 Task: Research Airbnb accommodation in San Lorenzo de Esmeraldas, Ecuador from 6th December, 2023 to 12th December, 2023 for 4 adults.4 bedrooms having 4 beds and 4 bathrooms. Property type can be flat. Amenities needed are: wifi, TV, free parkinig on premises, gym, breakfast. Look for 3 properties as per requirement.
Action: Mouse moved to (466, 101)
Screenshot: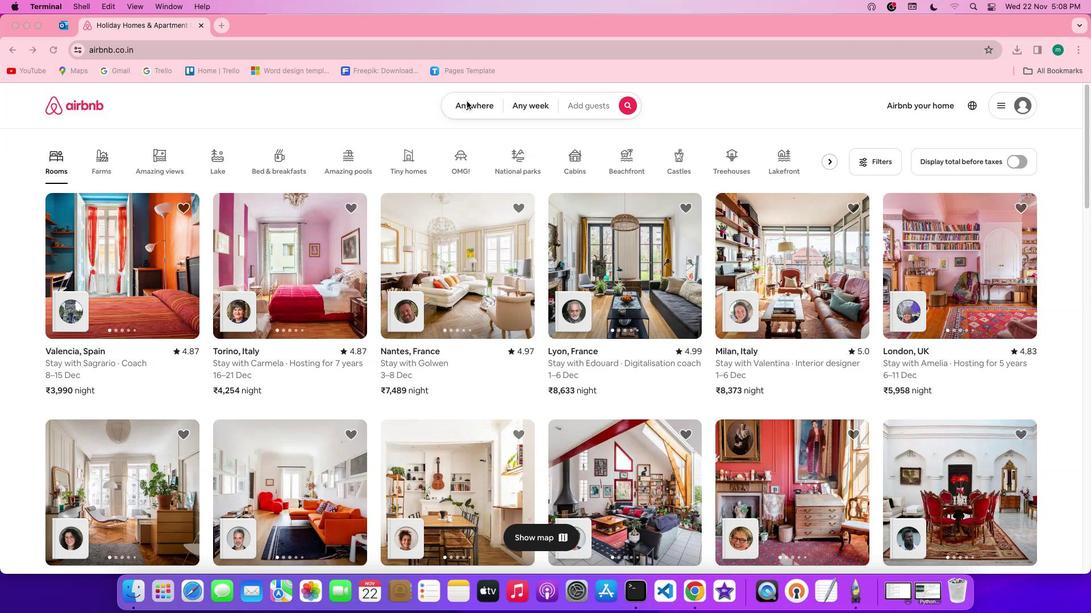 
Action: Mouse pressed left at (466, 101)
Screenshot: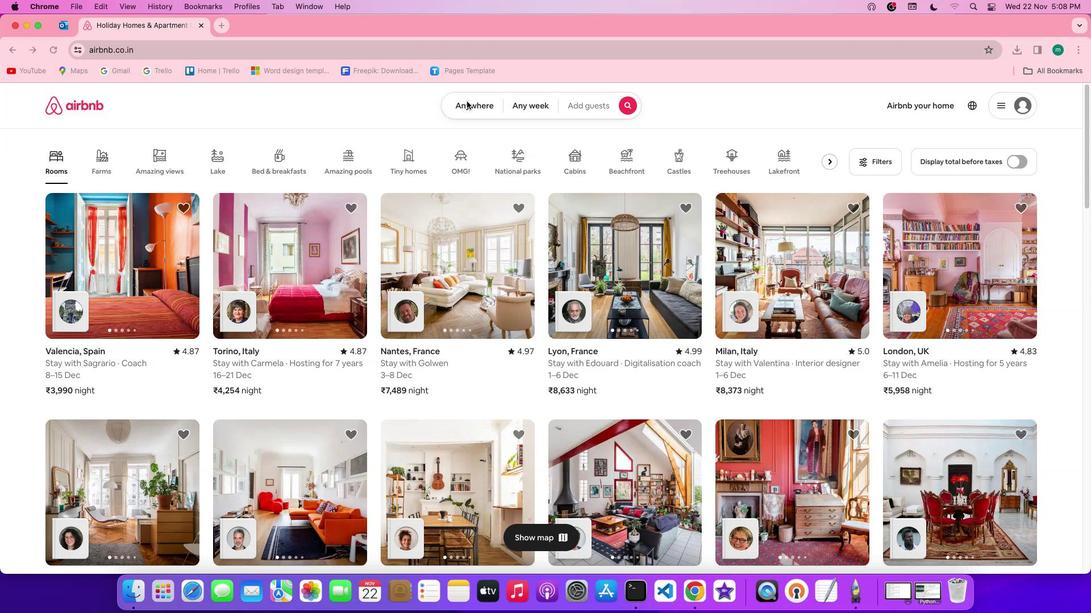 
Action: Mouse pressed left at (466, 101)
Screenshot: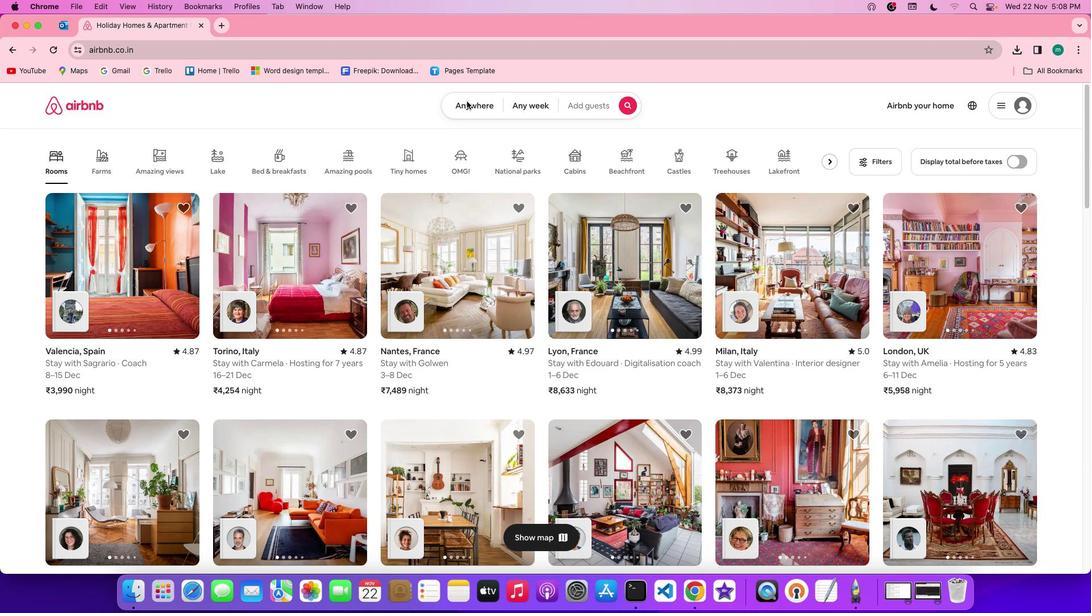 
Action: Mouse moved to (396, 149)
Screenshot: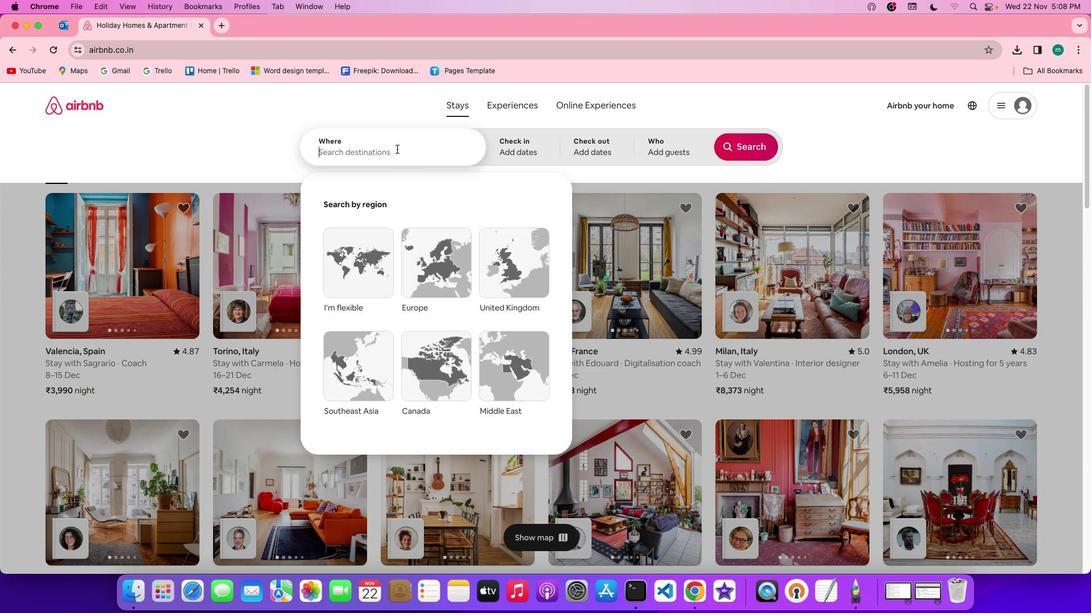 
Action: Mouse pressed left at (396, 149)
Screenshot: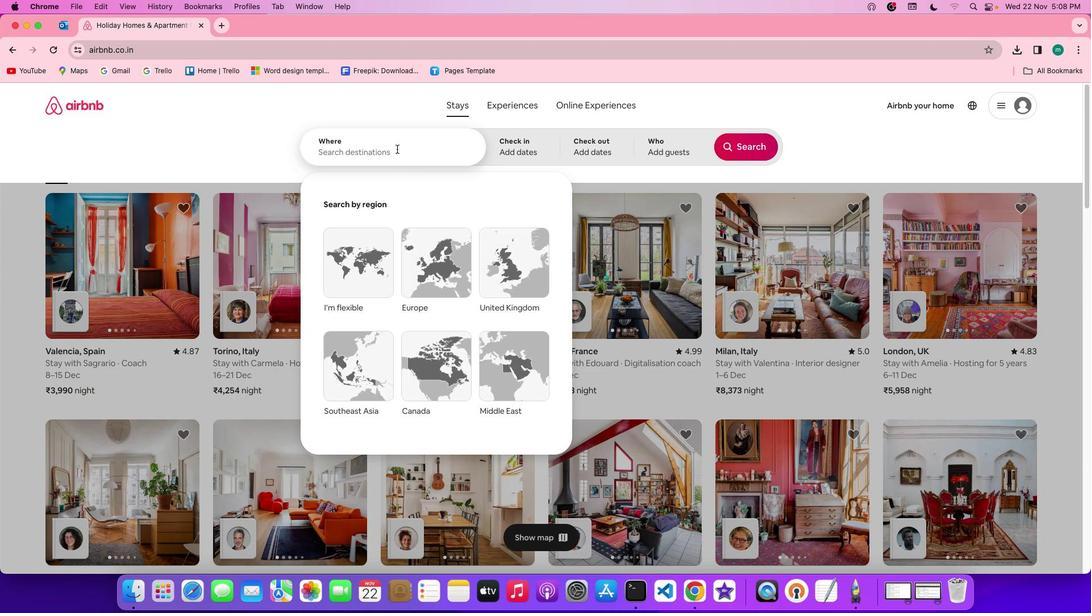 
Action: Key pressed Key.shift's''a''n'Key.spaceKey.shift'L''o''r''e''n''z''o'Key.space'd''e'Key.spaceKey.shift'E''s''m''e''r''a''l''d''a''s'','Key.spaceKey.shift'E''d''u'Key.backspaceKey.backspace'c''u''d''o''r'
Screenshot: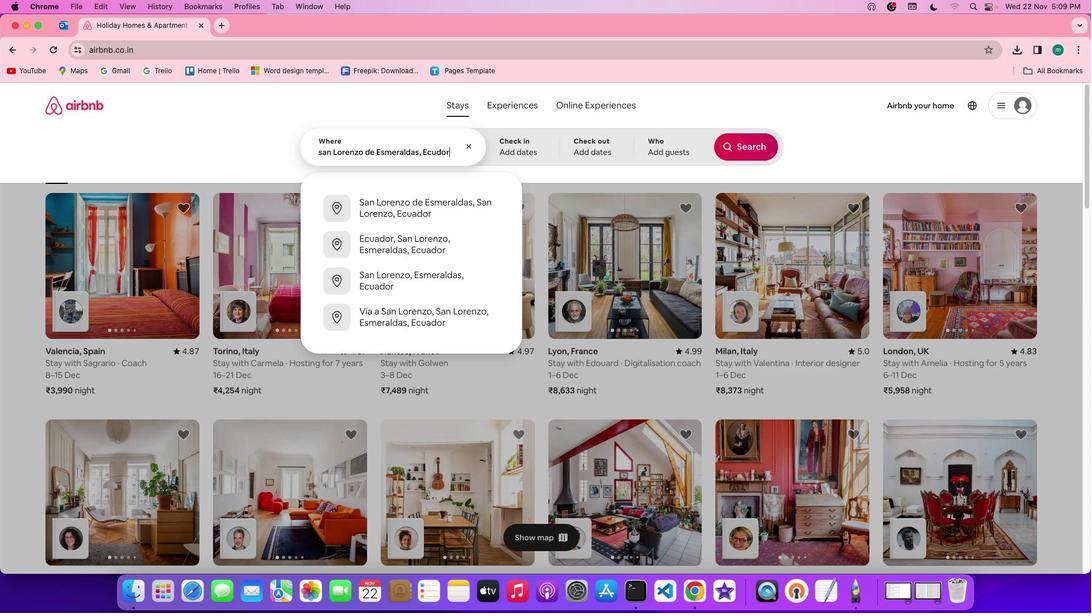 
Action: Mouse moved to (536, 151)
Screenshot: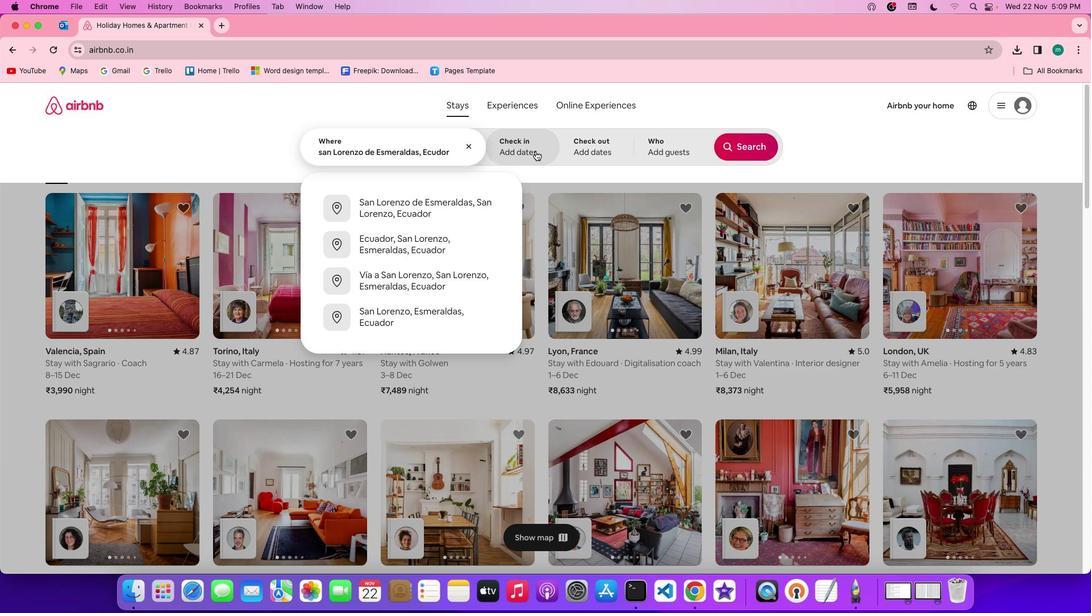 
Action: Mouse pressed left at (536, 151)
Screenshot: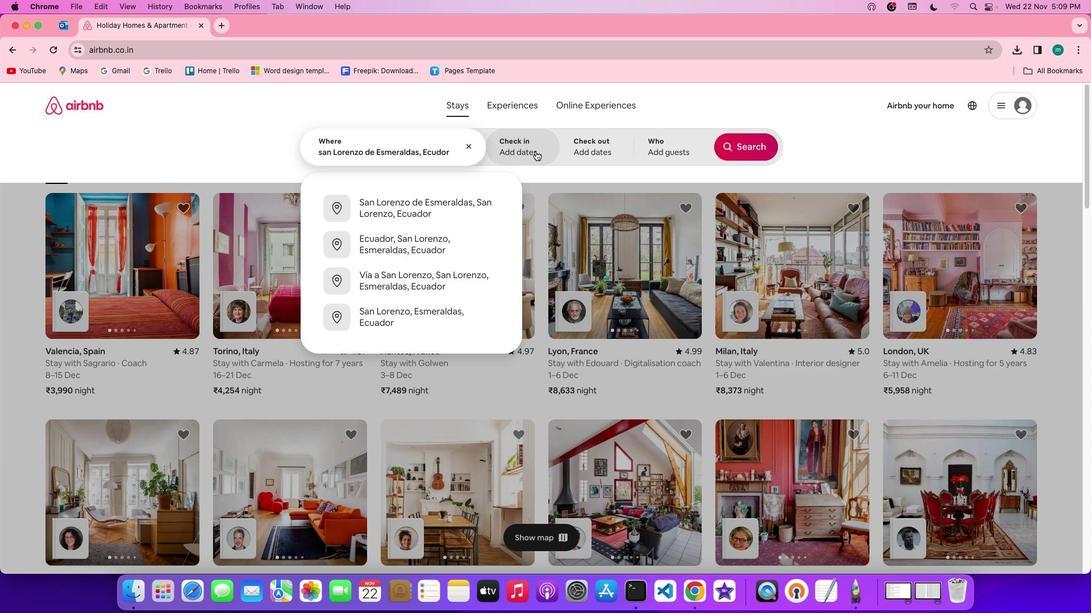 
Action: Mouse moved to (655, 310)
Screenshot: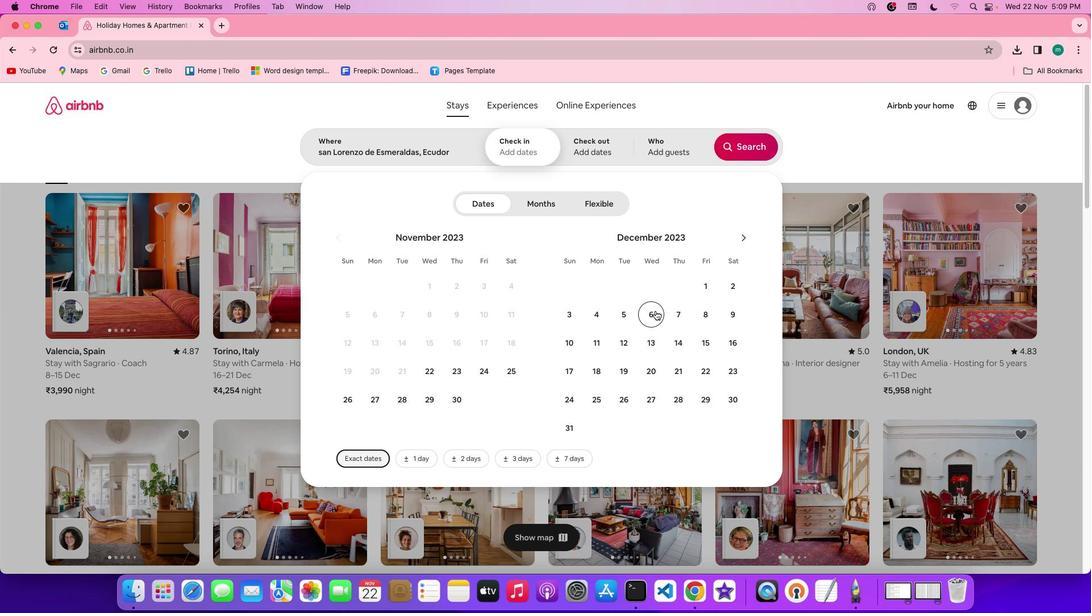 
Action: Mouse pressed left at (655, 310)
Screenshot: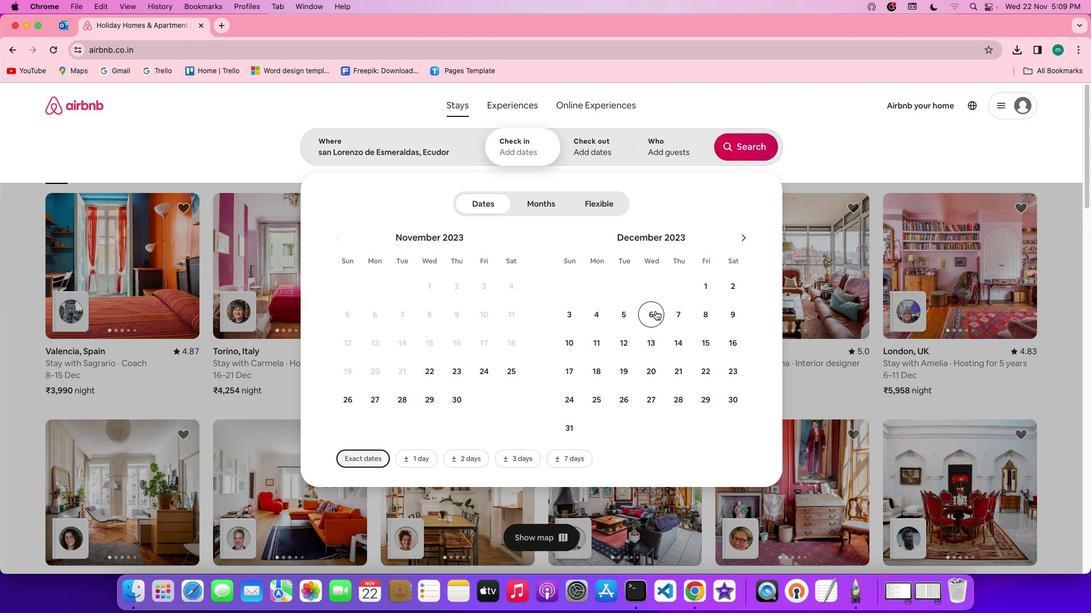 
Action: Mouse moved to (626, 338)
Screenshot: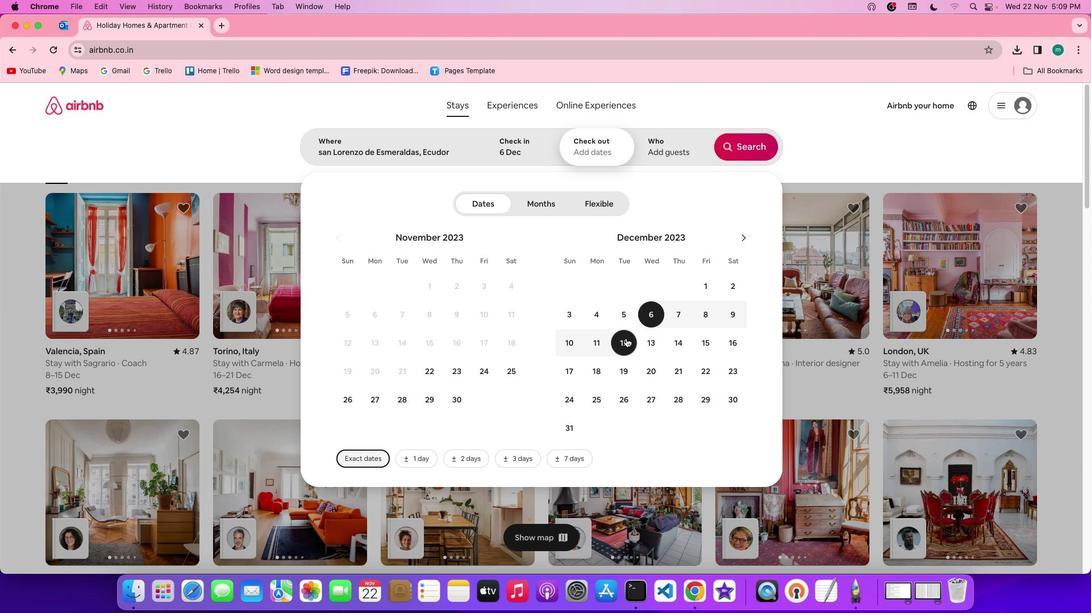 
Action: Mouse pressed left at (626, 338)
Screenshot: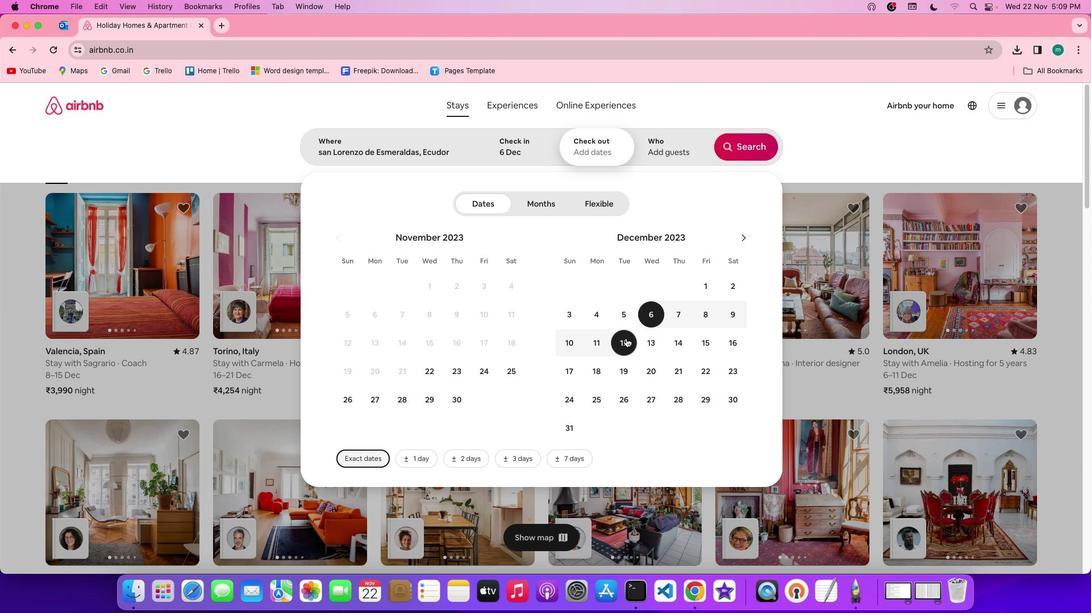 
Action: Mouse moved to (658, 151)
Screenshot: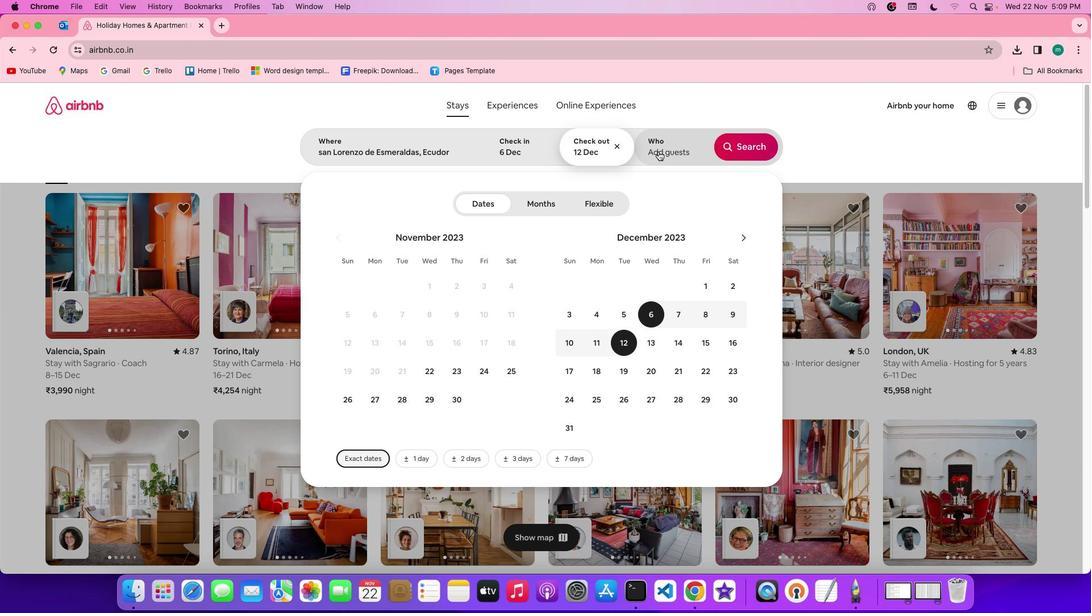 
Action: Mouse pressed left at (658, 151)
Screenshot: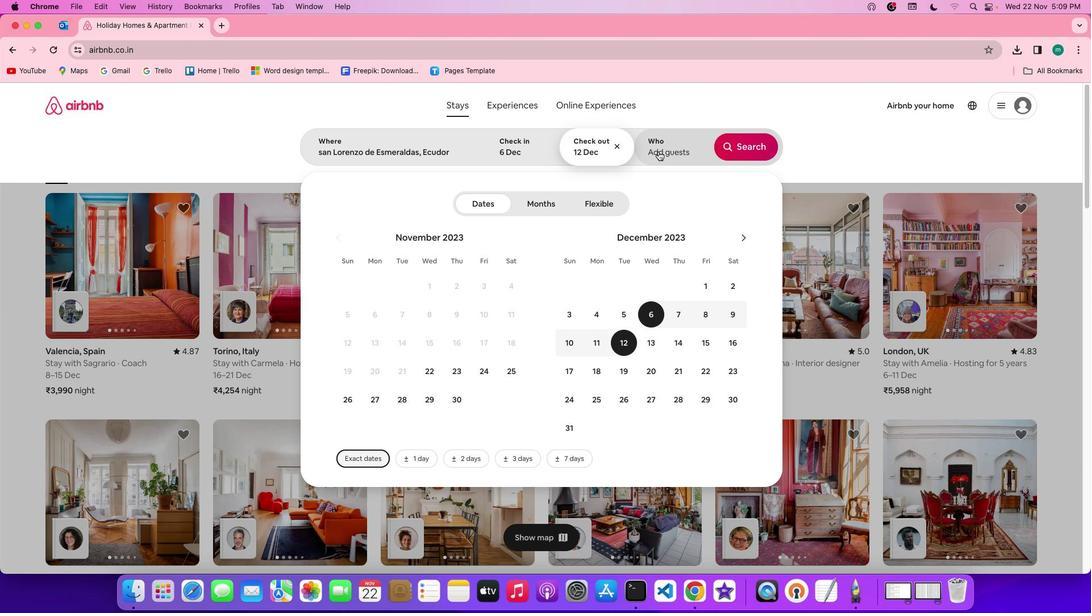 
Action: Mouse moved to (749, 206)
Screenshot: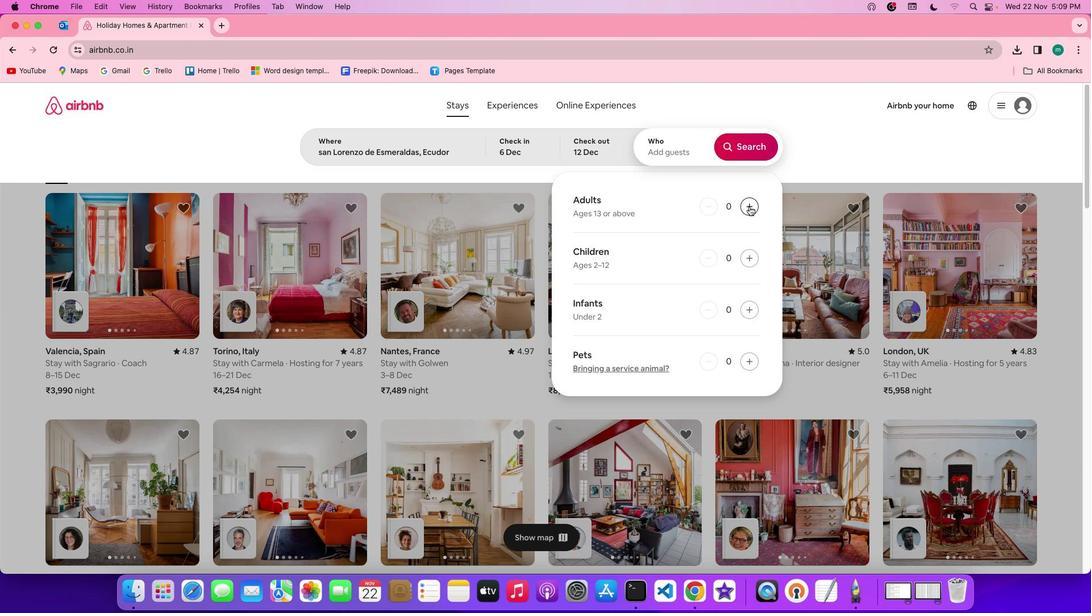 
Action: Mouse pressed left at (749, 206)
Screenshot: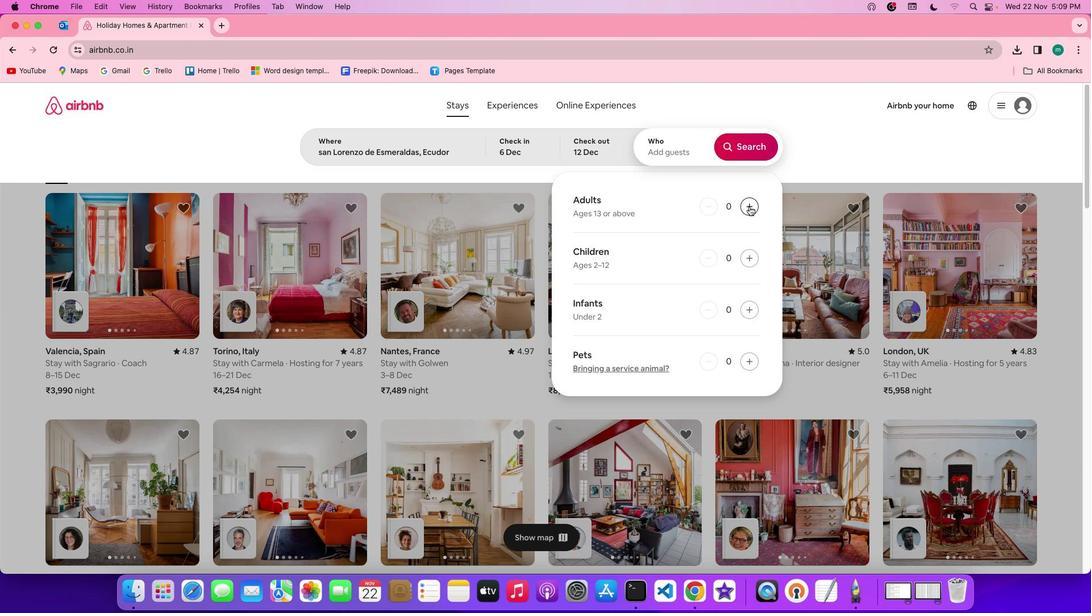 
Action: Mouse pressed left at (749, 206)
Screenshot: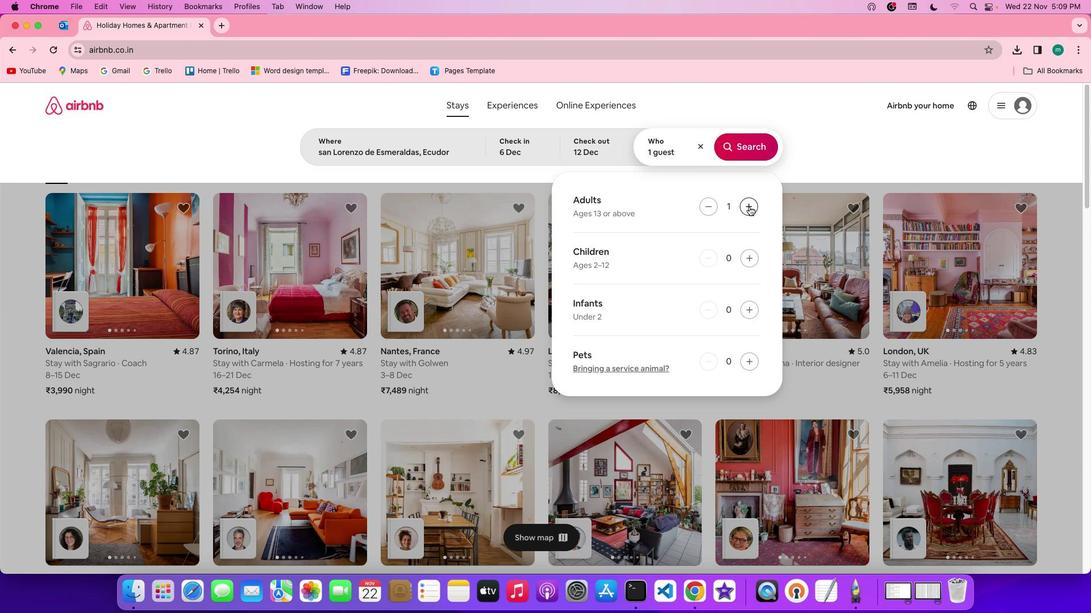 
Action: Mouse pressed left at (749, 206)
Screenshot: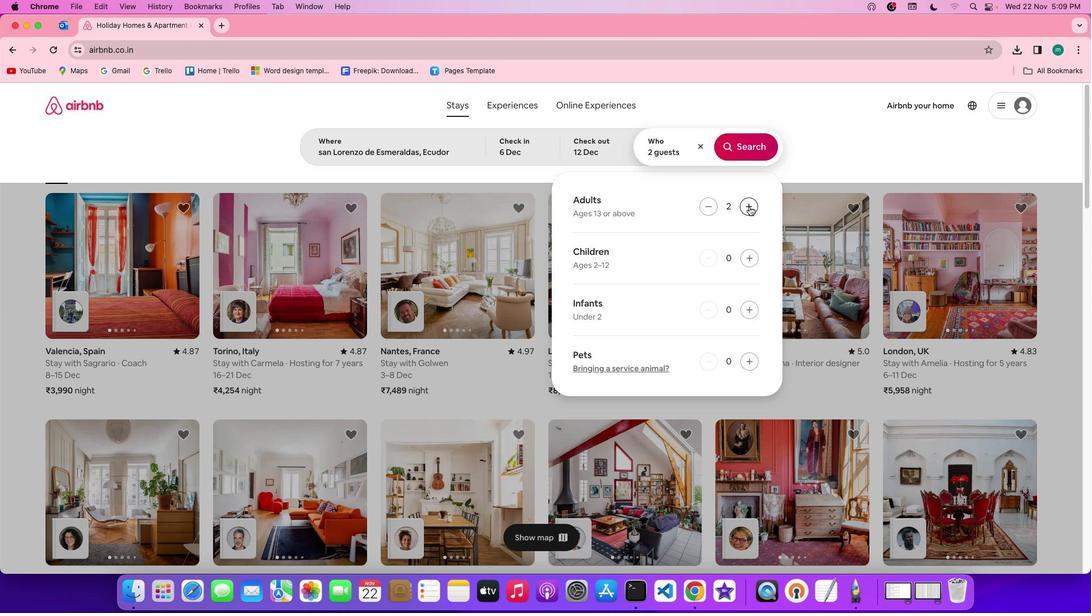 
Action: Mouse pressed left at (749, 206)
Screenshot: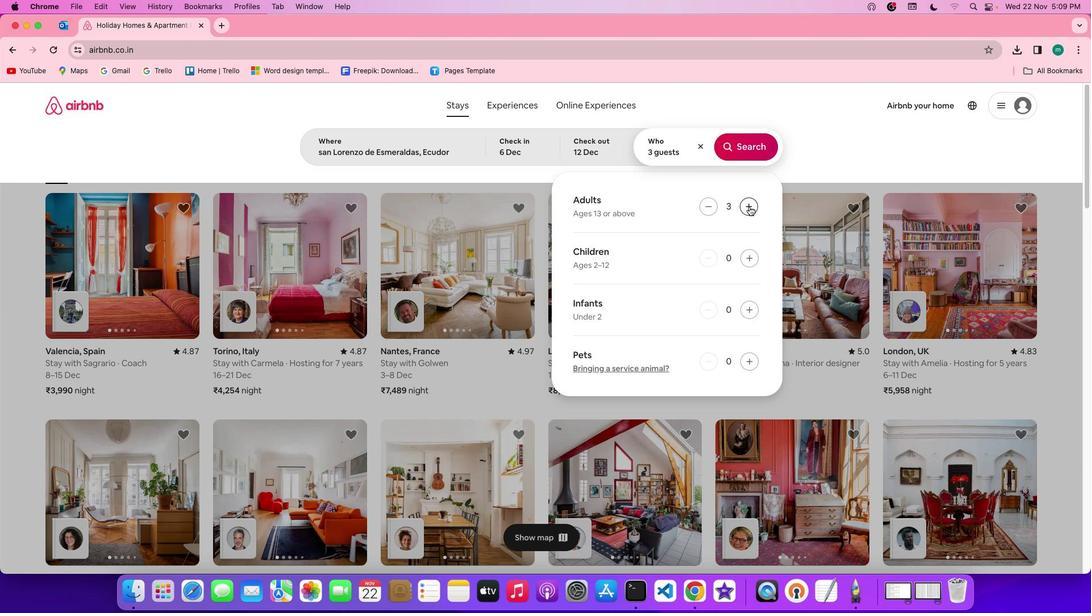 
Action: Mouse moved to (750, 149)
Screenshot: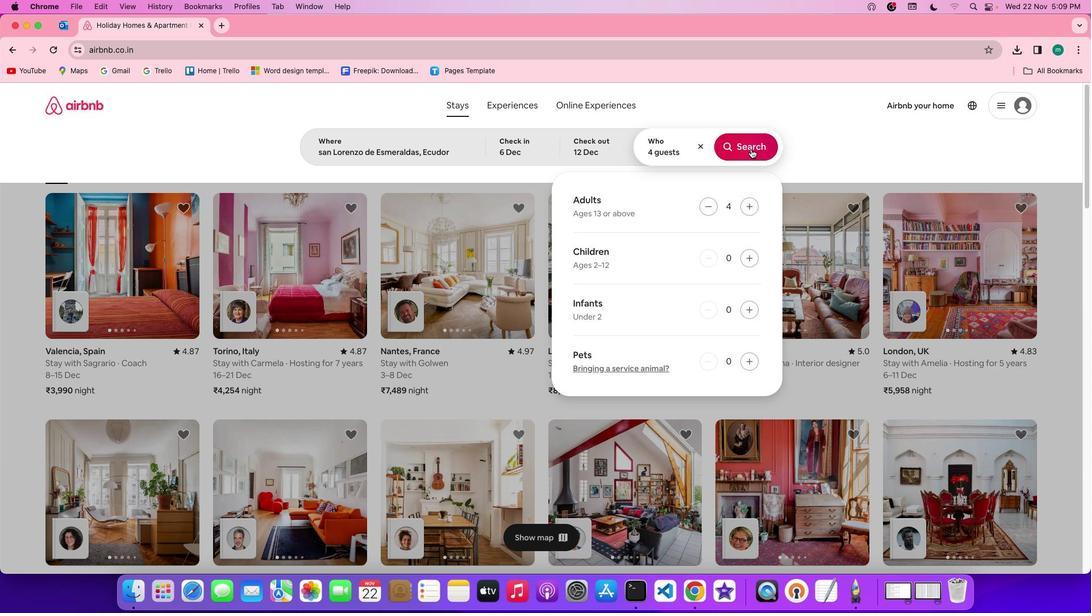
Action: Mouse pressed left at (750, 149)
Screenshot: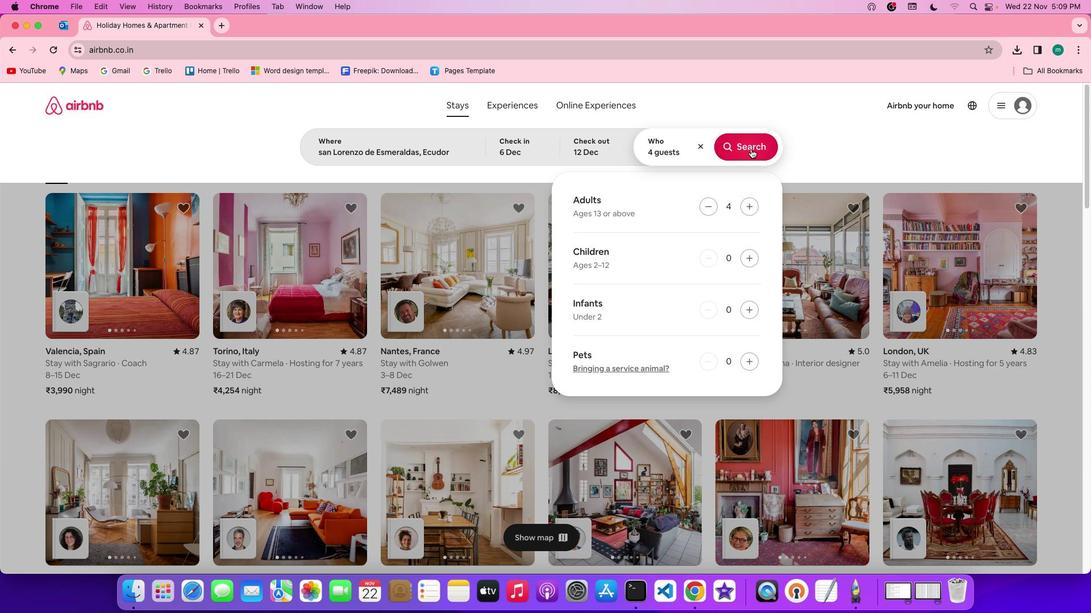 
Action: Mouse moved to (912, 149)
Screenshot: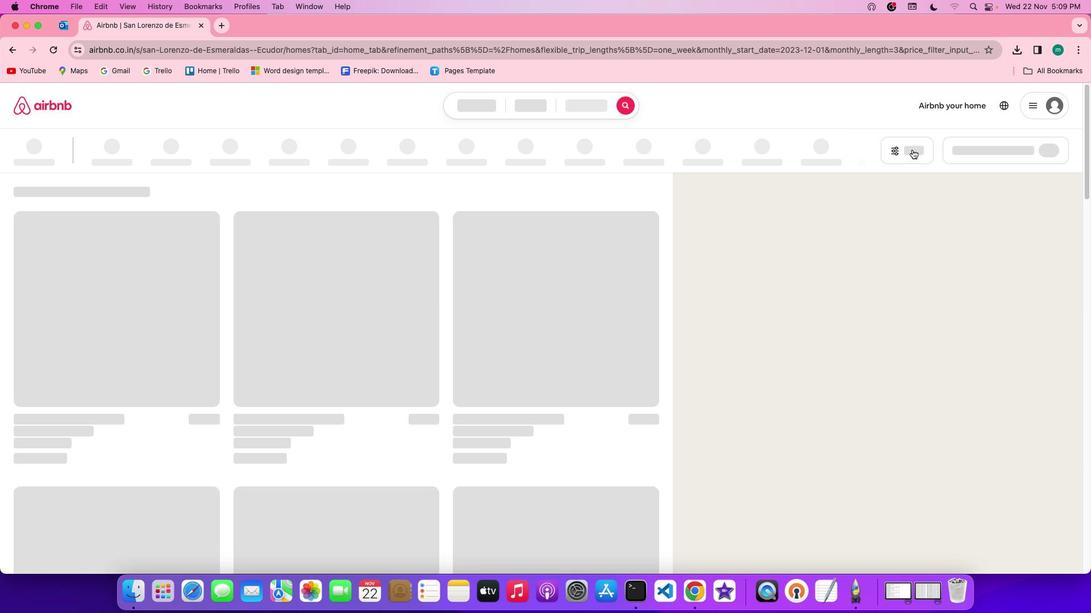 
Action: Mouse pressed left at (912, 149)
Screenshot: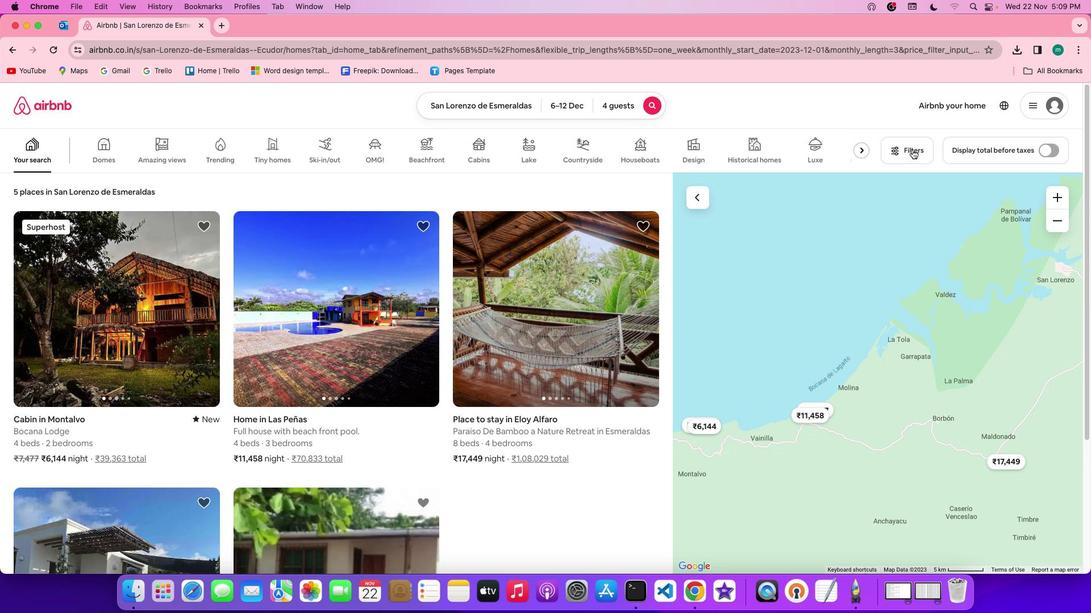 
Action: Mouse moved to (609, 320)
Screenshot: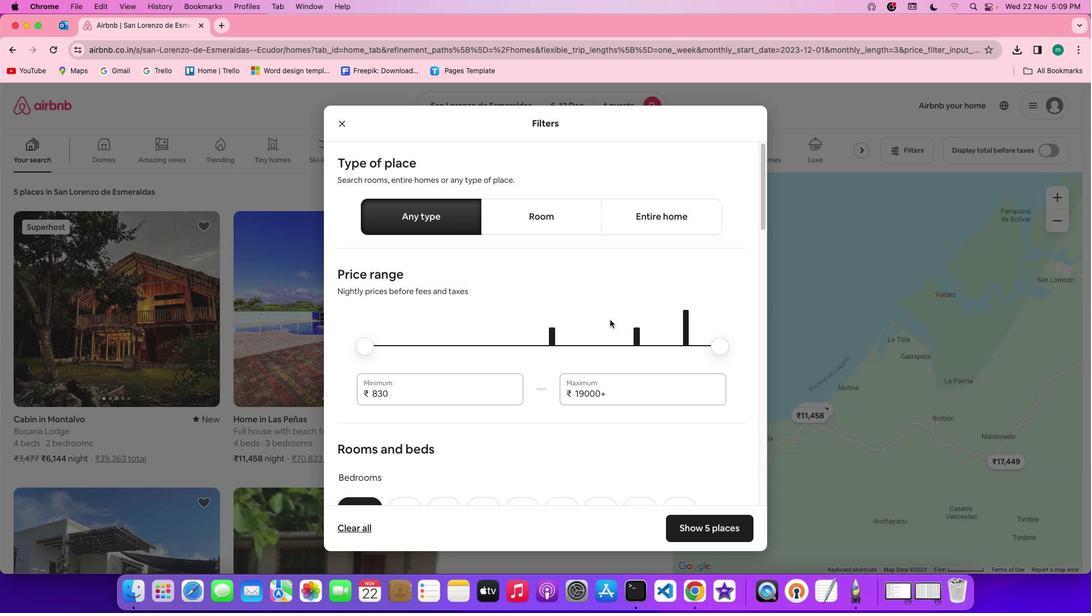 
Action: Mouse scrolled (609, 320) with delta (0, 0)
Screenshot: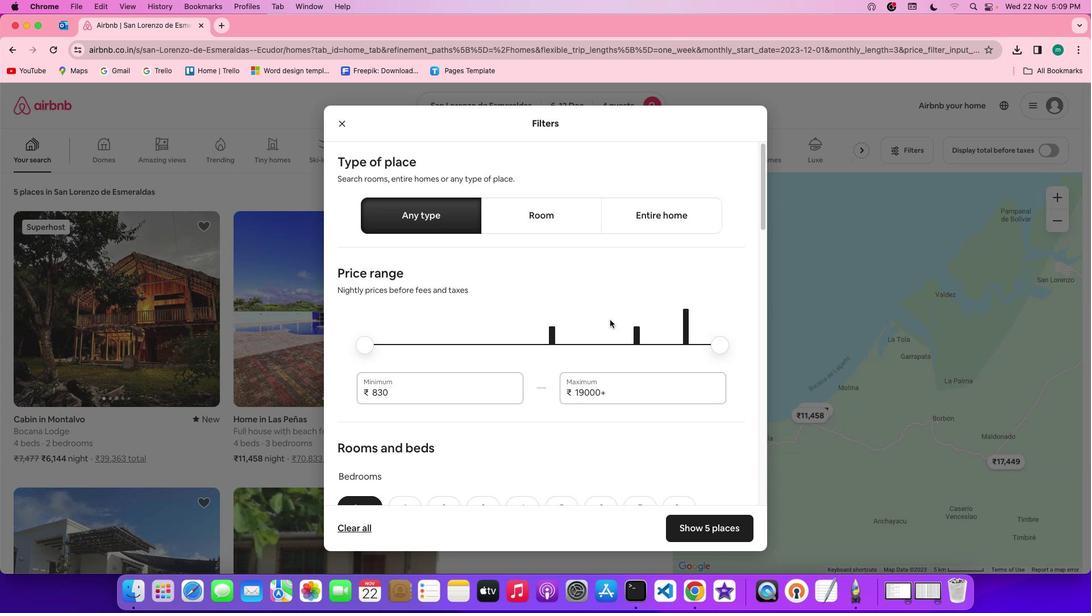 
Action: Mouse scrolled (609, 320) with delta (0, 0)
Screenshot: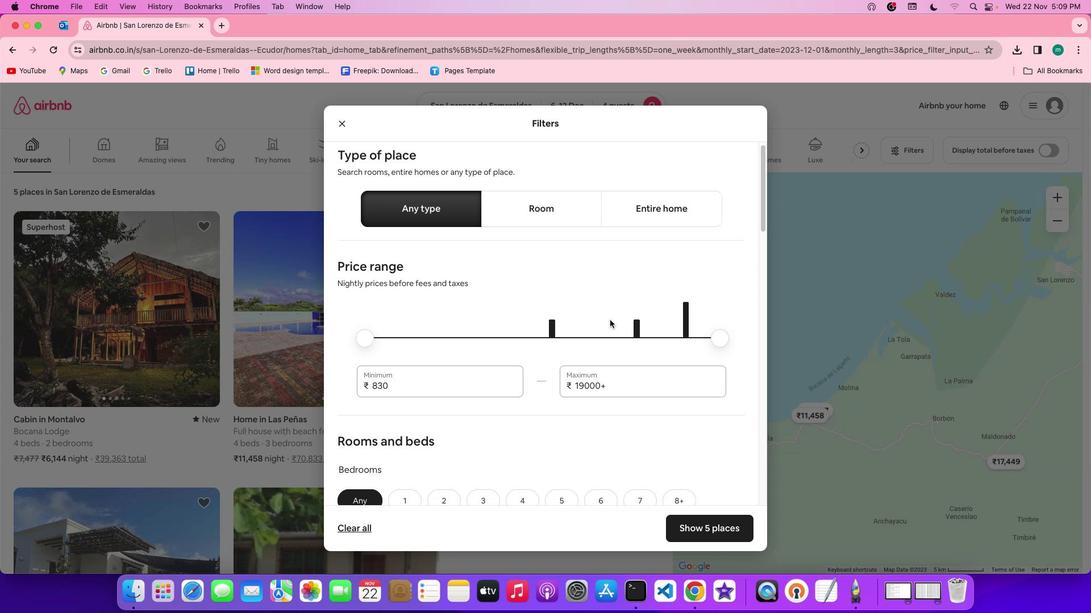 
Action: Mouse scrolled (609, 320) with delta (0, -1)
Screenshot: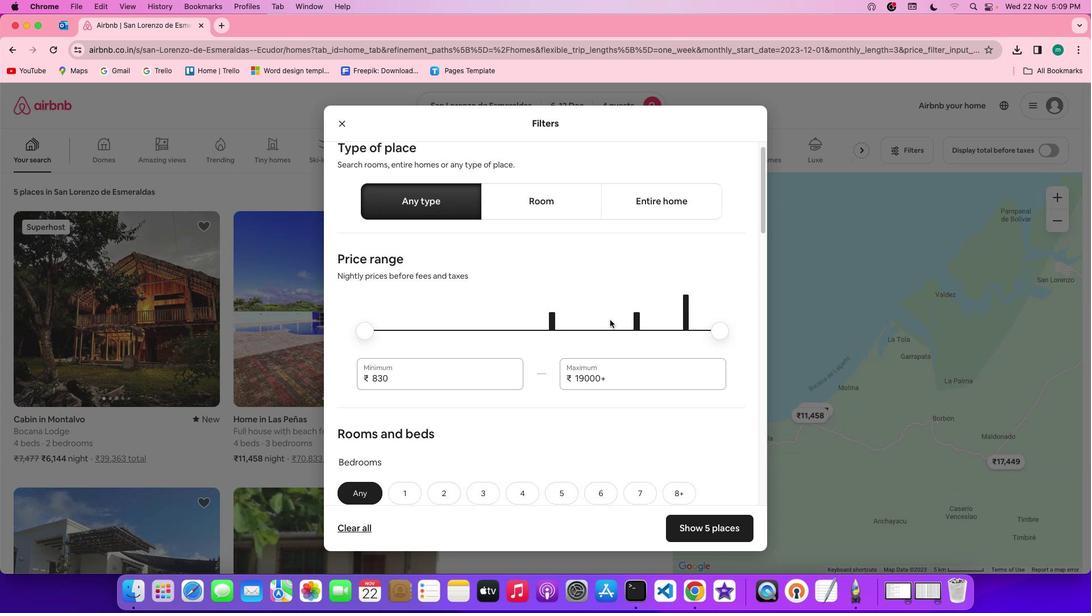 
Action: Mouse scrolled (609, 320) with delta (0, -1)
Screenshot: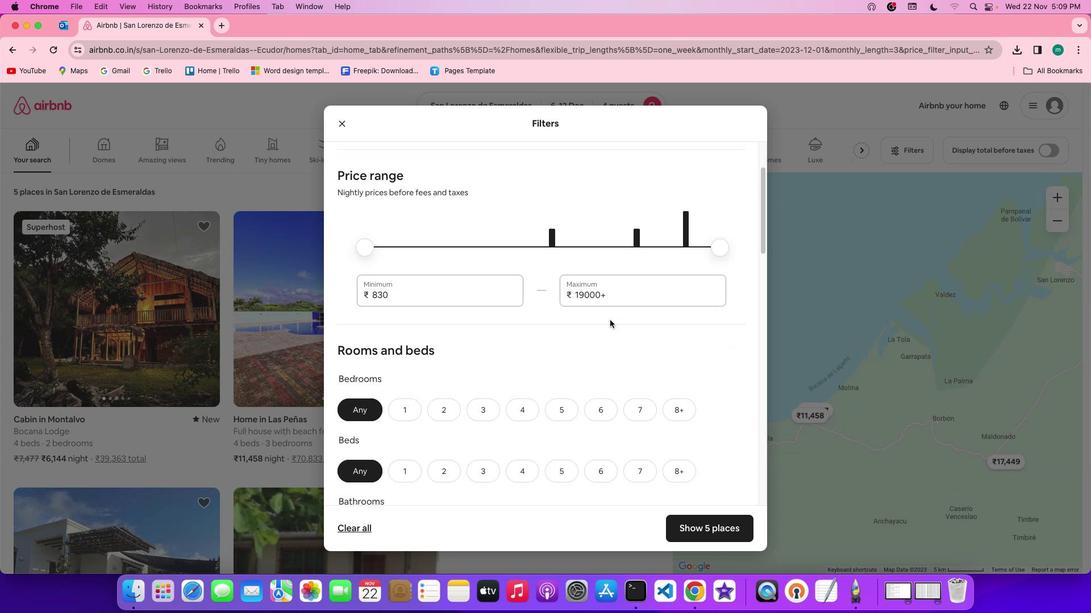 
Action: Mouse scrolled (609, 320) with delta (0, 0)
Screenshot: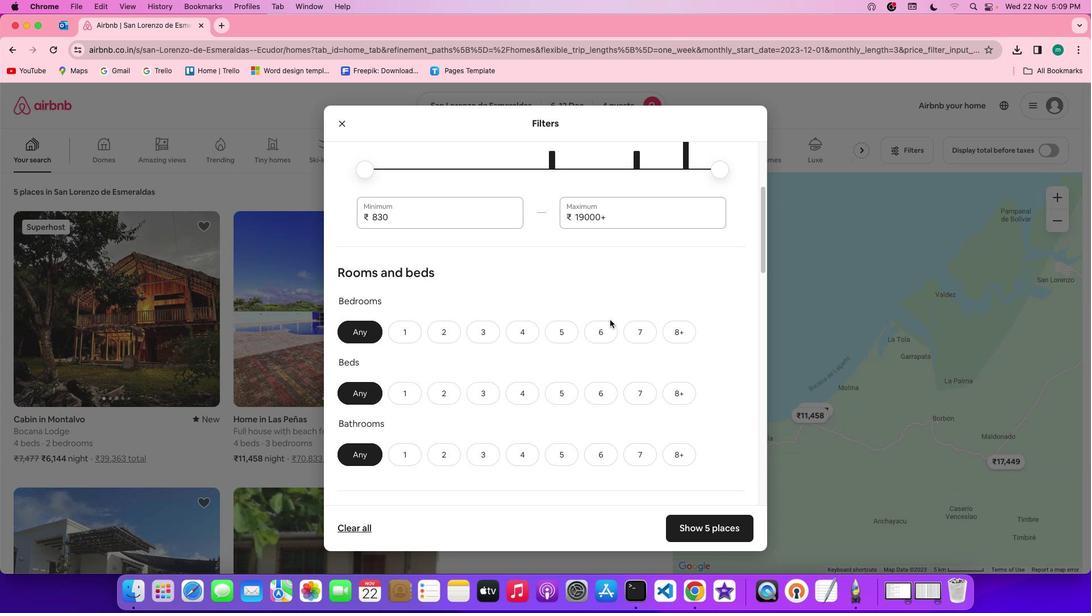 
Action: Mouse scrolled (609, 320) with delta (0, 0)
Screenshot: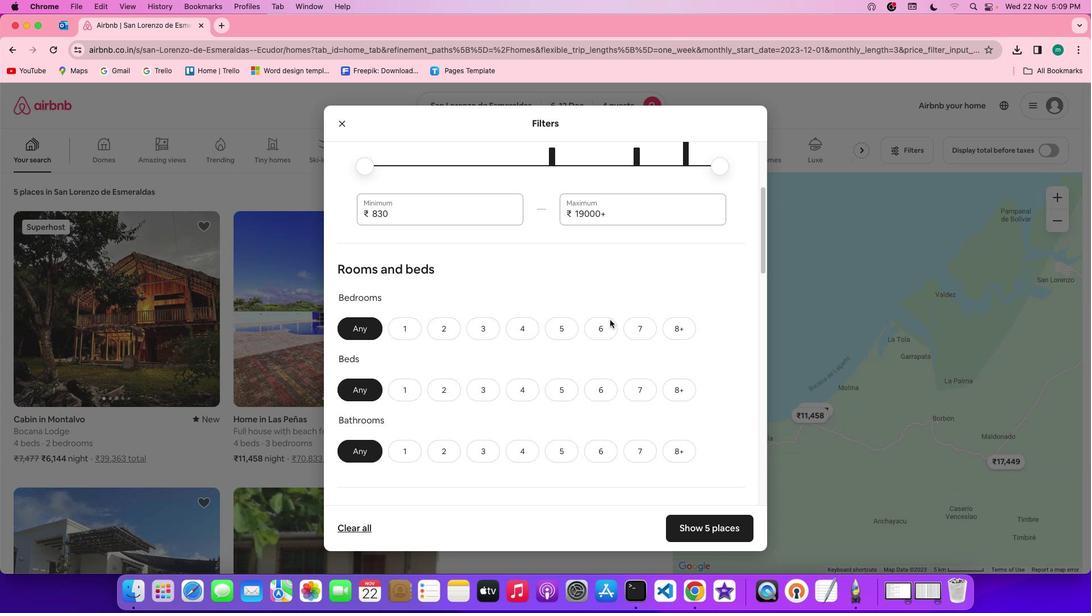 
Action: Mouse scrolled (609, 320) with delta (0, 0)
Screenshot: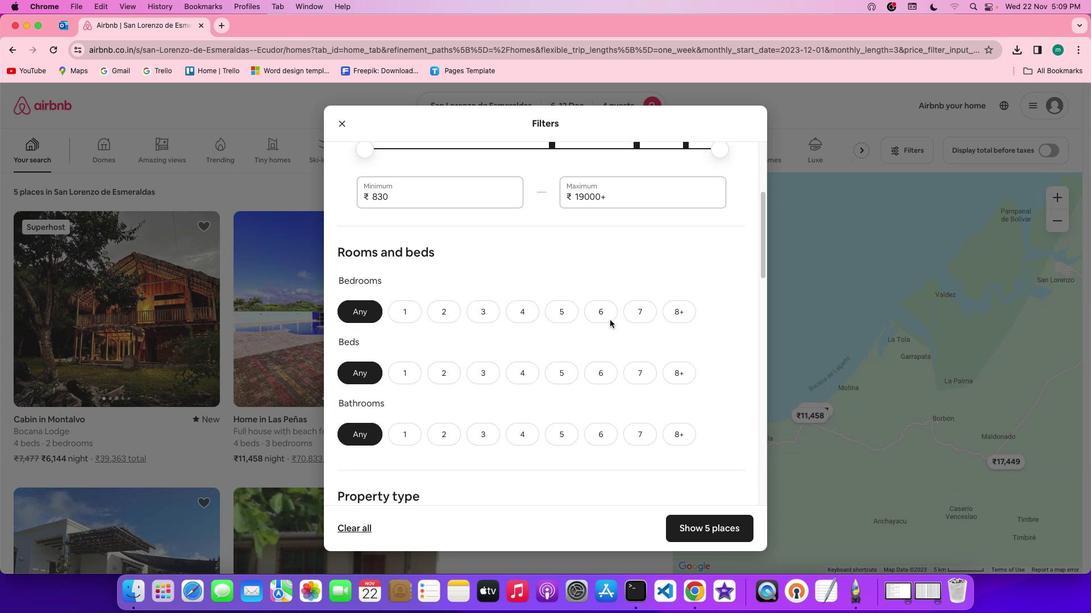
Action: Mouse scrolled (609, 320) with delta (0, 0)
Screenshot: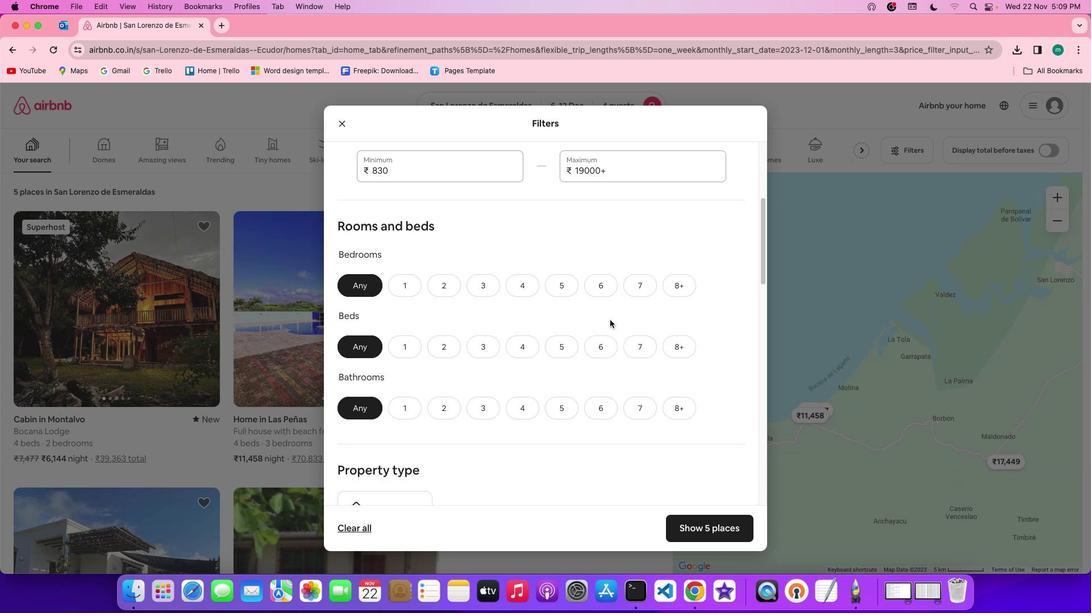
Action: Mouse scrolled (609, 320) with delta (0, 0)
Screenshot: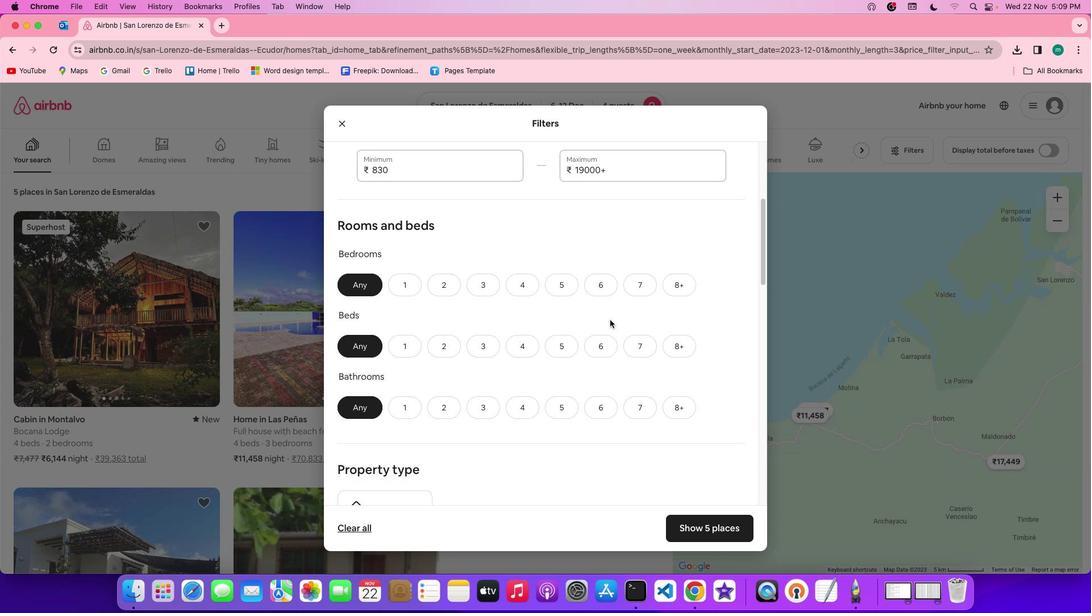 
Action: Mouse scrolled (609, 320) with delta (0, 0)
Screenshot: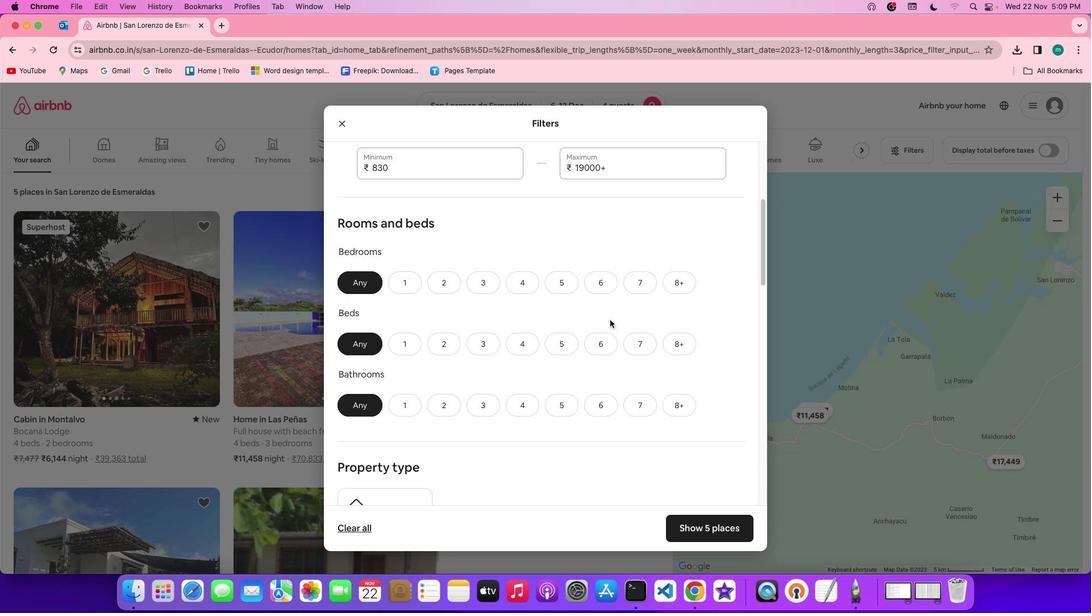 
Action: Mouse scrolled (609, 320) with delta (0, 0)
Screenshot: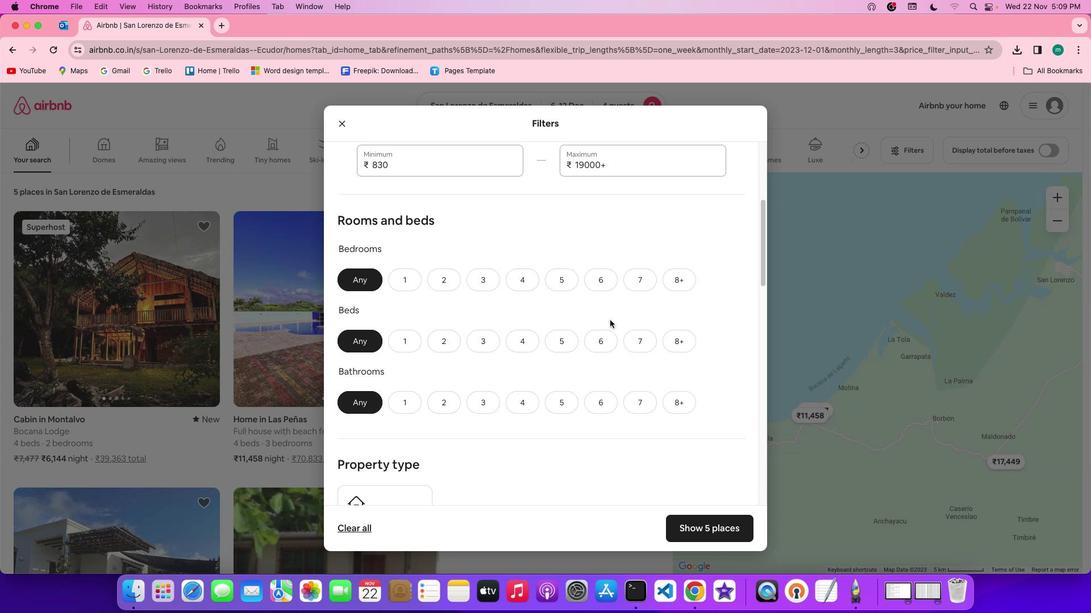 
Action: Mouse scrolled (609, 320) with delta (0, 0)
Screenshot: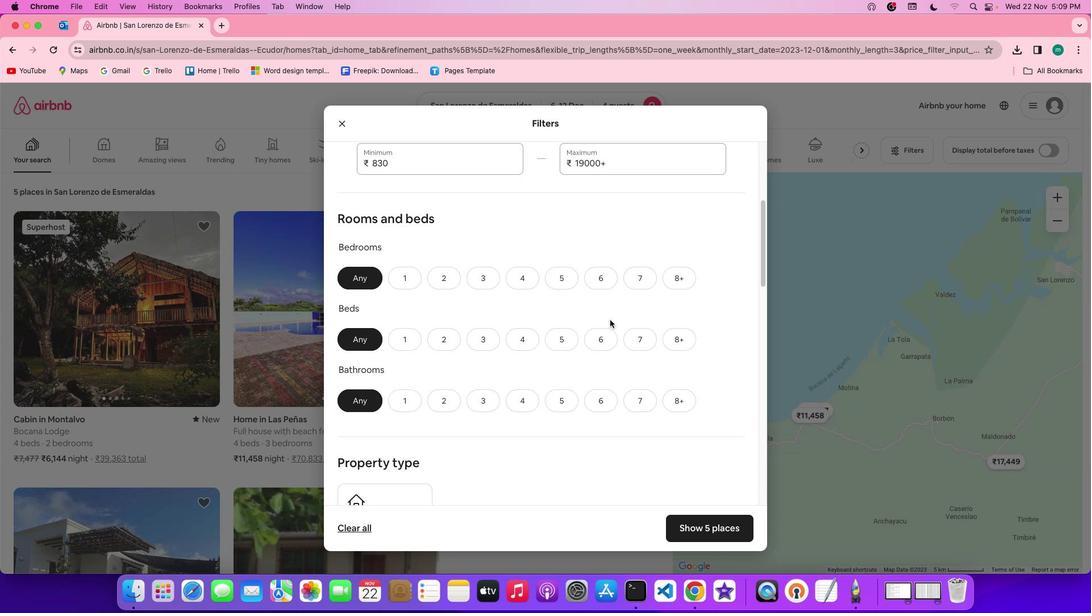 
Action: Mouse scrolled (609, 320) with delta (0, 0)
Screenshot: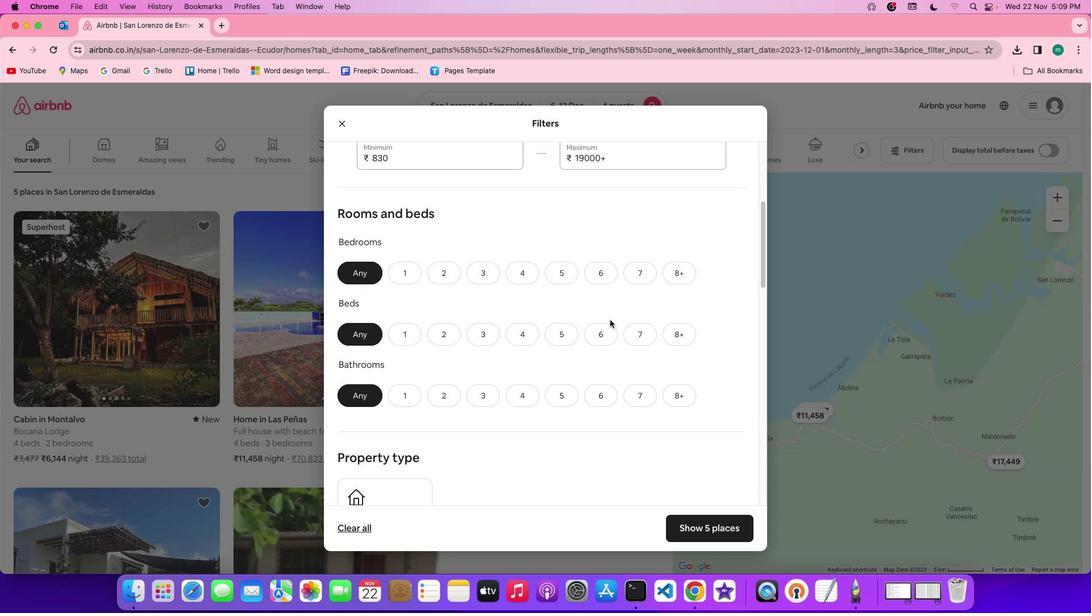 
Action: Mouse moved to (518, 260)
Screenshot: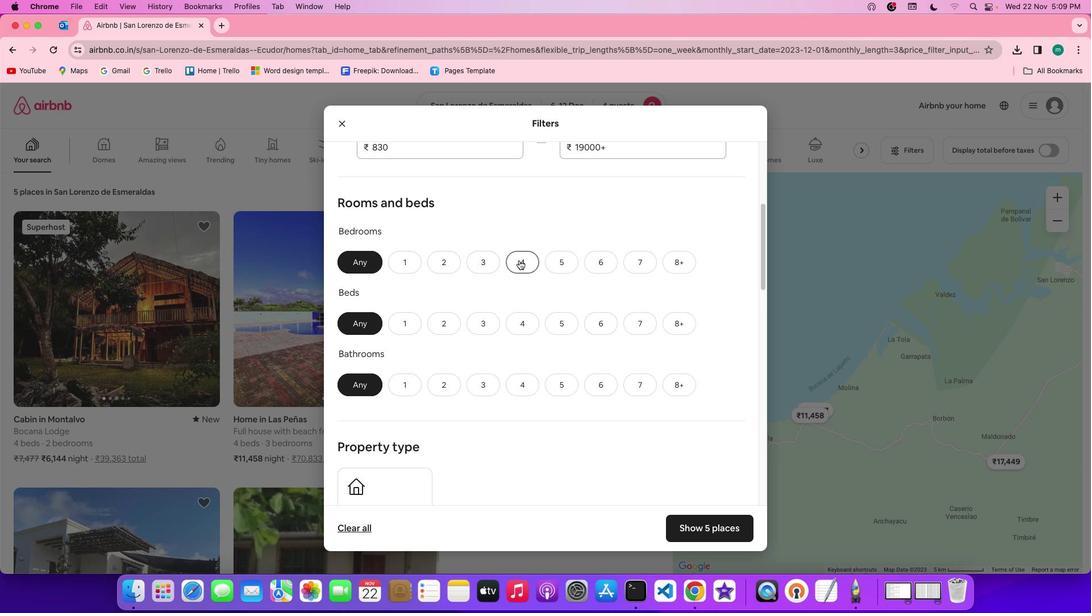 
Action: Mouse pressed left at (518, 260)
Screenshot: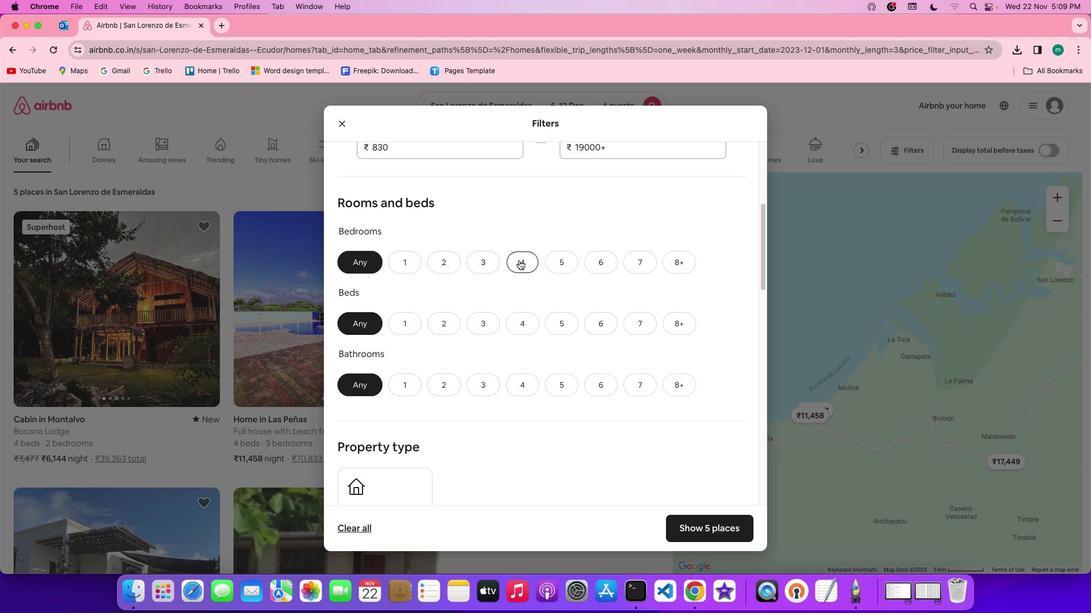 
Action: Mouse moved to (517, 326)
Screenshot: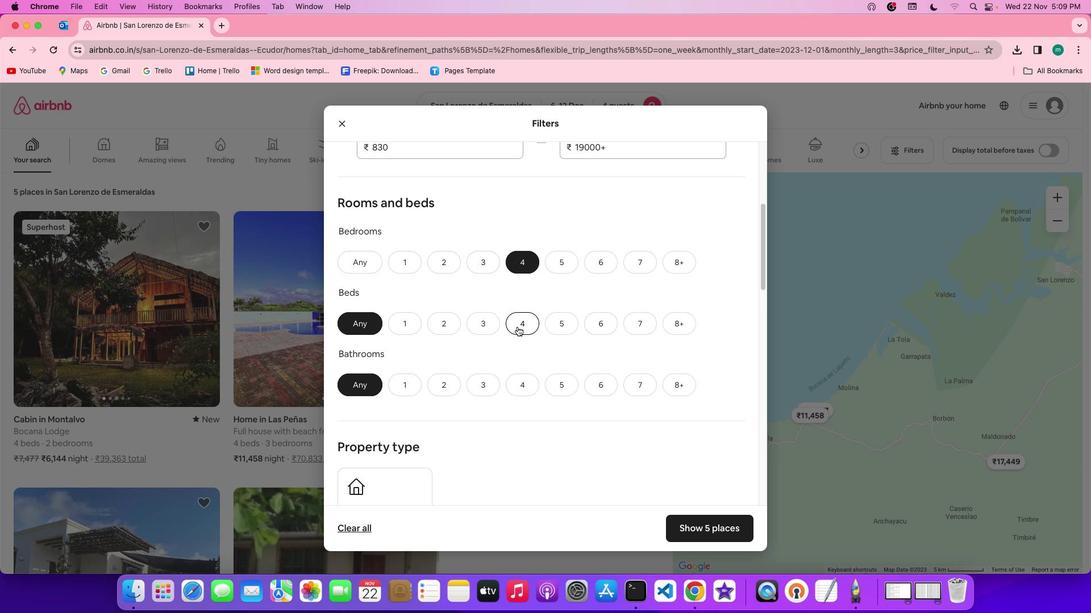 
Action: Mouse pressed left at (517, 326)
Screenshot: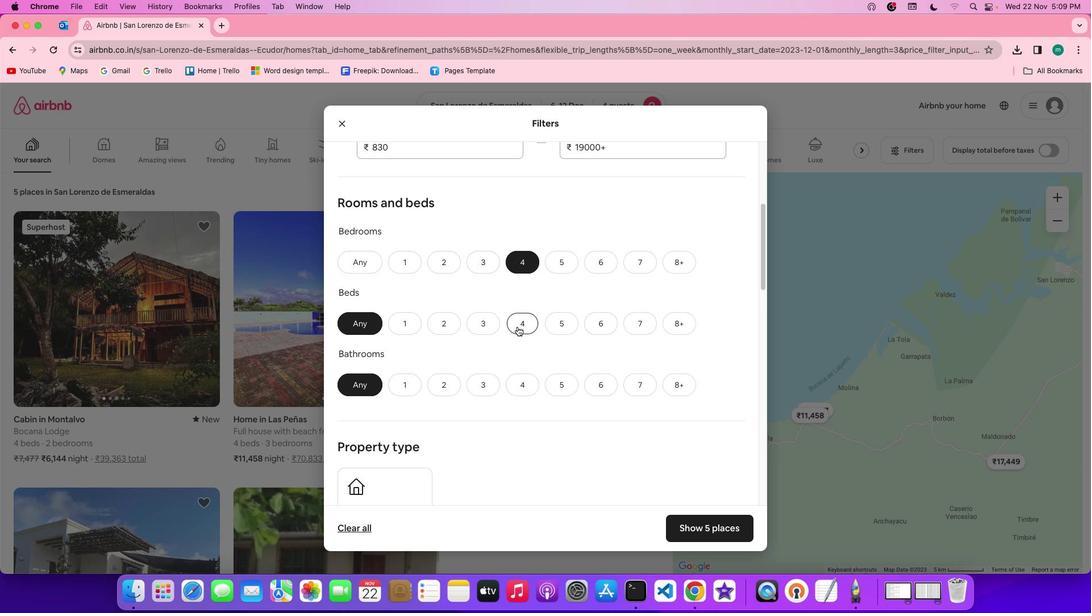 
Action: Mouse moved to (526, 379)
Screenshot: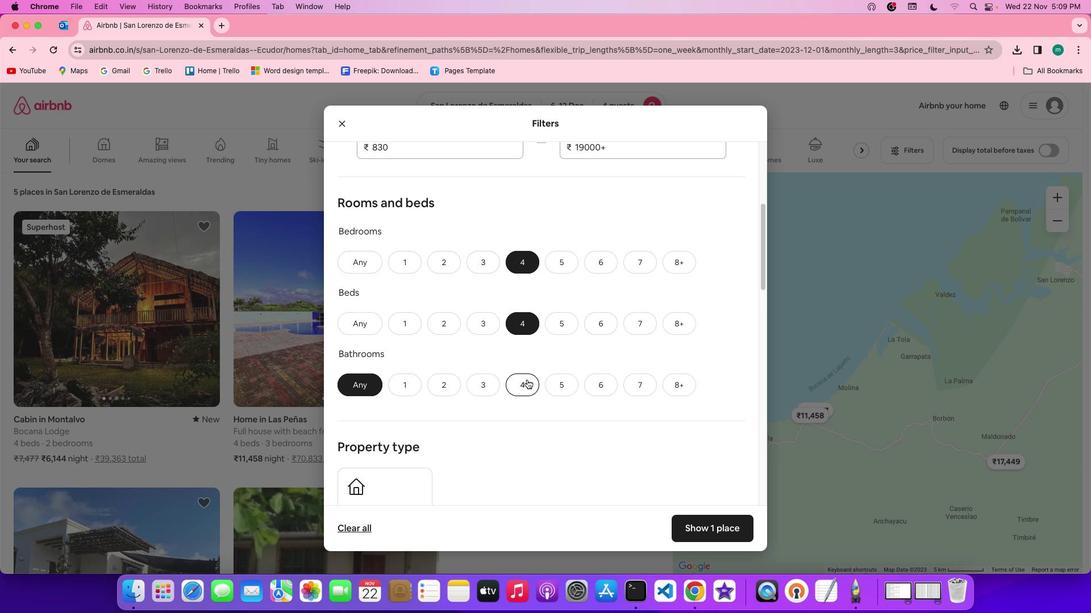 
Action: Mouse pressed left at (526, 379)
Screenshot: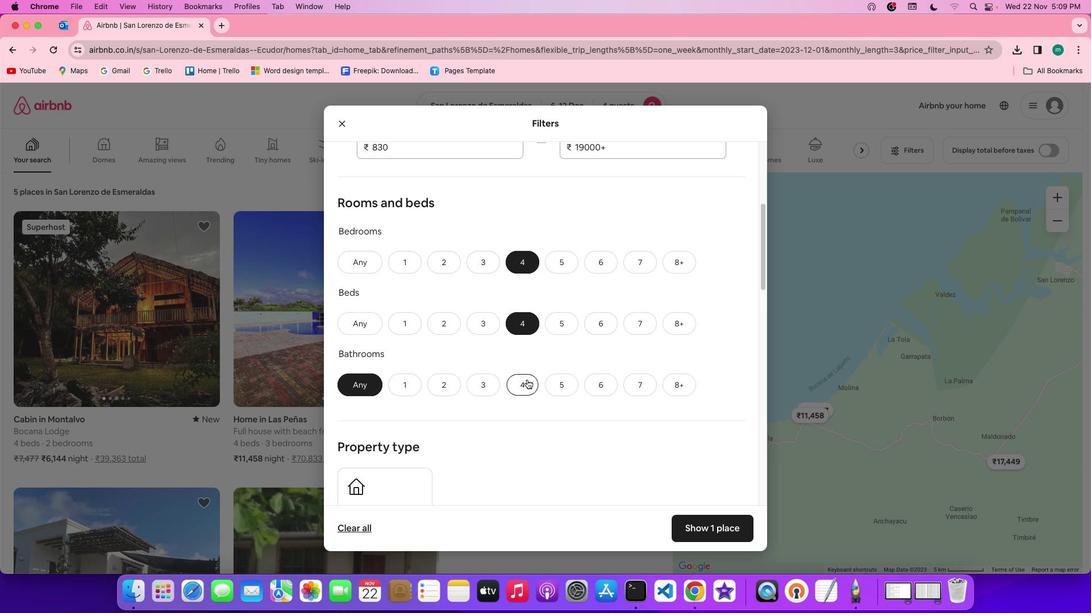
Action: Mouse moved to (651, 370)
Screenshot: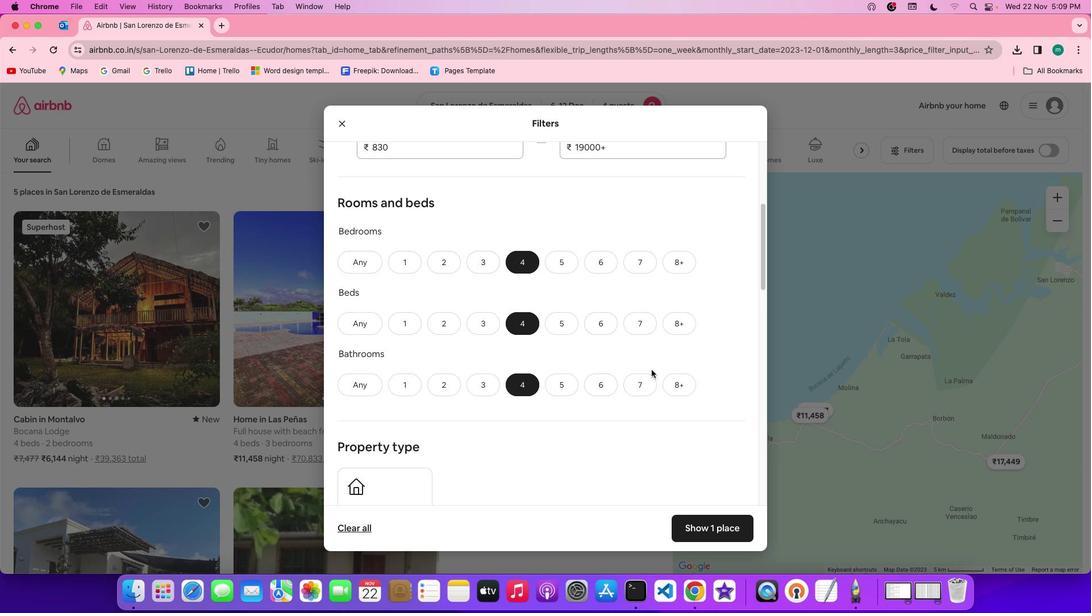 
Action: Mouse scrolled (651, 370) with delta (0, 0)
Screenshot: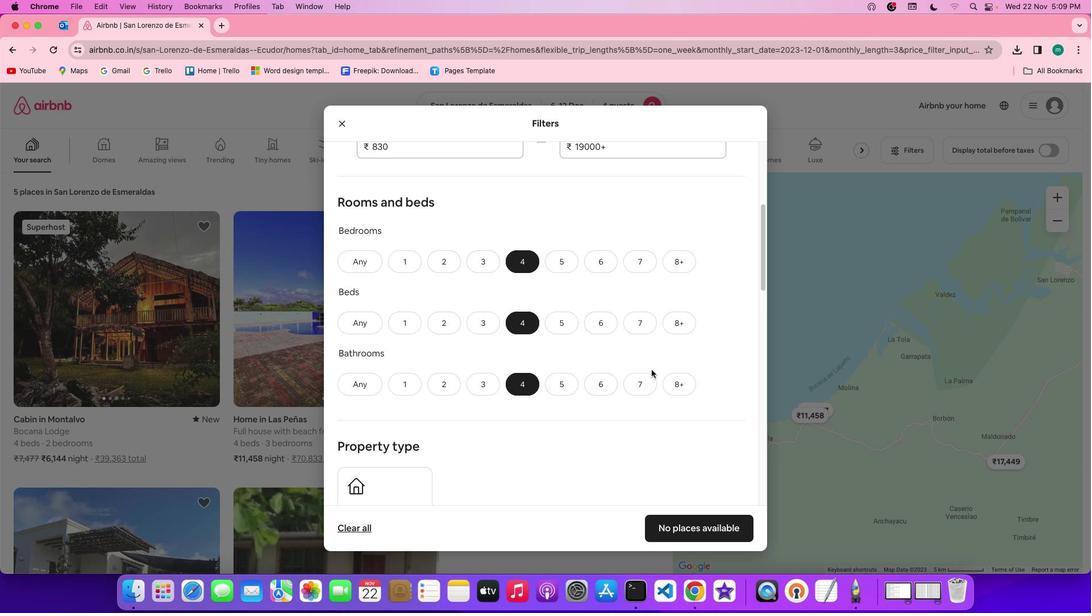 
Action: Mouse scrolled (651, 370) with delta (0, 0)
Screenshot: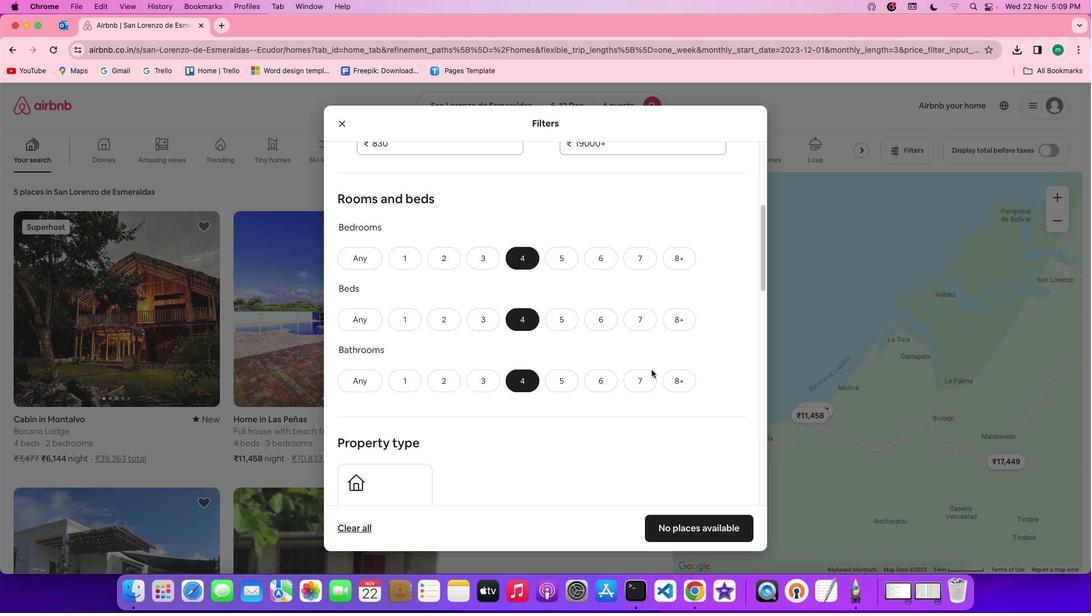 
Action: Mouse scrolled (651, 370) with delta (0, 0)
Screenshot: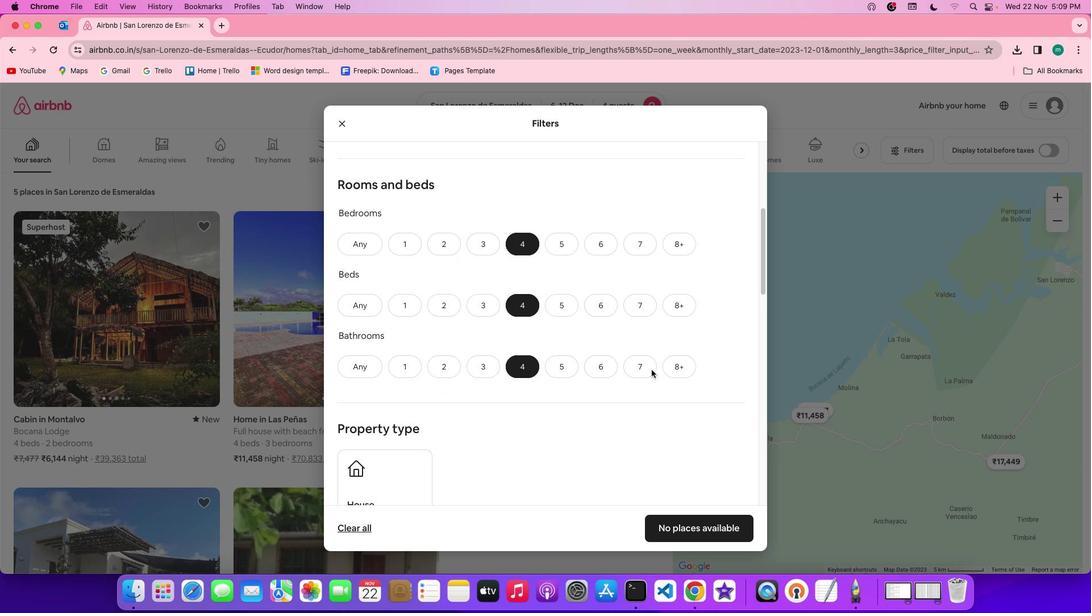 
Action: Mouse scrolled (651, 370) with delta (0, 0)
Screenshot: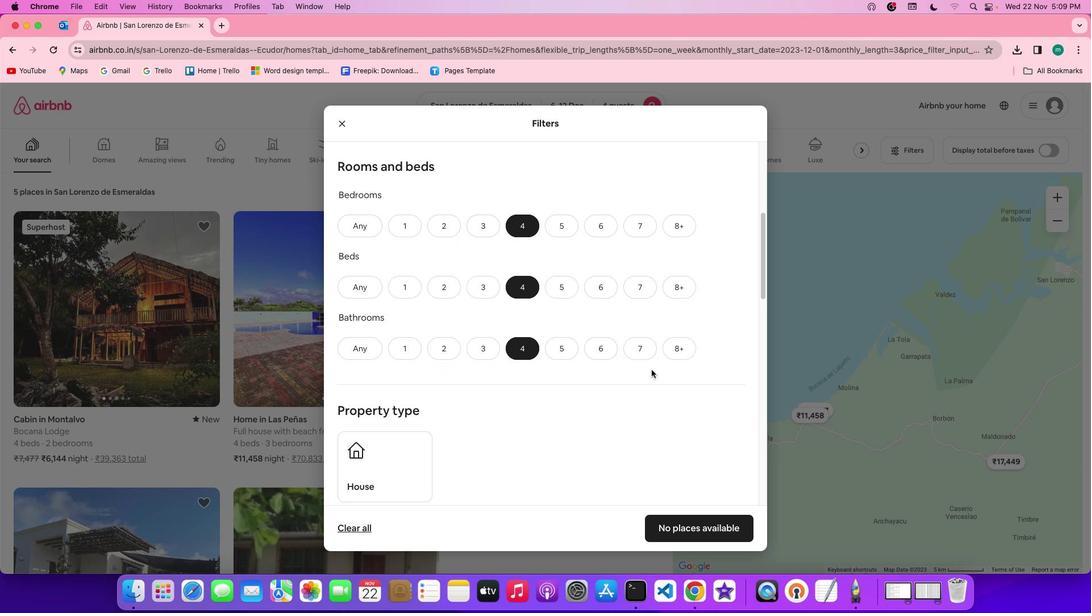 
Action: Mouse scrolled (651, 370) with delta (0, 0)
Screenshot: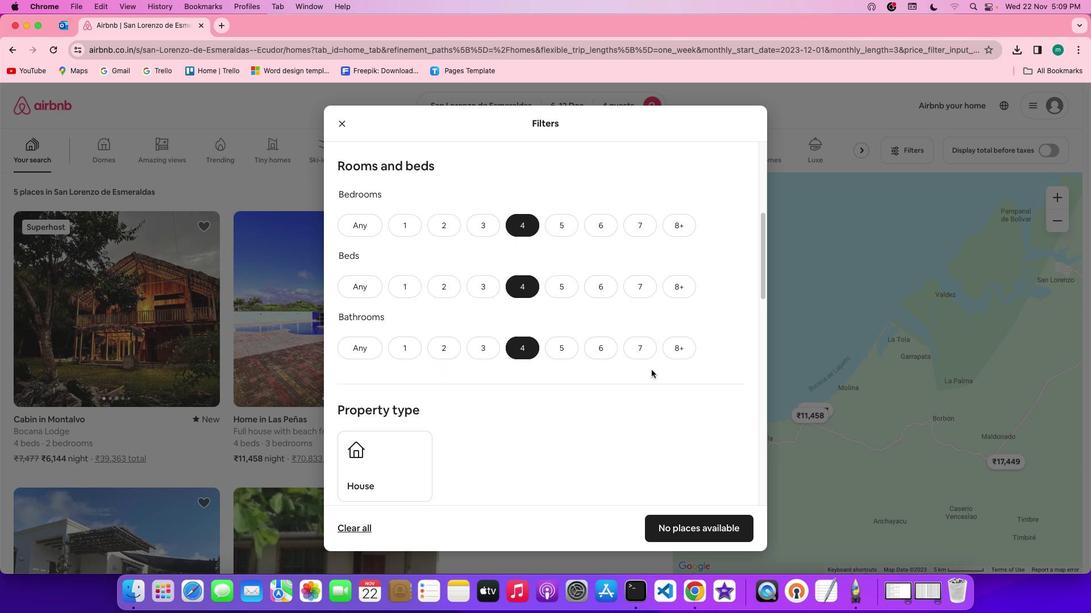 
Action: Mouse scrolled (651, 370) with delta (0, 0)
Screenshot: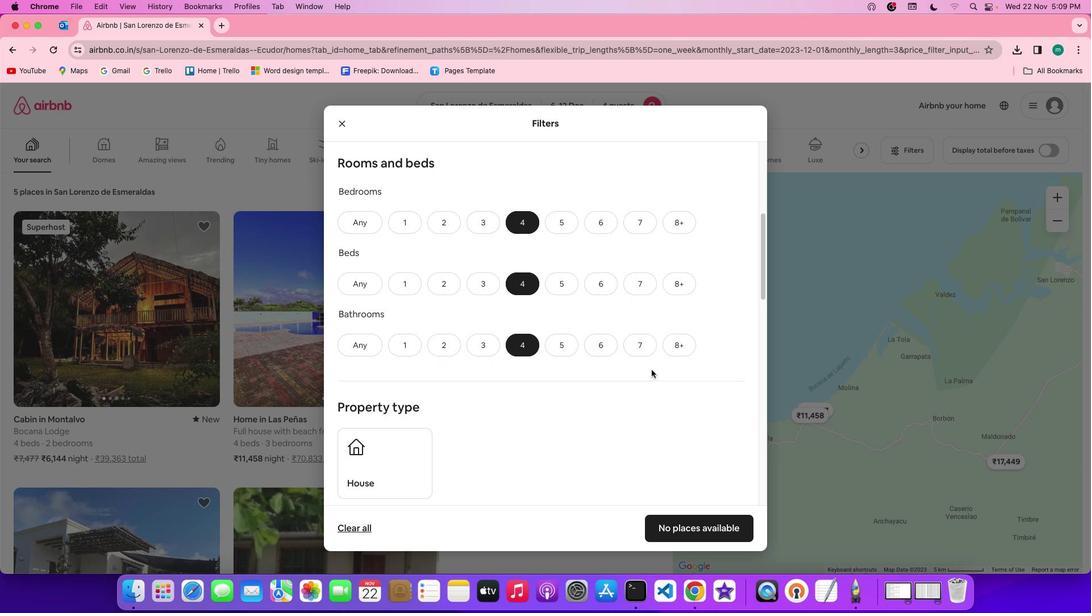 
Action: Mouse scrolled (651, 370) with delta (0, -1)
Screenshot: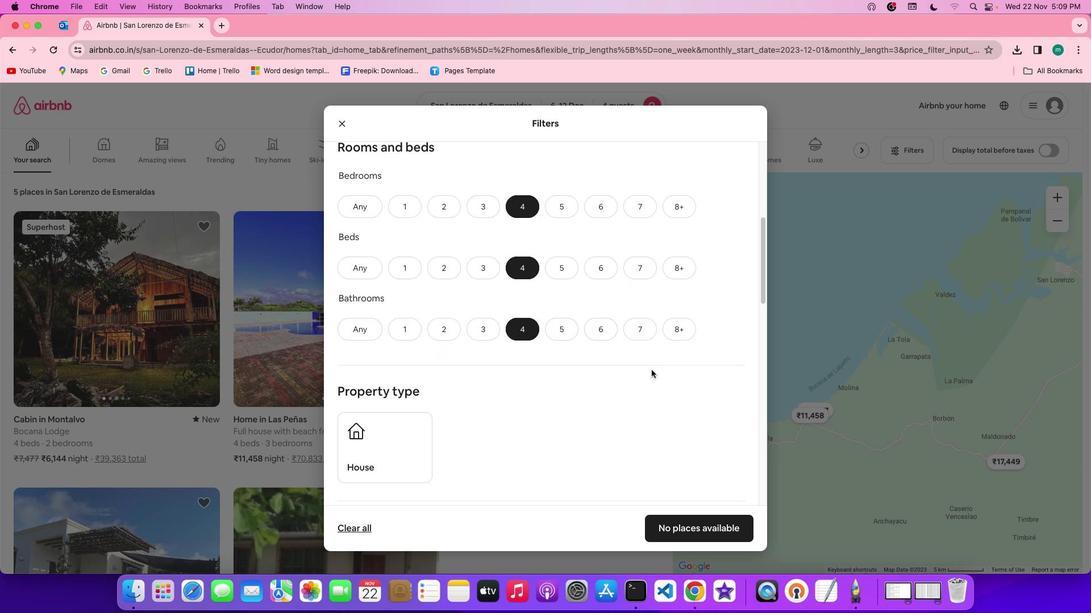 
Action: Mouse scrolled (651, 370) with delta (0, 0)
Screenshot: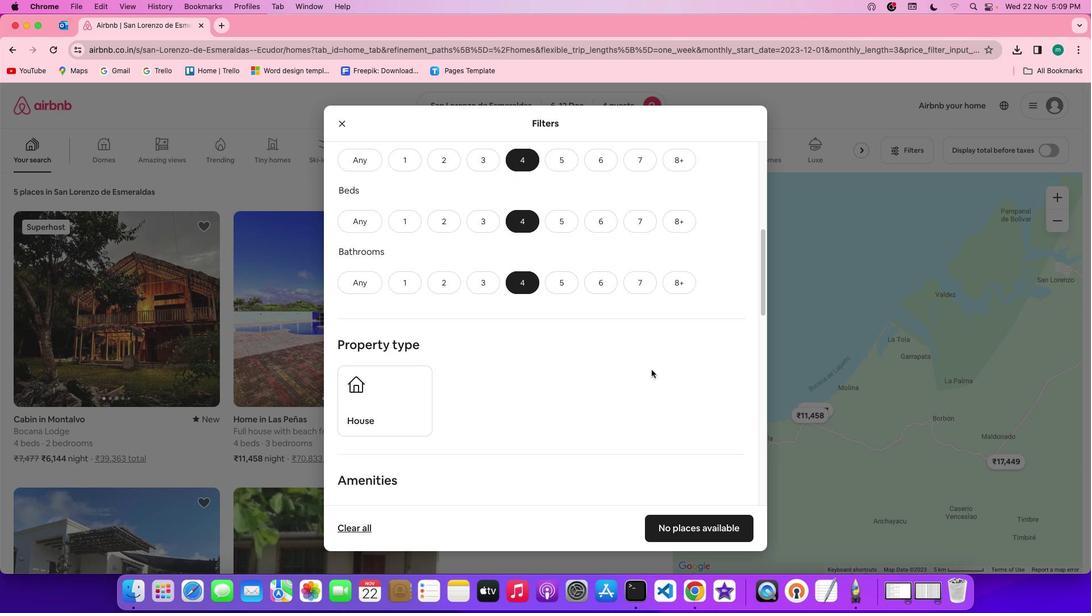 
Action: Mouse scrolled (651, 370) with delta (0, 0)
Screenshot: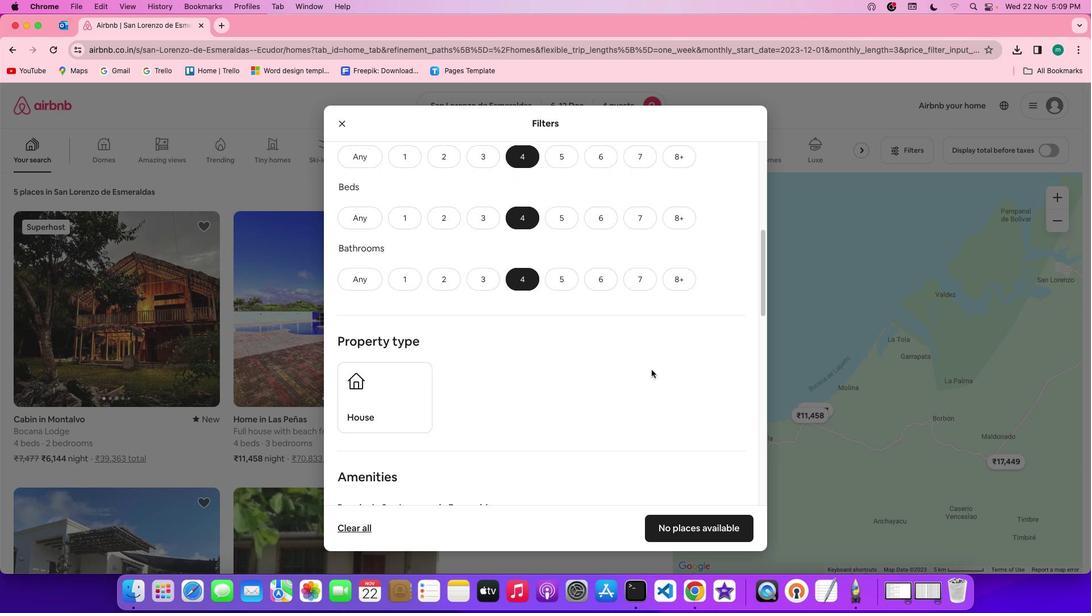 
Action: Mouse scrolled (651, 370) with delta (0, 0)
Screenshot: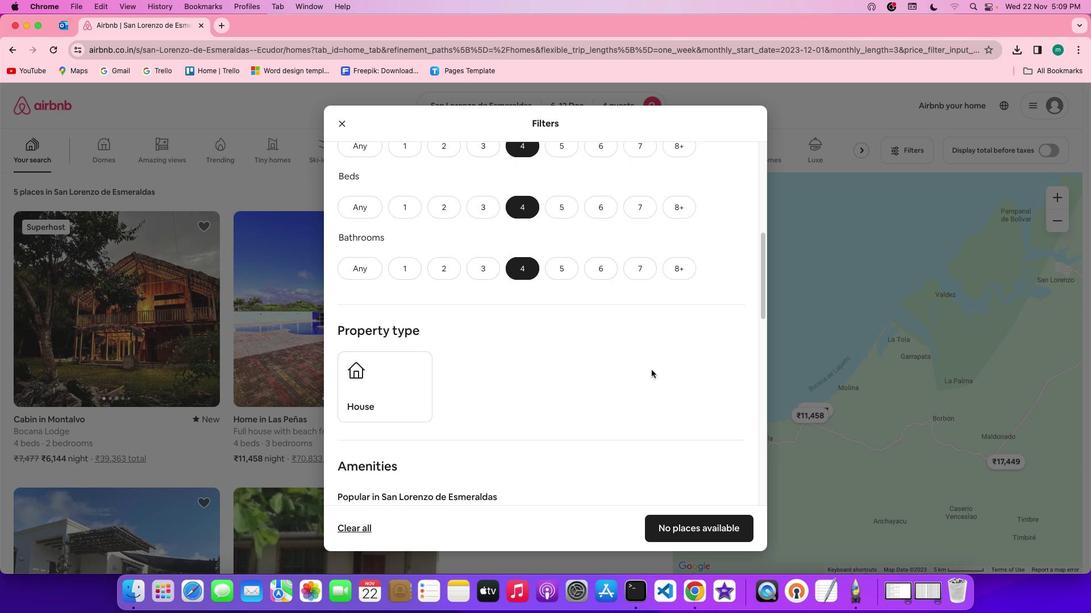 
Action: Mouse scrolled (651, 370) with delta (0, 0)
Screenshot: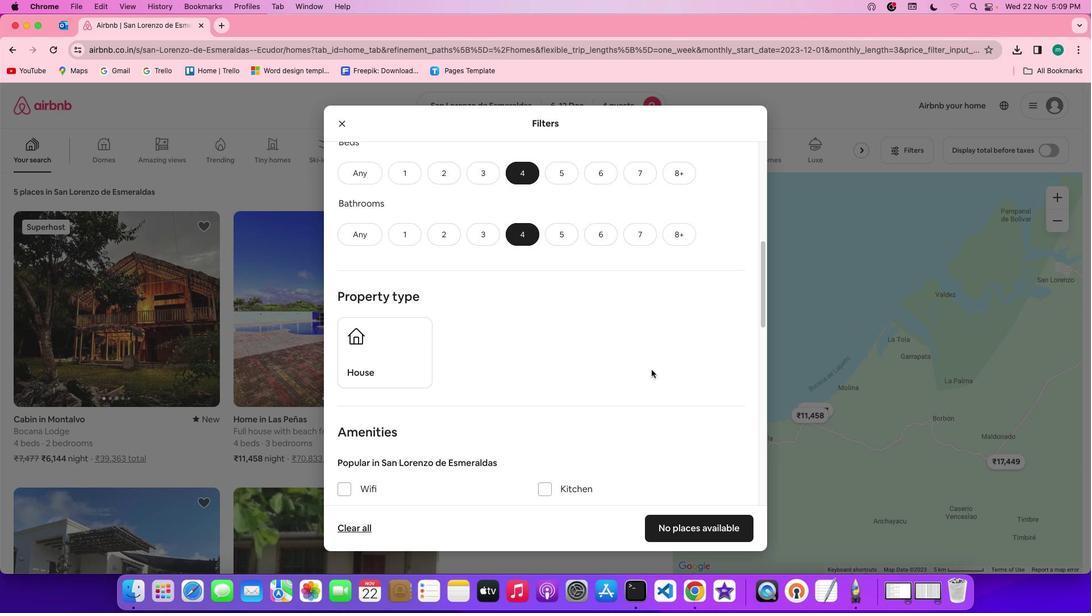 
Action: Mouse scrolled (651, 370) with delta (0, 0)
Screenshot: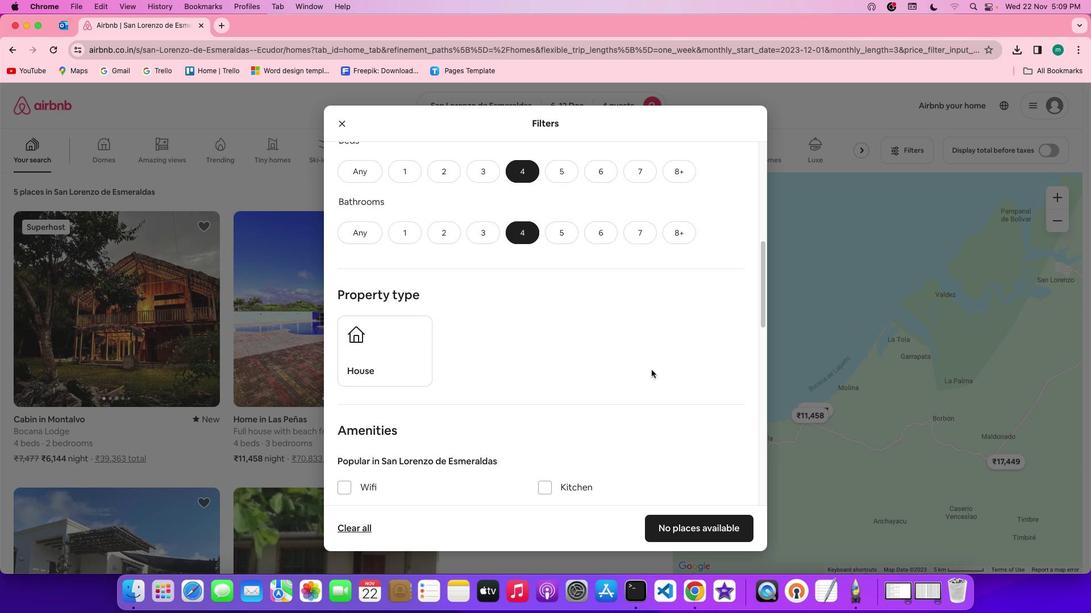 
Action: Mouse scrolled (651, 370) with delta (0, 0)
Screenshot: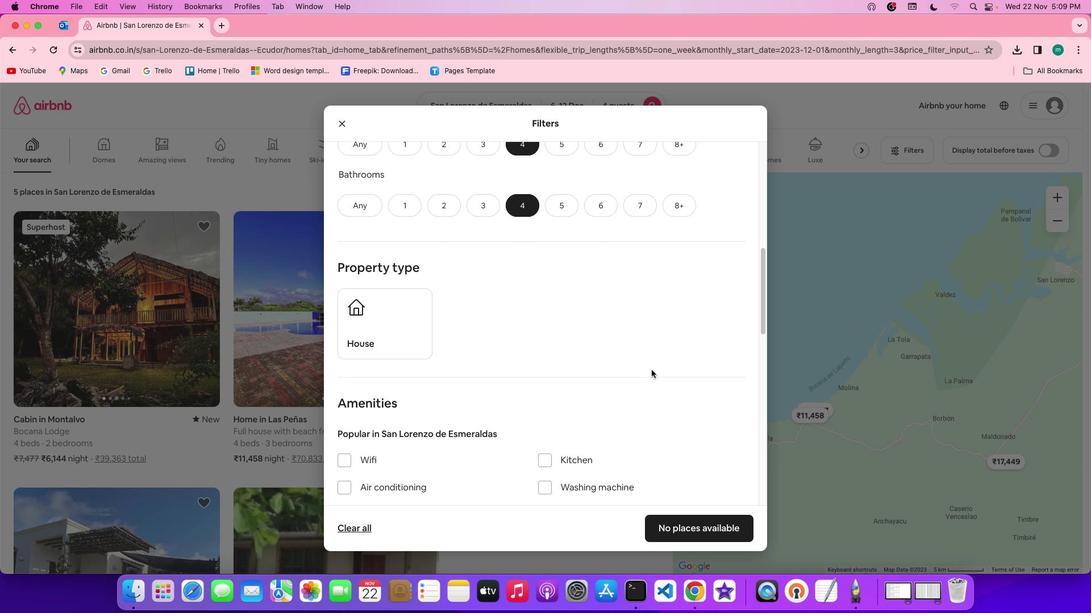 
Action: Mouse moved to (650, 368)
Screenshot: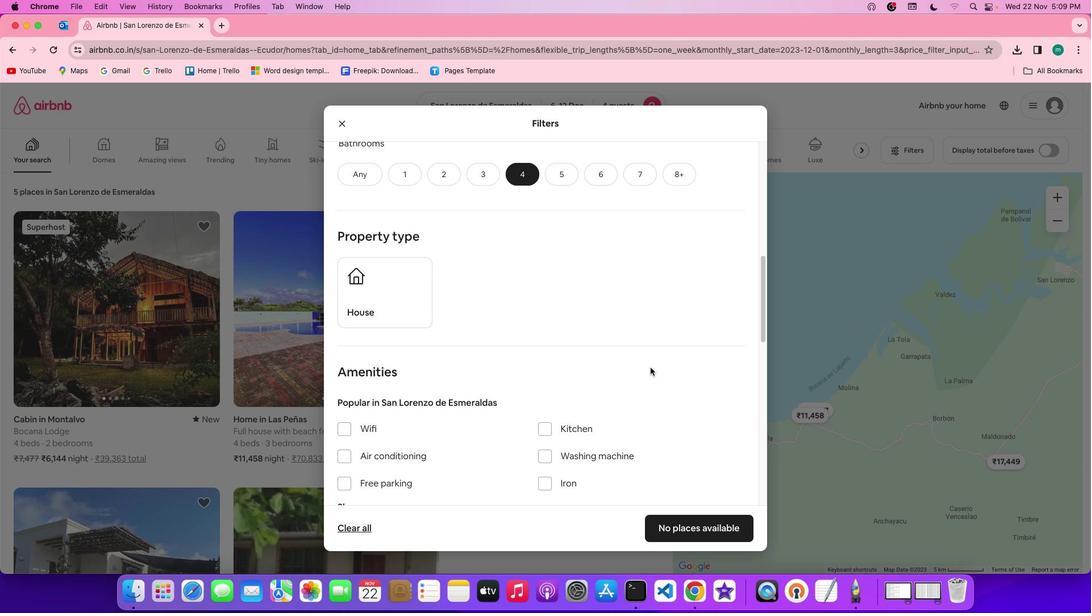
Action: Mouse scrolled (650, 368) with delta (0, 0)
Screenshot: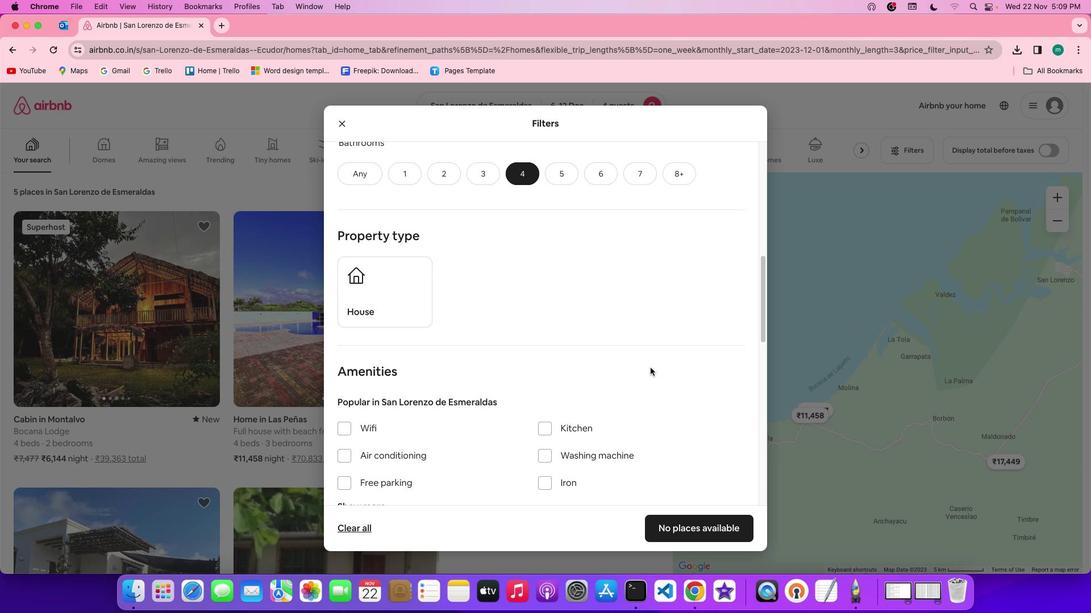 
Action: Mouse scrolled (650, 368) with delta (0, 0)
Screenshot: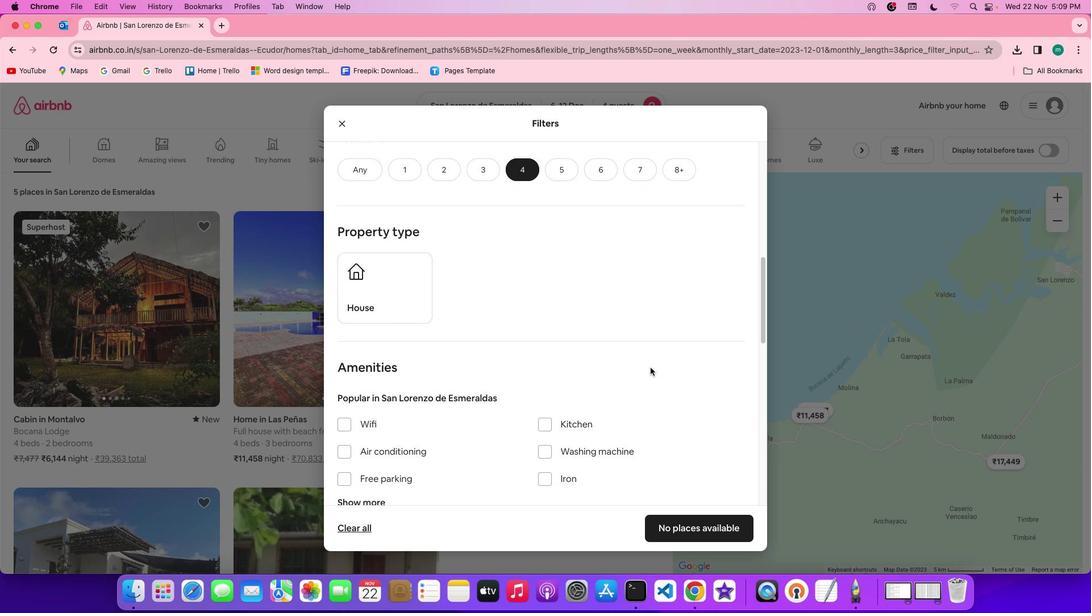 
Action: Mouse scrolled (650, 368) with delta (0, 0)
Screenshot: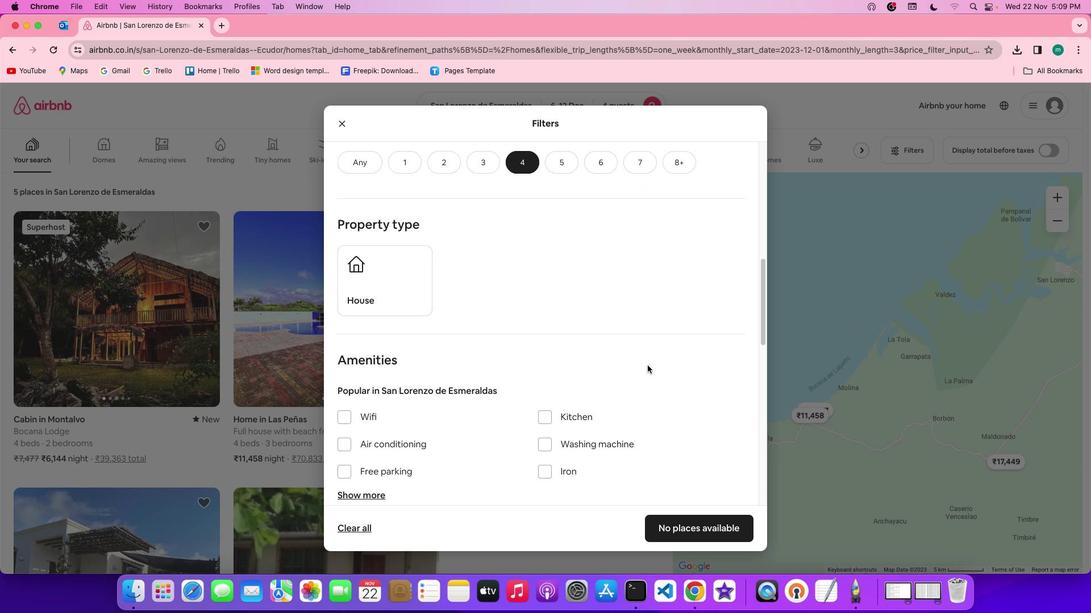
Action: Mouse moved to (610, 352)
Screenshot: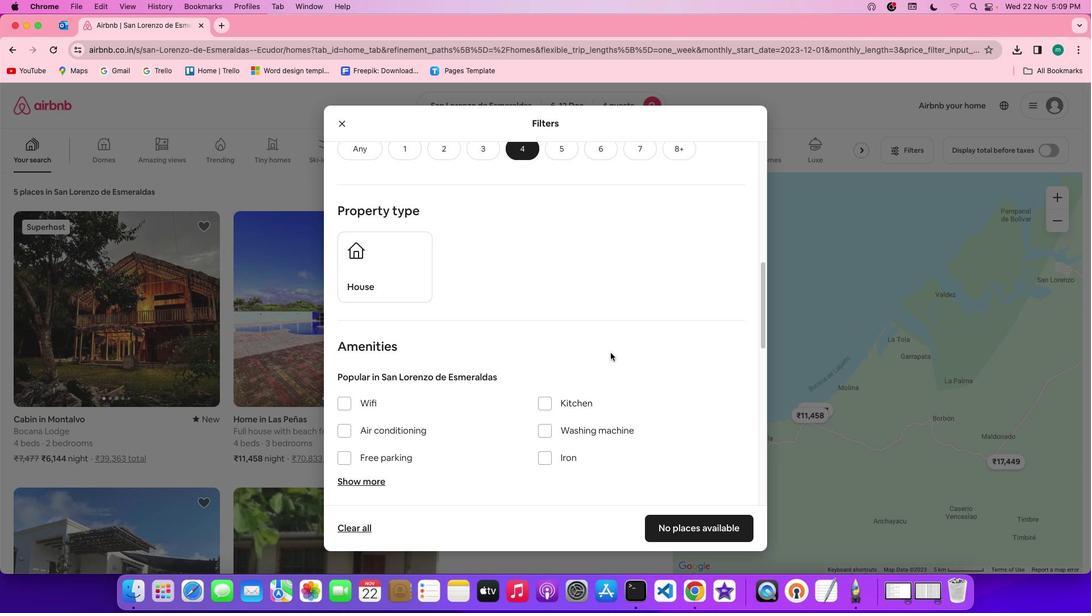 
Action: Mouse scrolled (610, 352) with delta (0, 0)
Screenshot: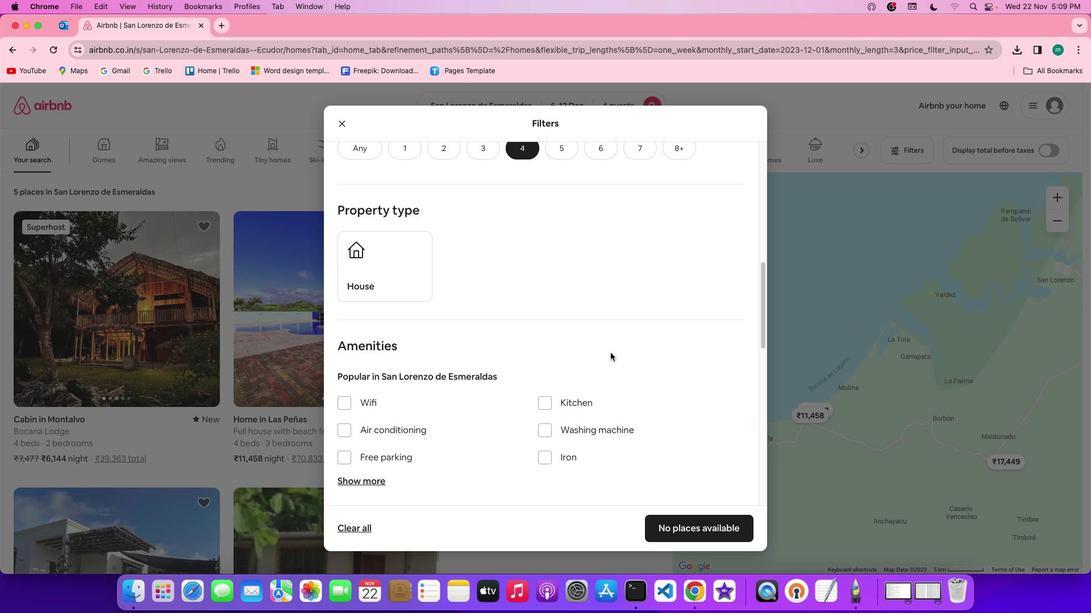 
Action: Mouse scrolled (610, 352) with delta (0, 0)
Screenshot: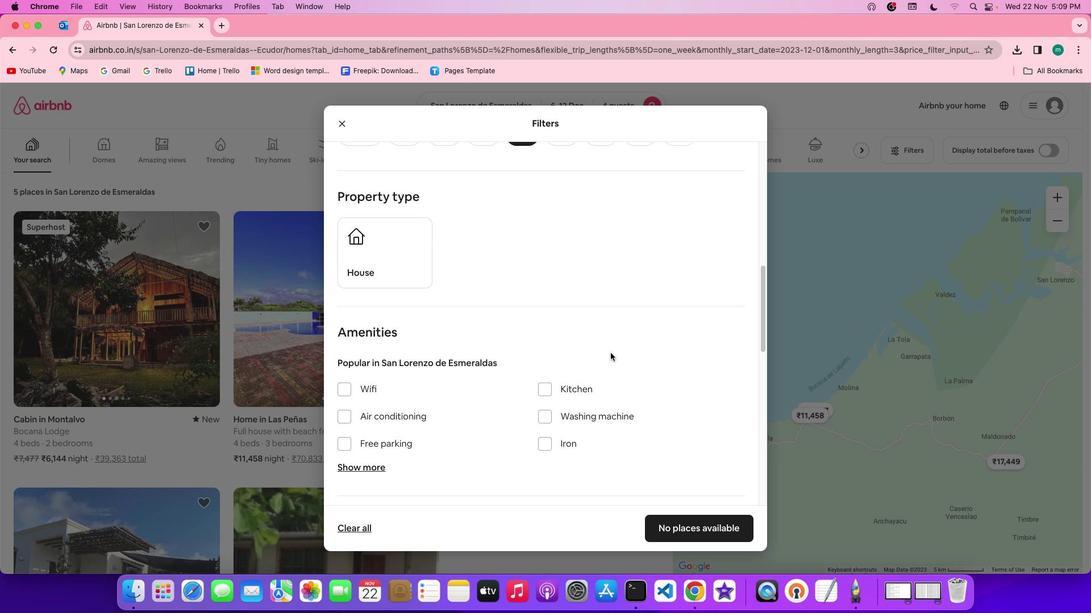 
Action: Mouse scrolled (610, 352) with delta (0, -1)
Screenshot: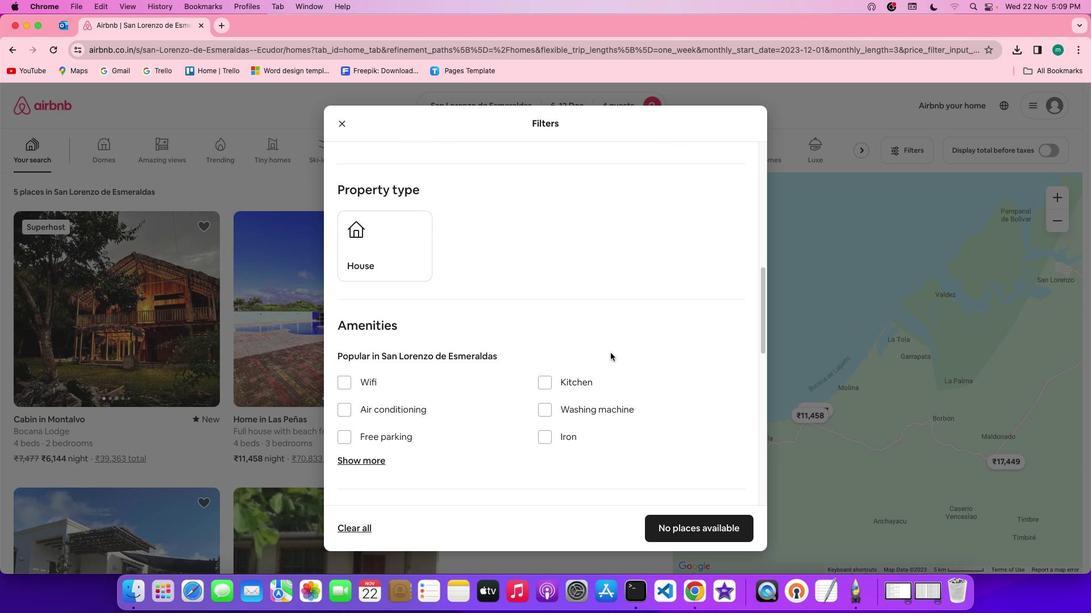 
Action: Mouse moved to (609, 352)
Screenshot: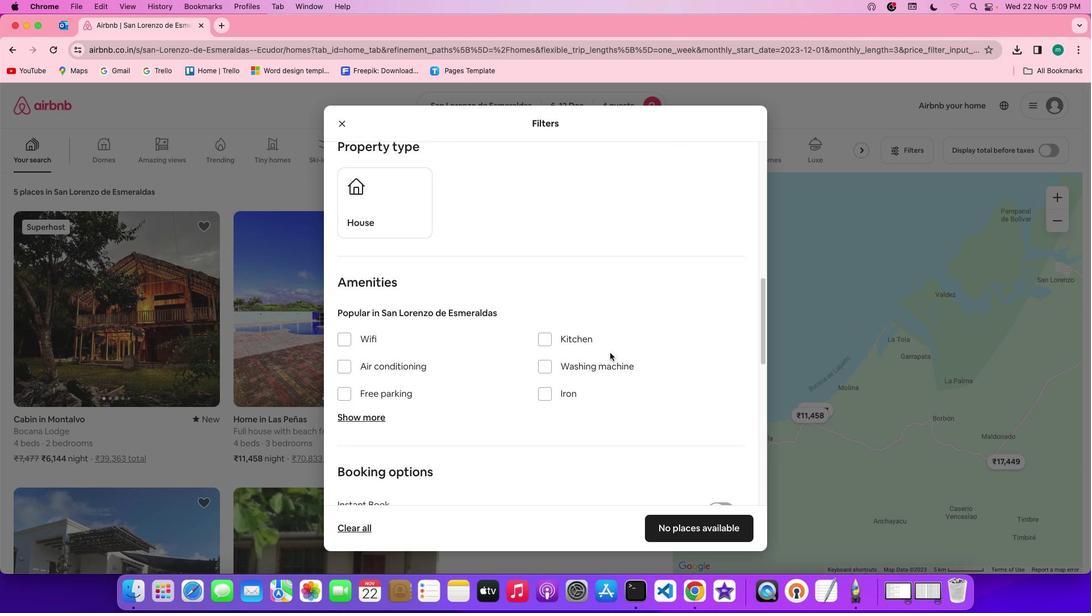 
Action: Mouse scrolled (609, 352) with delta (0, 0)
Screenshot: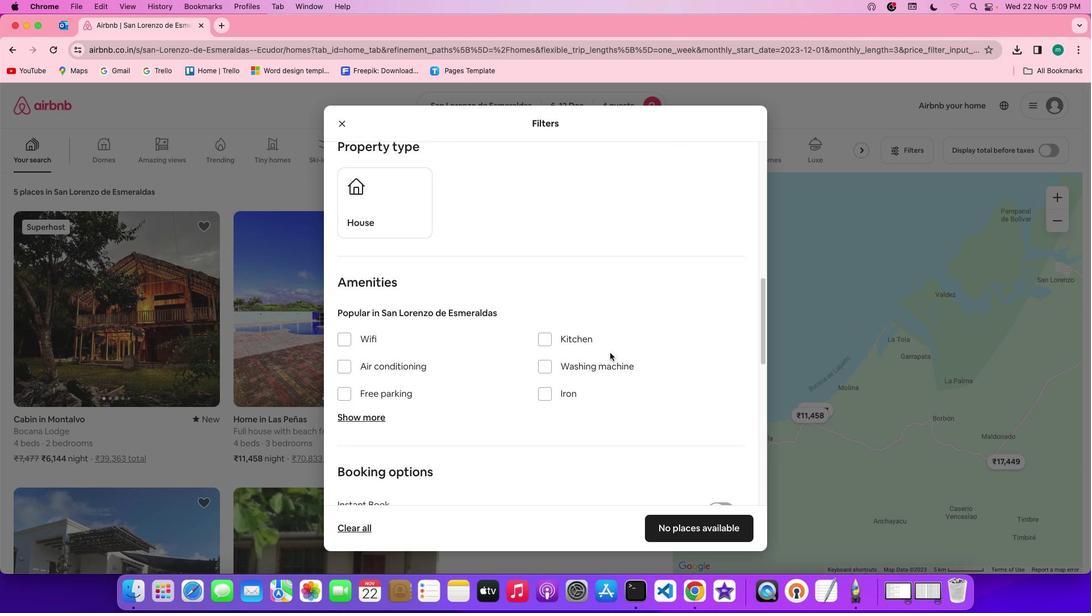 
Action: Mouse moved to (347, 335)
Screenshot: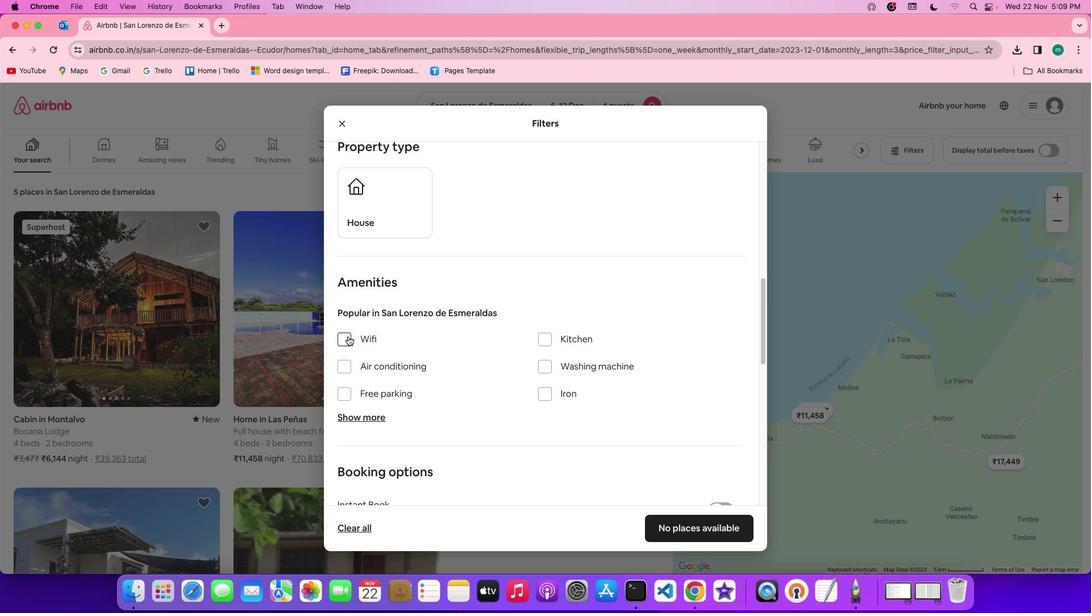 
Action: Mouse pressed left at (347, 335)
Screenshot: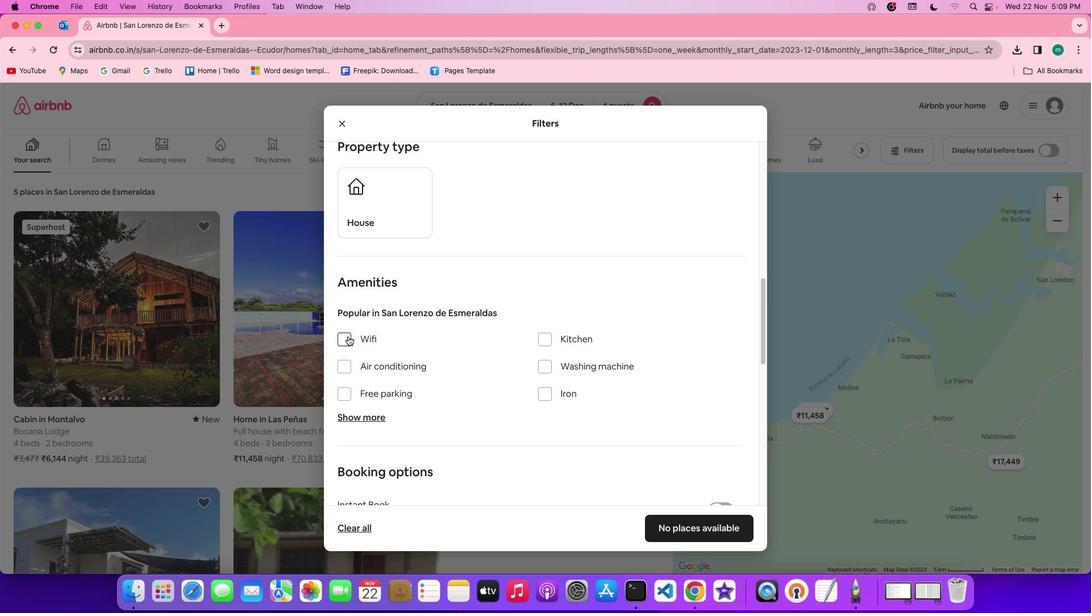 
Action: Mouse moved to (522, 360)
Screenshot: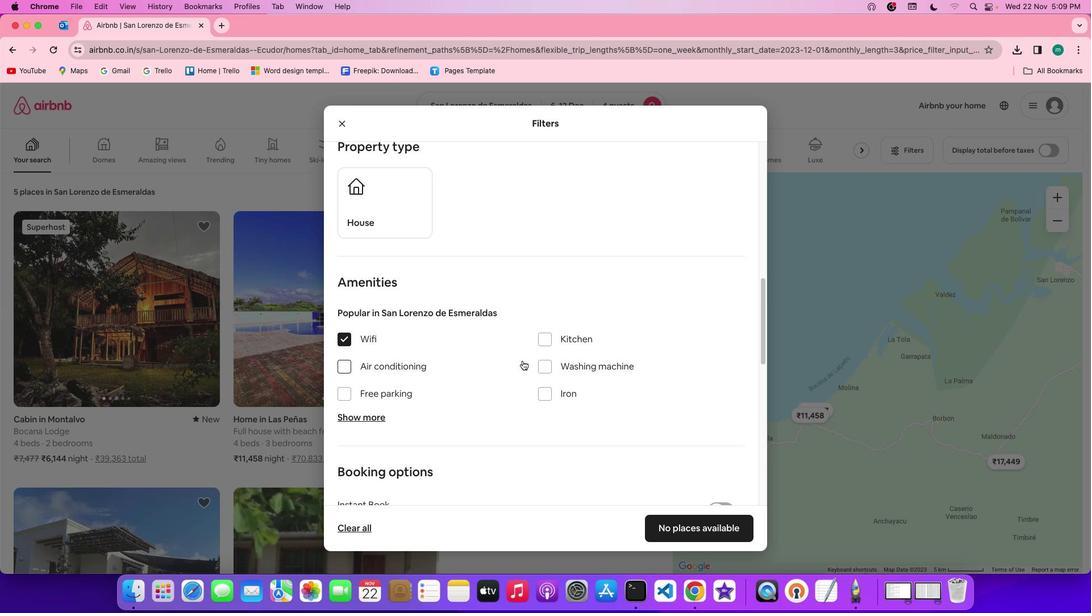 
Action: Mouse scrolled (522, 360) with delta (0, 0)
Screenshot: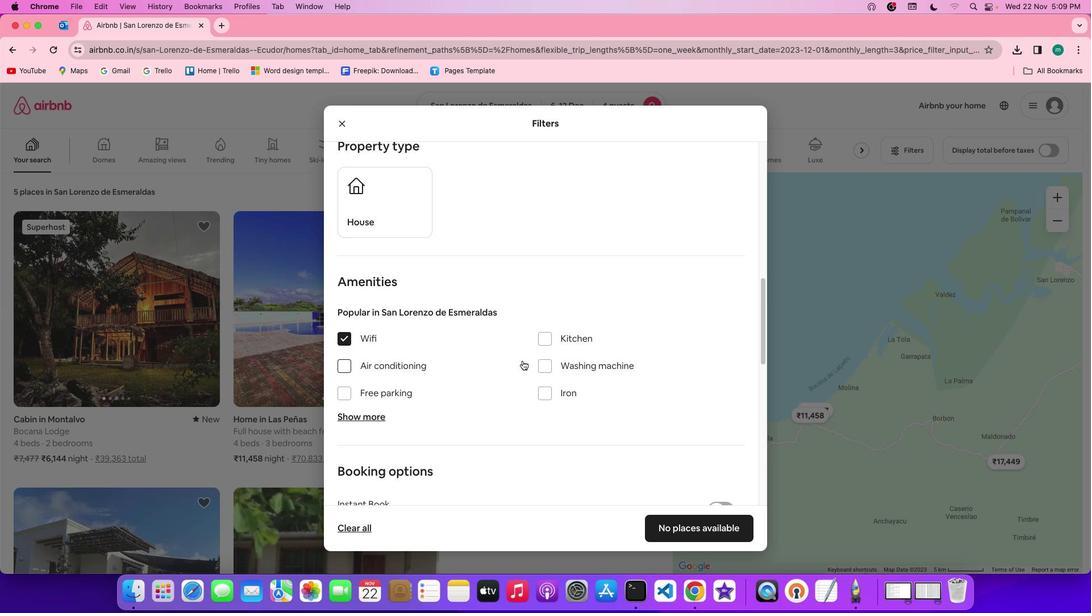 
Action: Mouse scrolled (522, 360) with delta (0, 0)
Screenshot: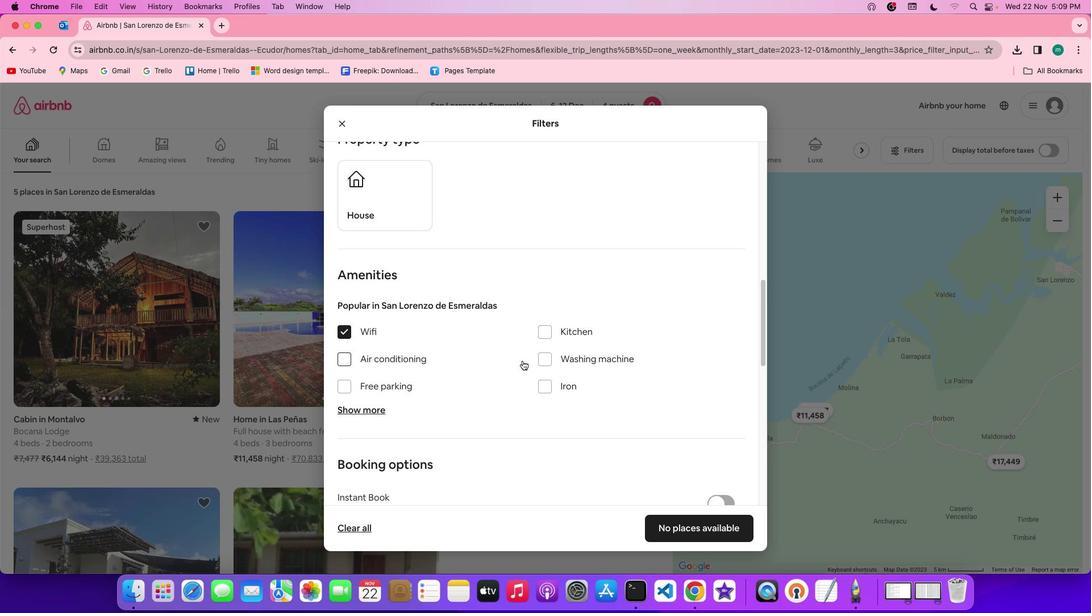 
Action: Mouse scrolled (522, 360) with delta (0, -1)
Screenshot: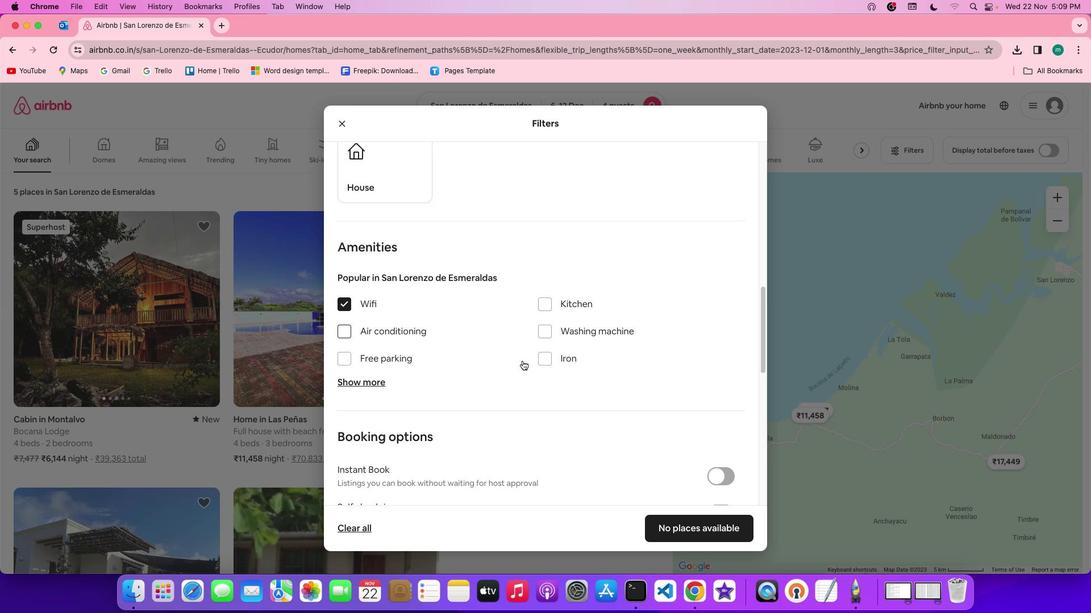 
Action: Mouse moved to (367, 348)
Screenshot: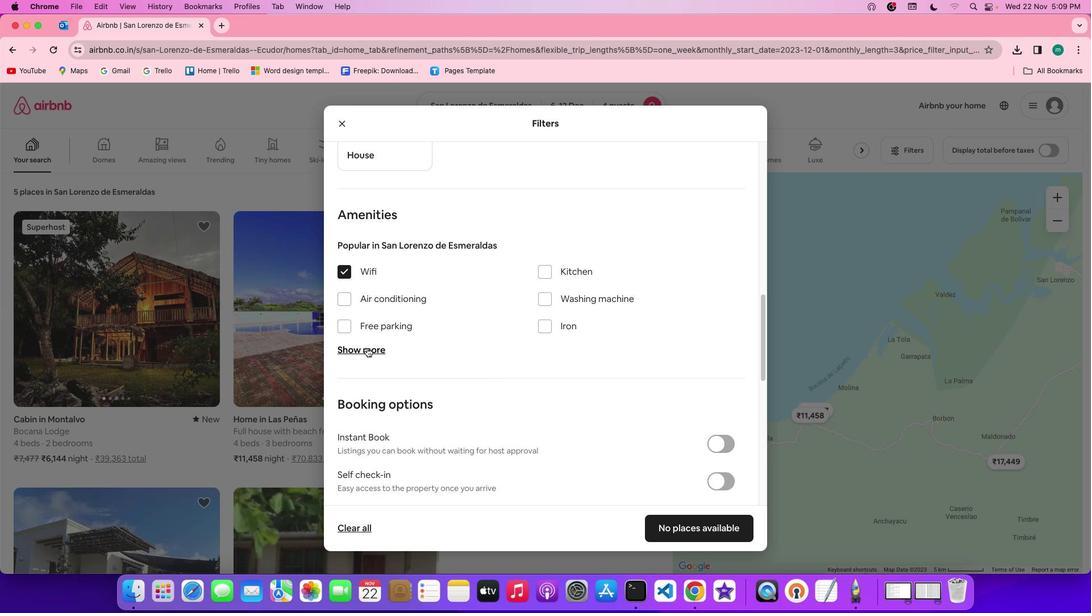 
Action: Mouse pressed left at (367, 348)
Screenshot: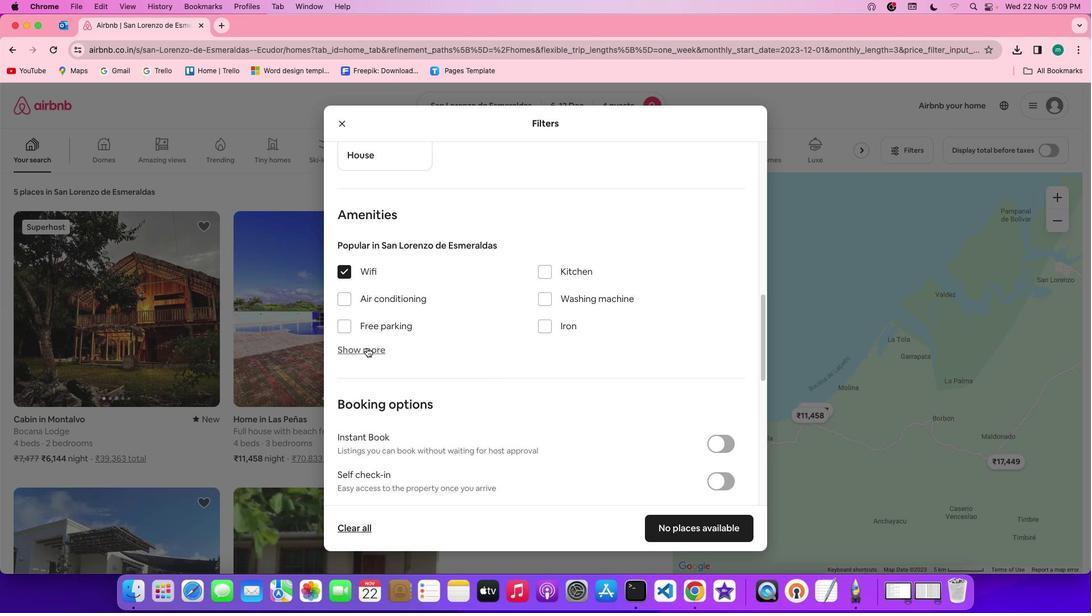
Action: Mouse moved to (513, 389)
Screenshot: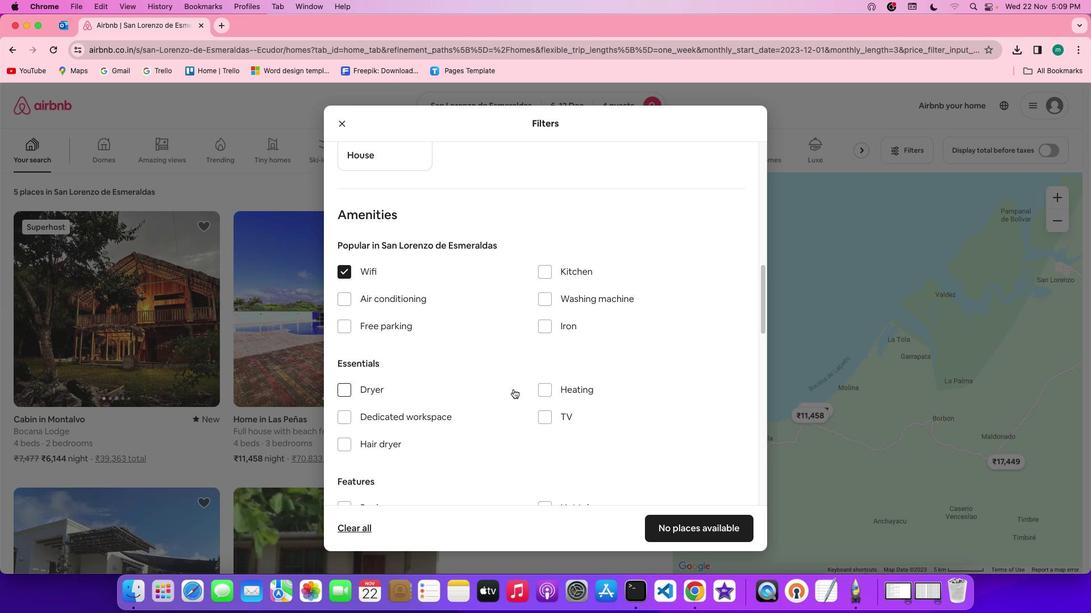 
Action: Mouse scrolled (513, 389) with delta (0, 0)
Screenshot: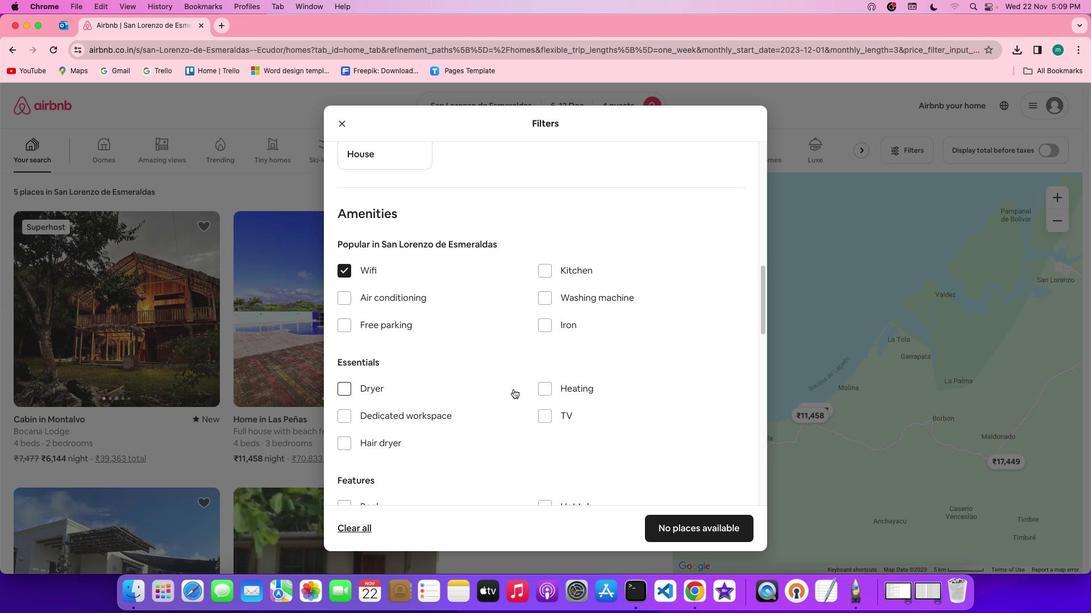 
Action: Mouse scrolled (513, 389) with delta (0, 0)
Screenshot: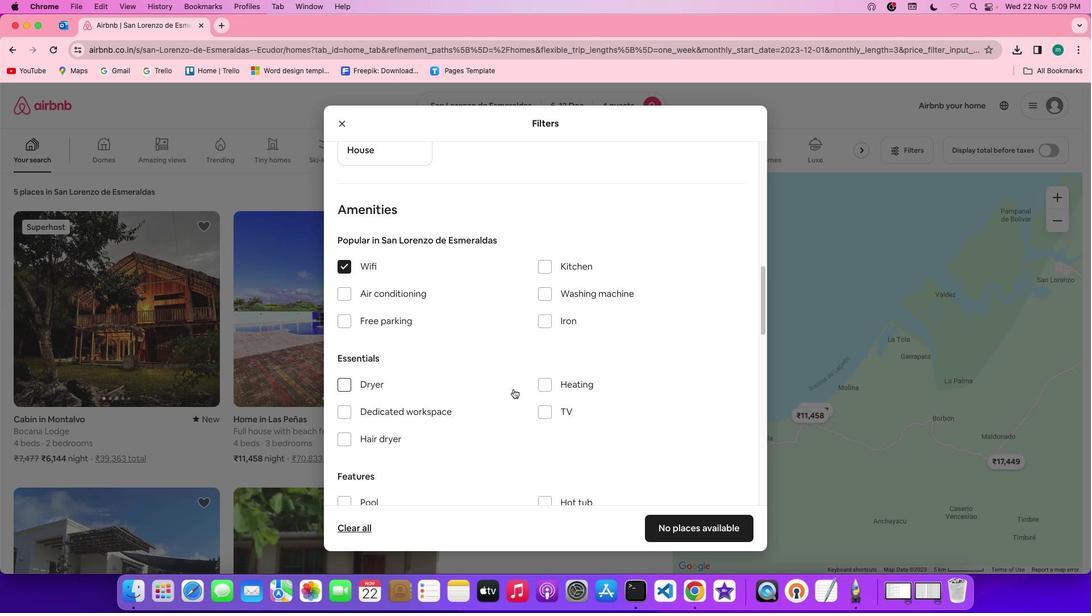 
Action: Mouse scrolled (513, 389) with delta (0, 0)
Screenshot: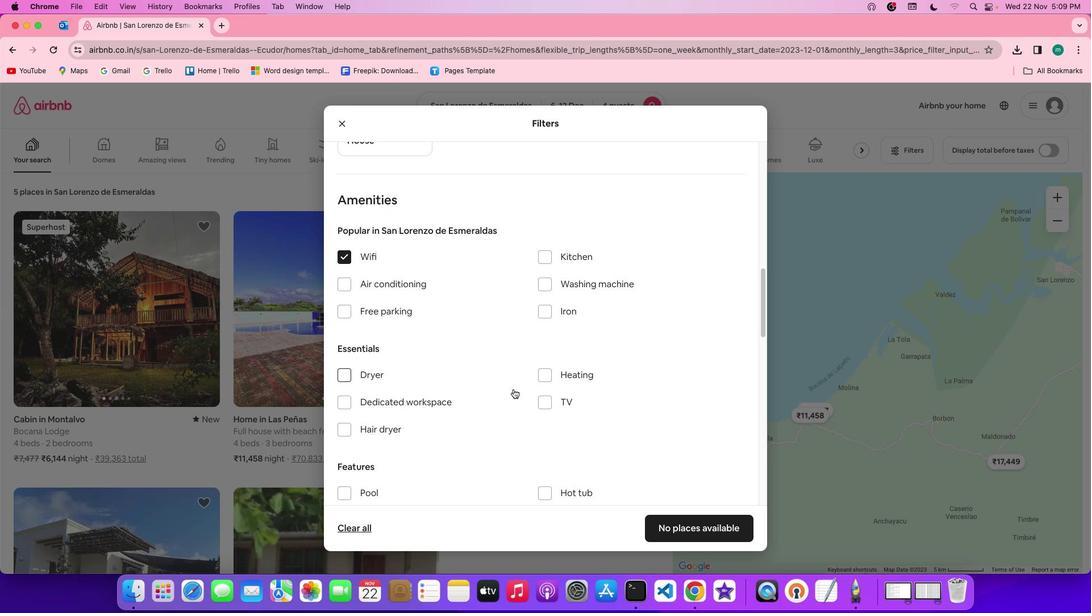 
Action: Mouse scrolled (513, 389) with delta (0, 0)
Screenshot: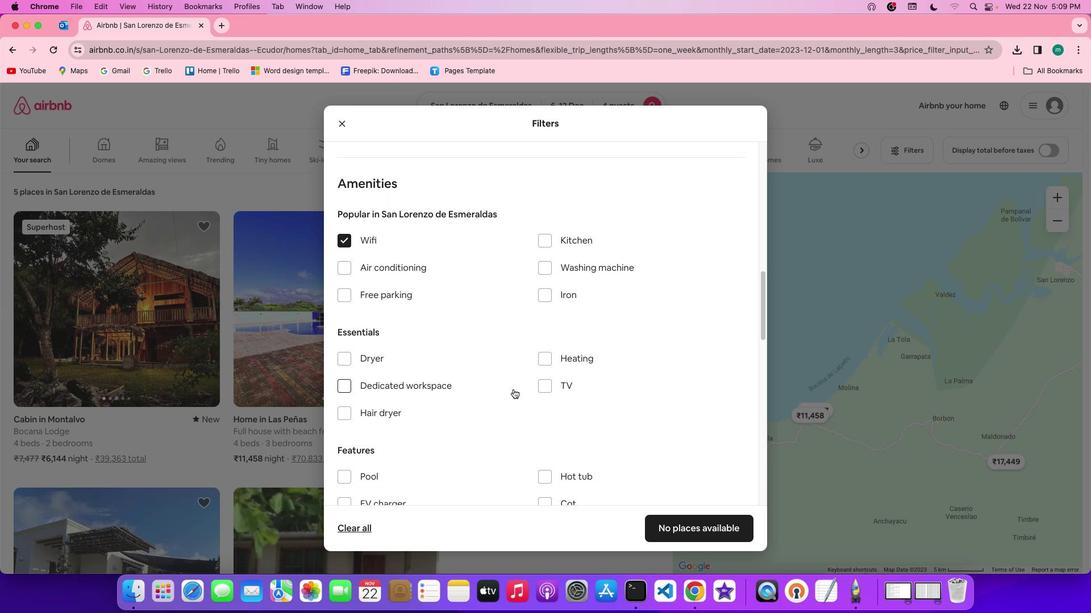 
Action: Mouse scrolled (513, 389) with delta (0, 0)
Screenshot: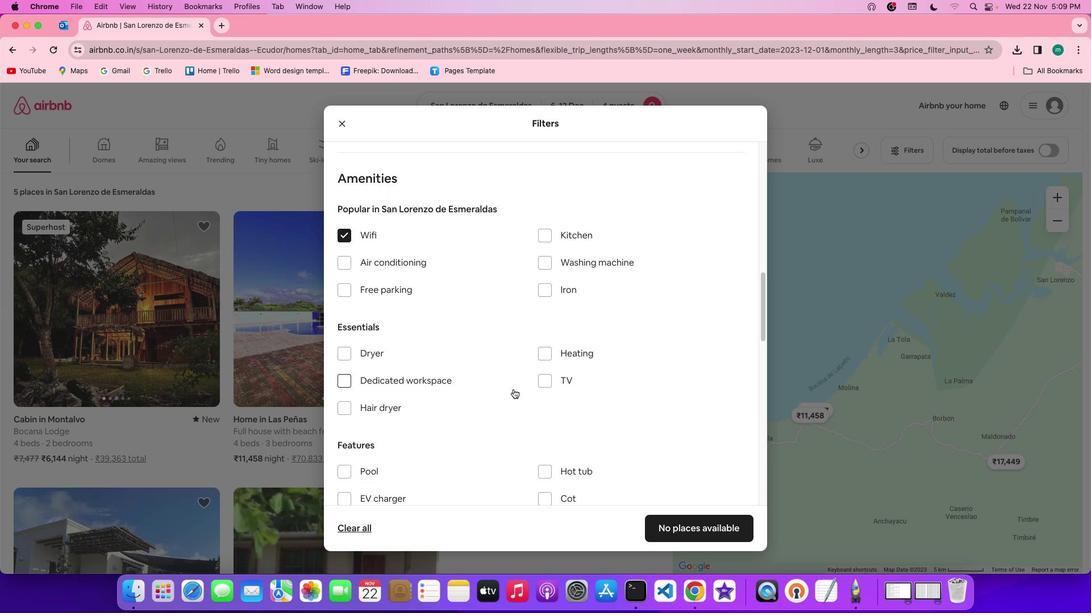 
Action: Mouse scrolled (513, 389) with delta (0, 0)
Screenshot: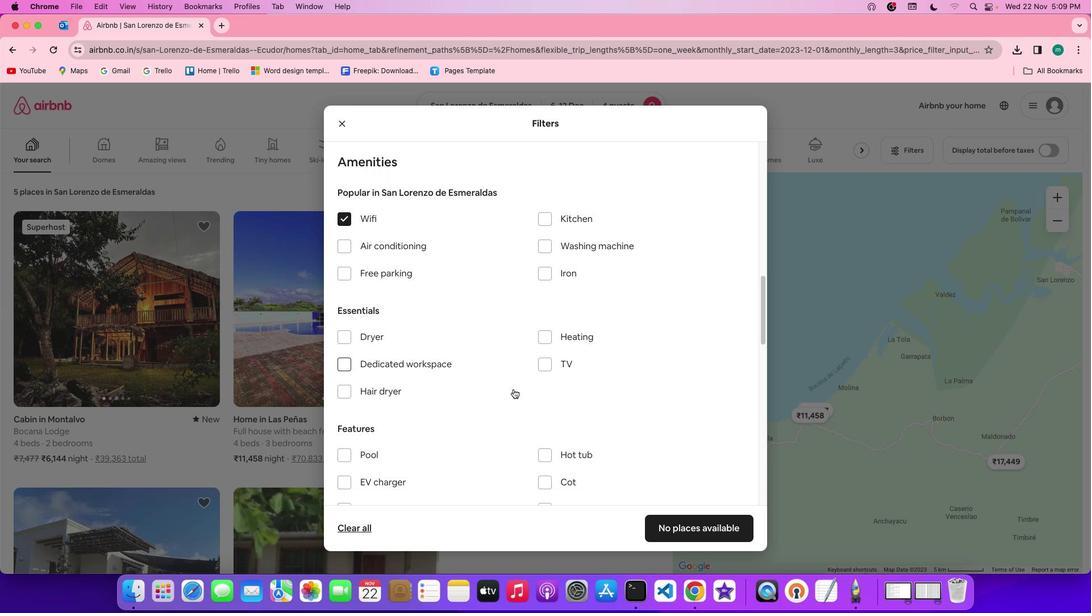 
Action: Mouse scrolled (513, 389) with delta (0, 0)
Screenshot: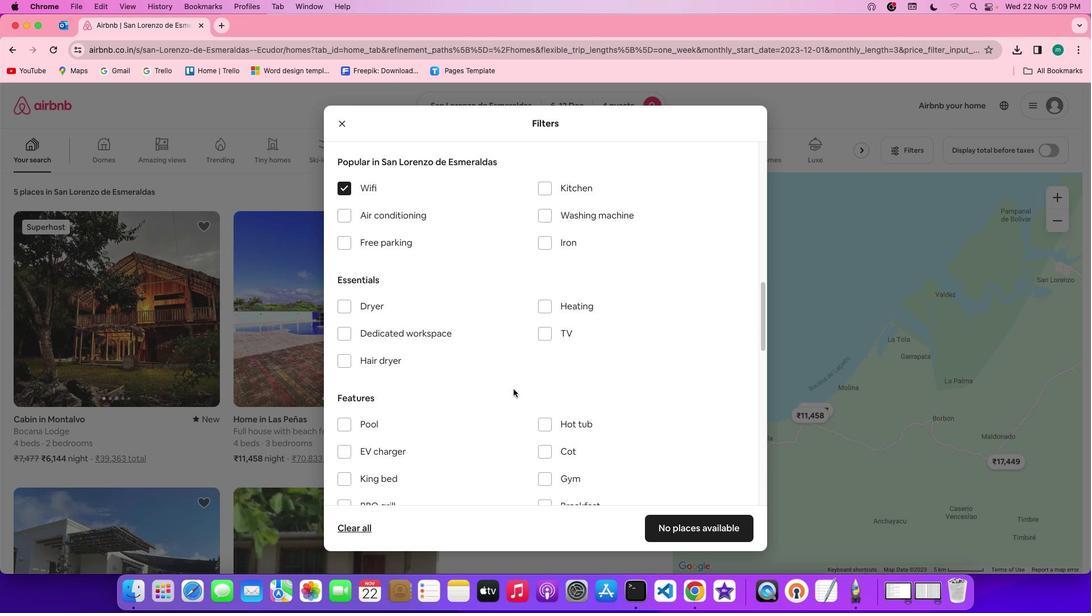 
Action: Mouse scrolled (513, 389) with delta (0, 0)
Screenshot: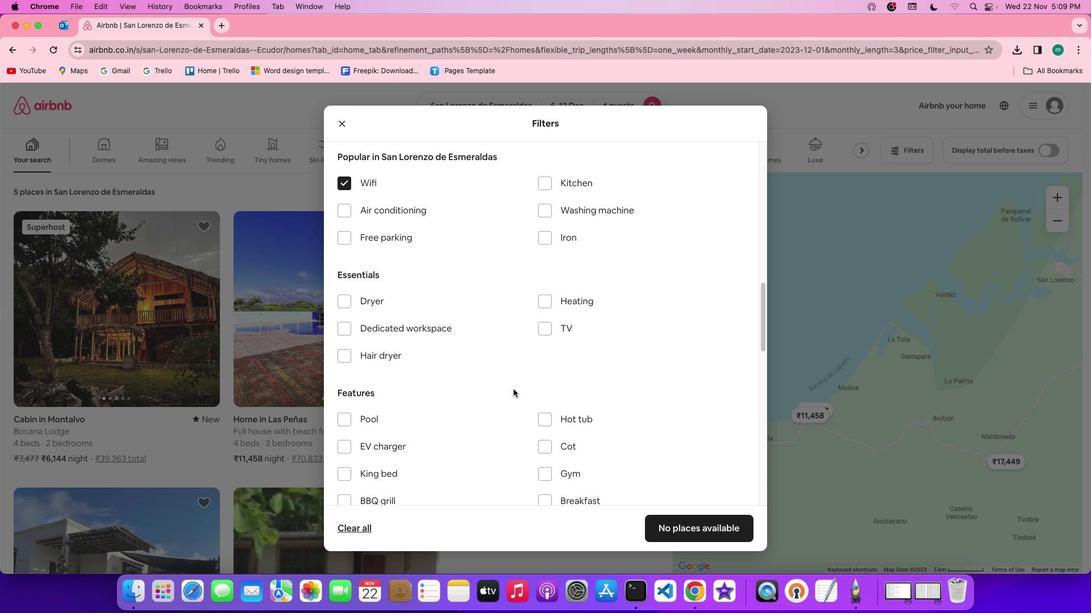 
Action: Mouse scrolled (513, 389) with delta (0, 0)
Screenshot: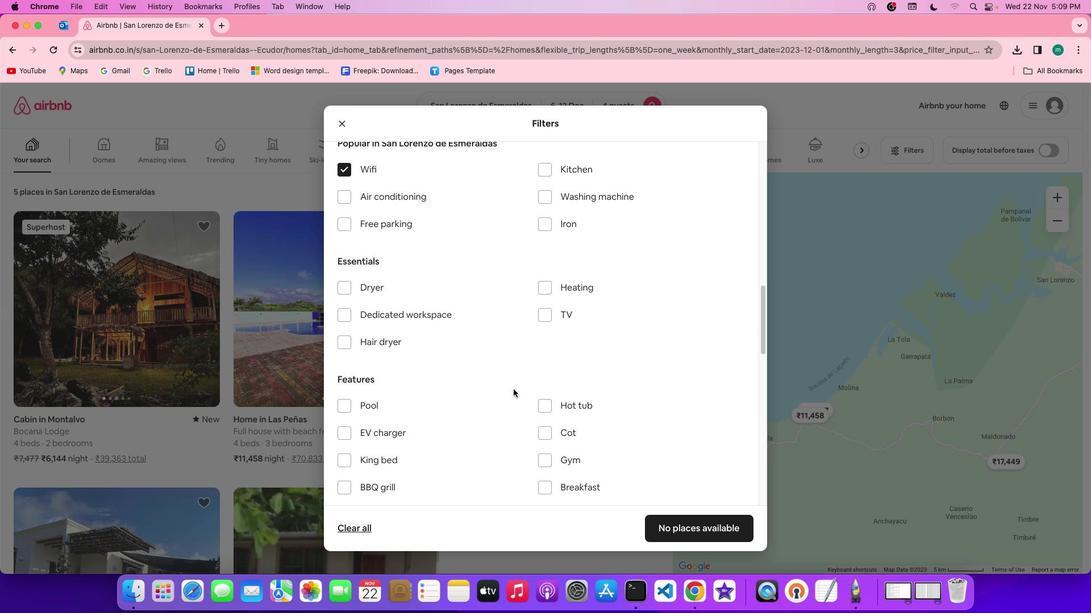 
Action: Mouse moved to (543, 306)
Screenshot: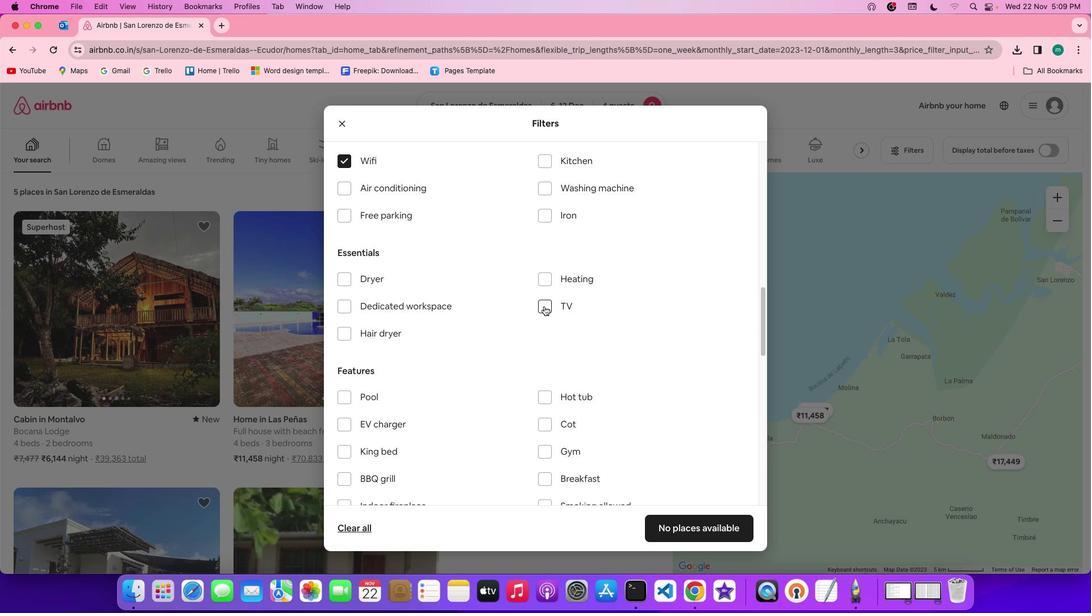 
Action: Mouse pressed left at (543, 306)
Screenshot: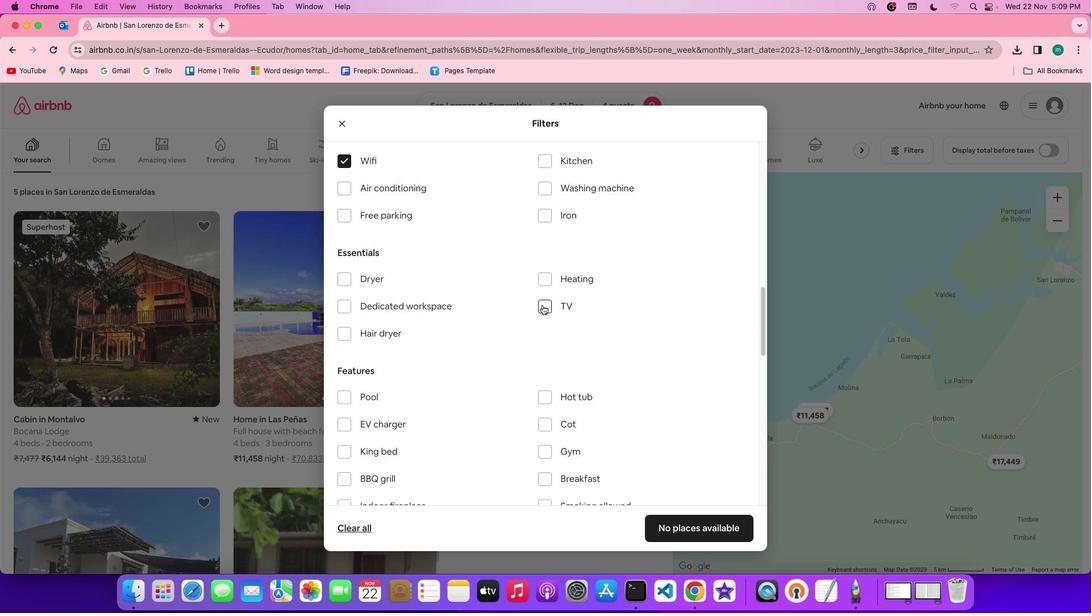 
Action: Mouse moved to (399, 209)
Screenshot: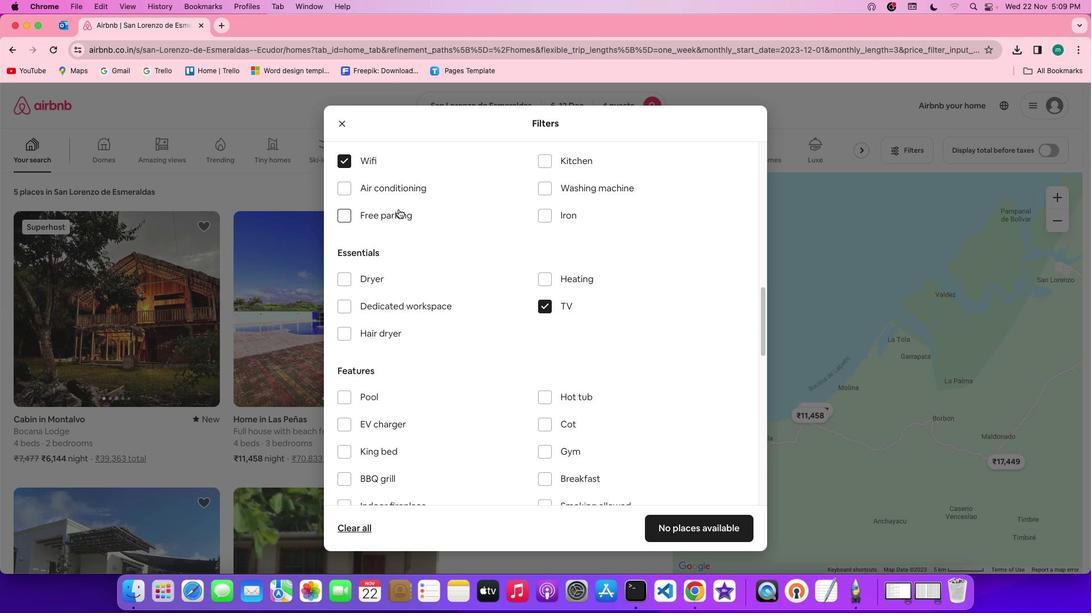 
Action: Mouse pressed left at (399, 209)
Screenshot: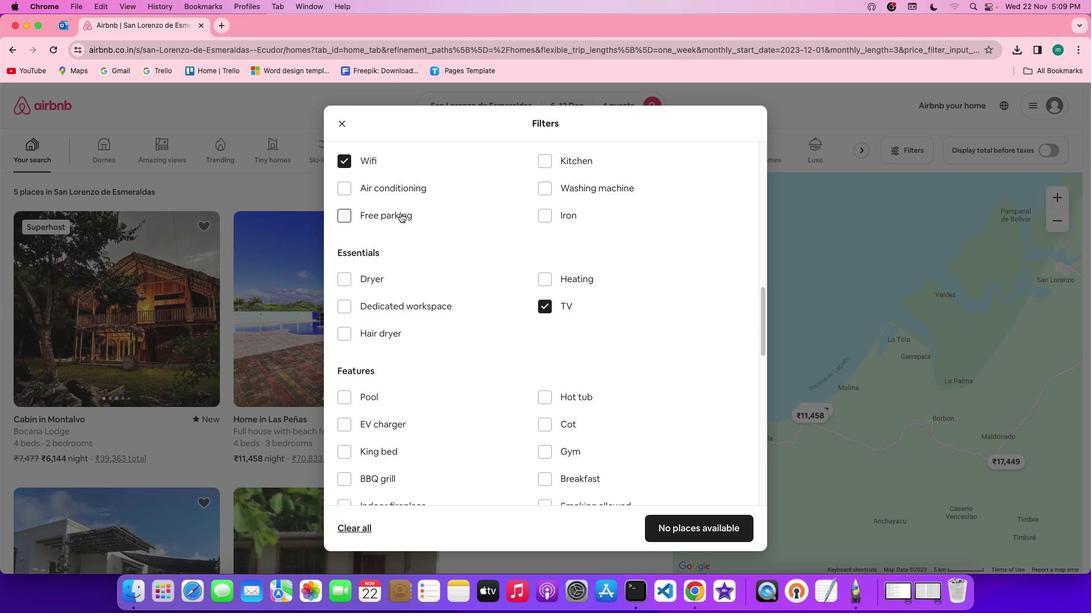 
Action: Mouse moved to (535, 312)
Screenshot: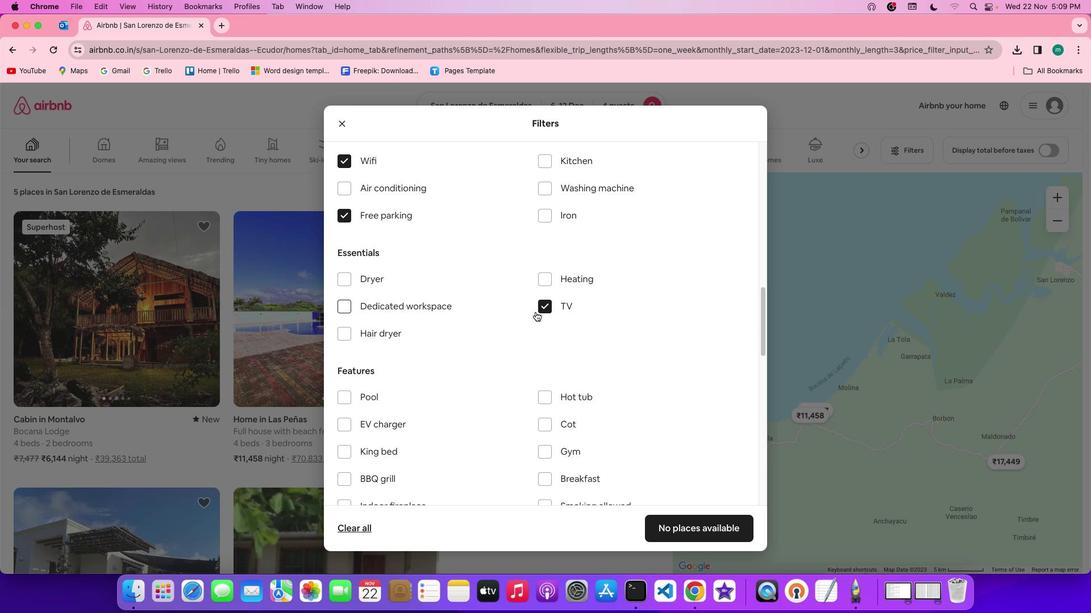 
Action: Mouse scrolled (535, 312) with delta (0, 0)
Screenshot: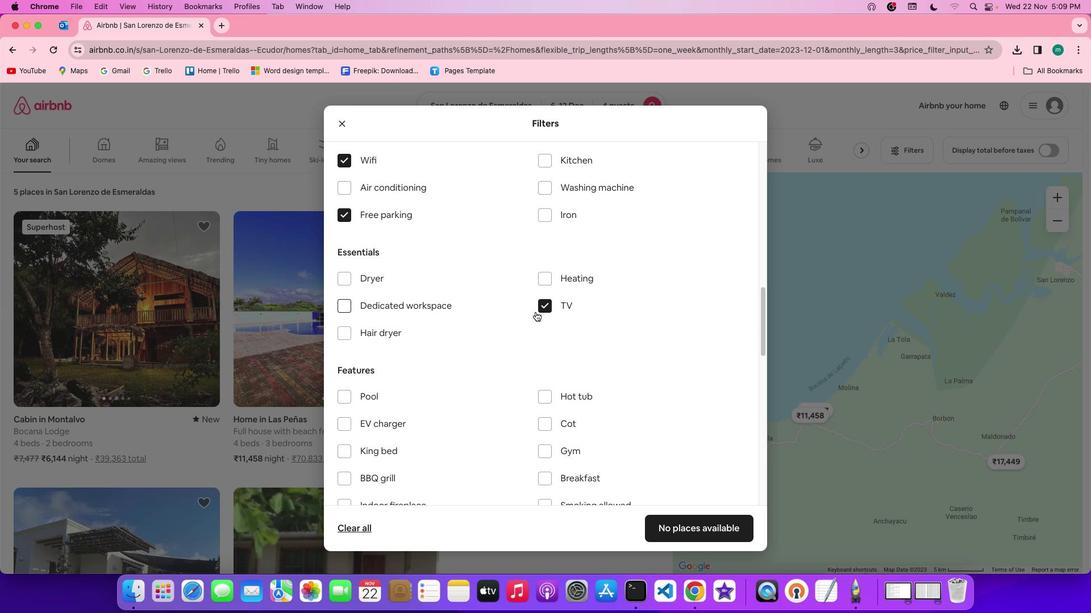 
Action: Mouse scrolled (535, 312) with delta (0, 0)
Screenshot: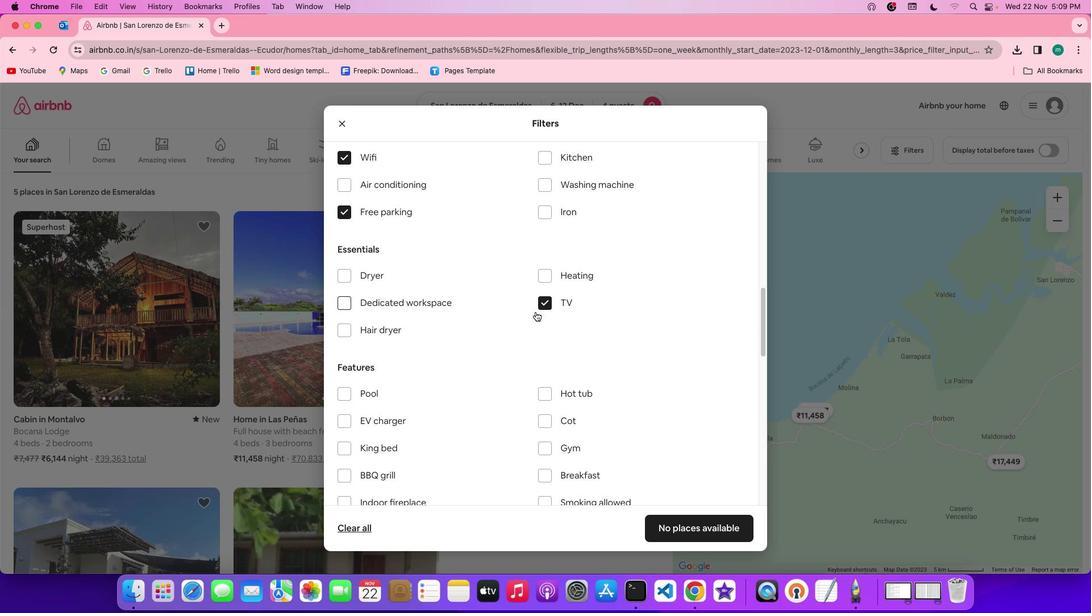 
Action: Mouse scrolled (535, 312) with delta (0, 0)
Screenshot: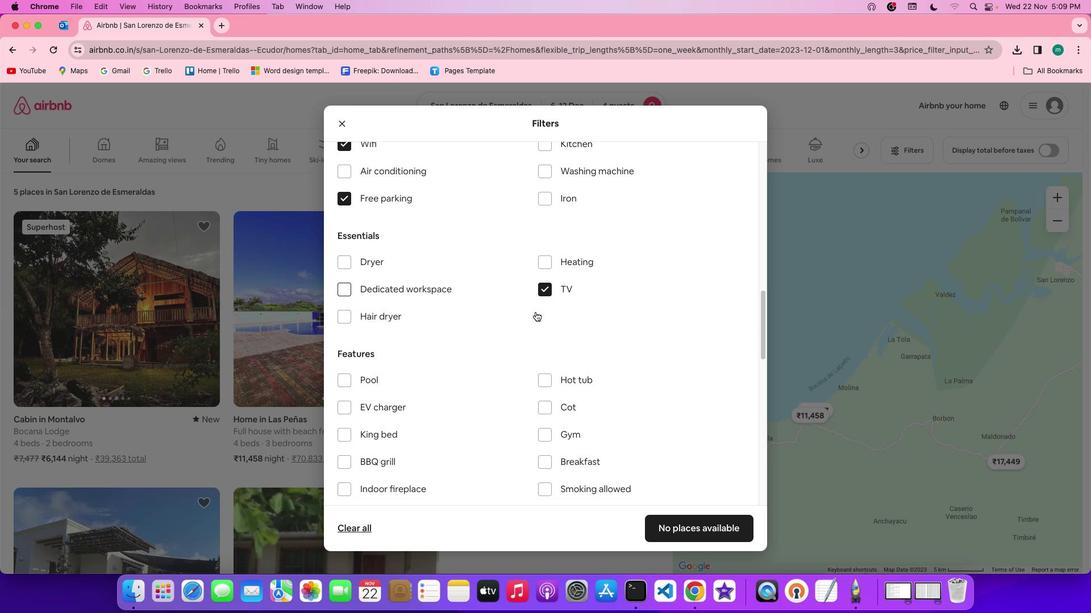 
Action: Mouse scrolled (535, 312) with delta (0, 0)
Screenshot: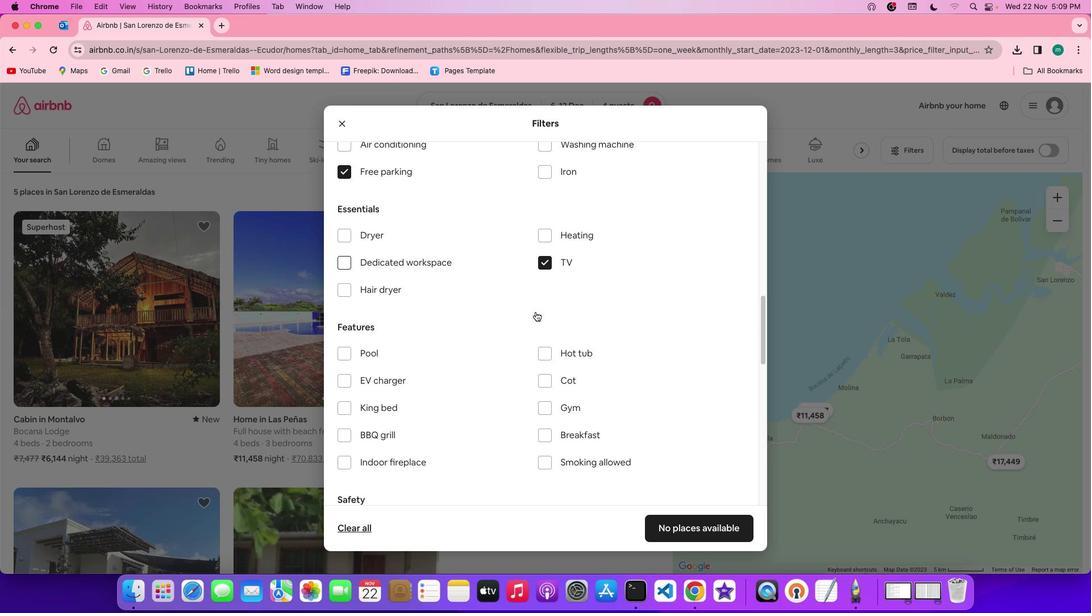 
Action: Mouse scrolled (535, 312) with delta (0, 0)
Screenshot: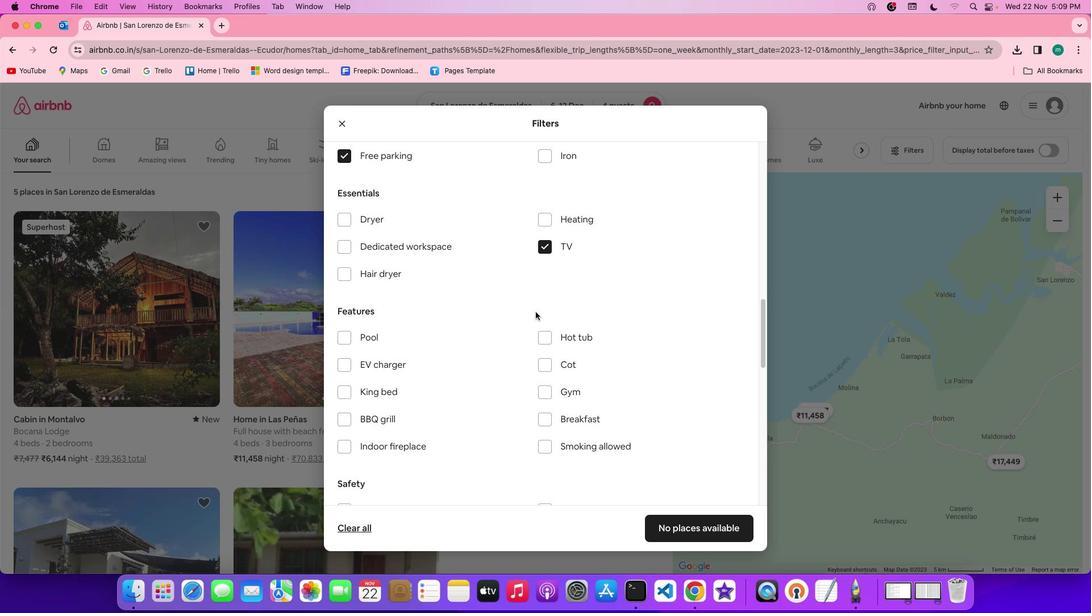 
Action: Mouse scrolled (535, 312) with delta (0, 0)
Screenshot: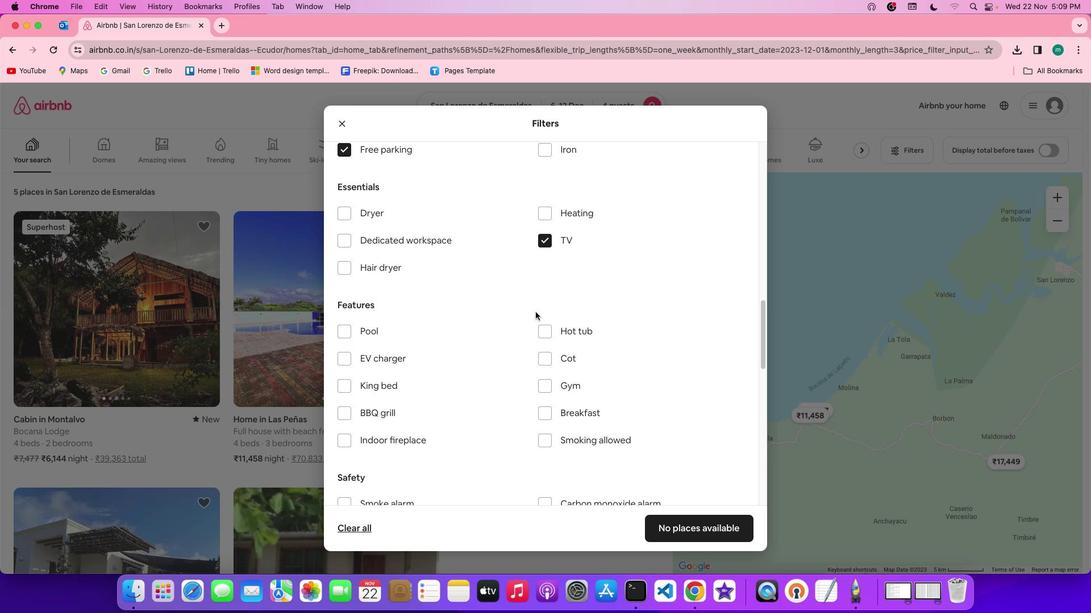 
Action: Mouse scrolled (535, 312) with delta (0, 0)
Screenshot: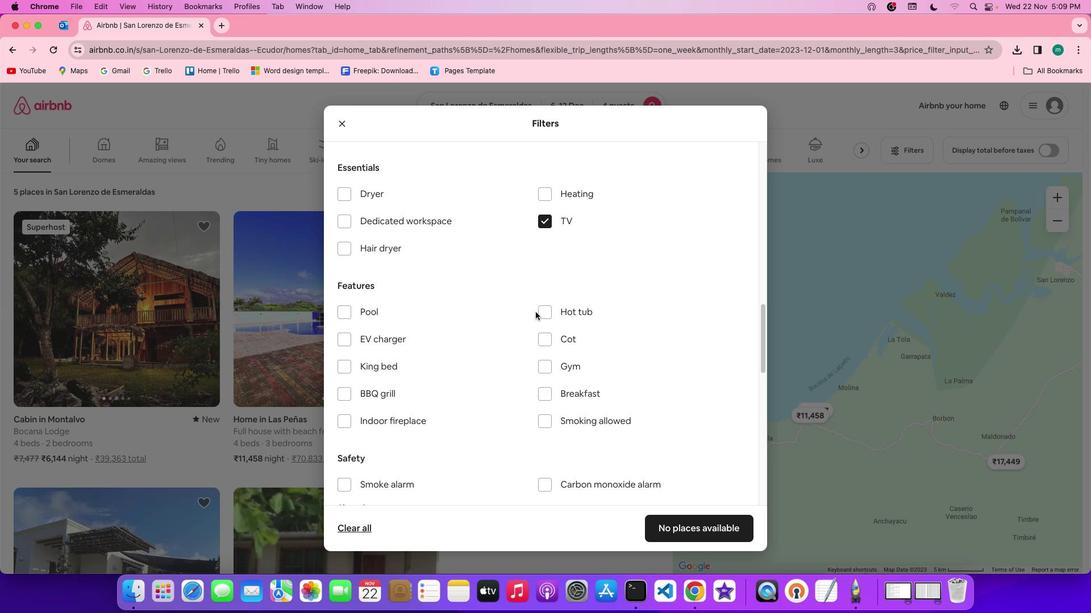 
Action: Mouse scrolled (535, 312) with delta (0, 0)
Screenshot: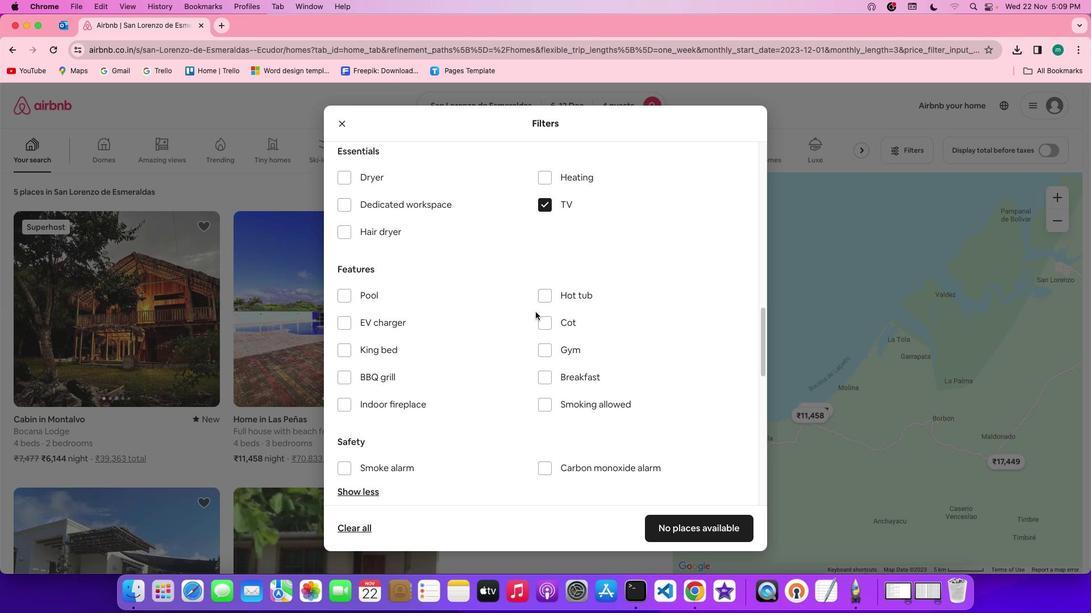 
Action: Mouse scrolled (535, 312) with delta (0, 0)
Screenshot: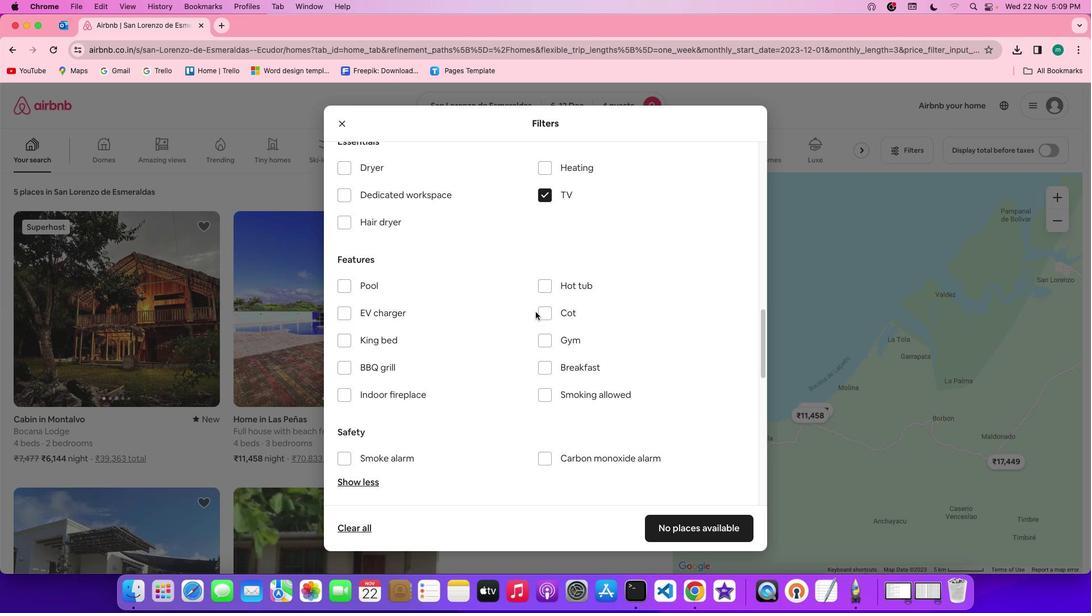 
Action: Mouse scrolled (535, 312) with delta (0, 0)
Screenshot: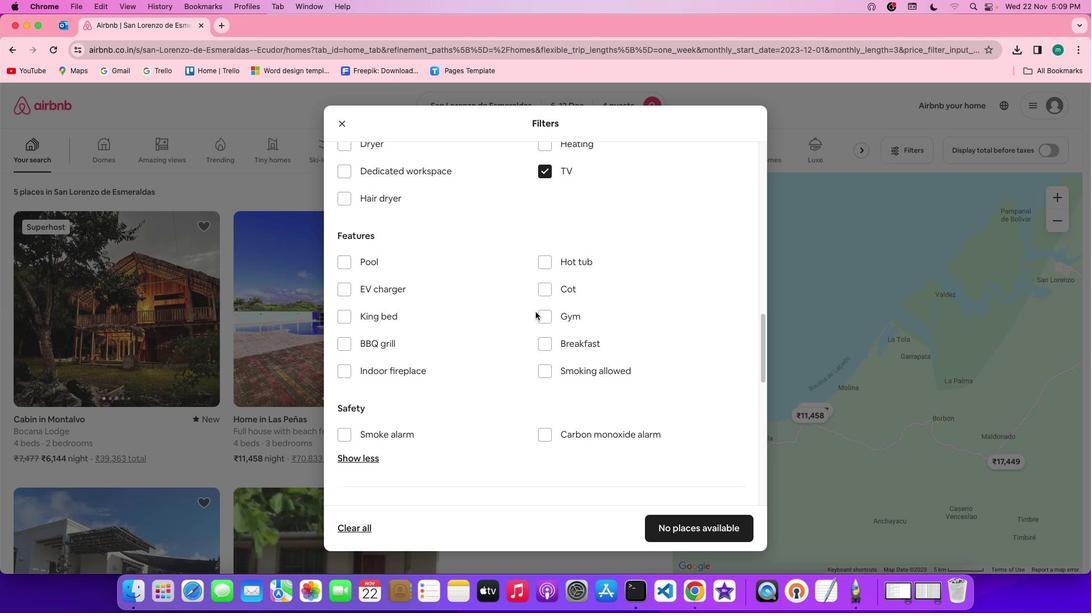 
Action: Mouse moved to (553, 288)
Screenshot: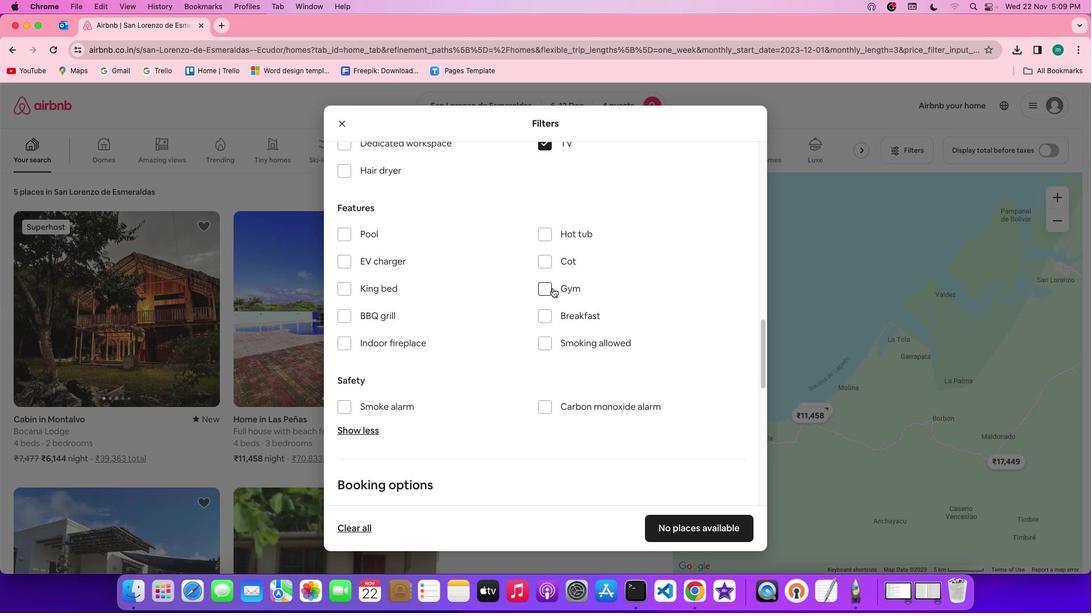 
Action: Mouse pressed left at (553, 288)
Screenshot: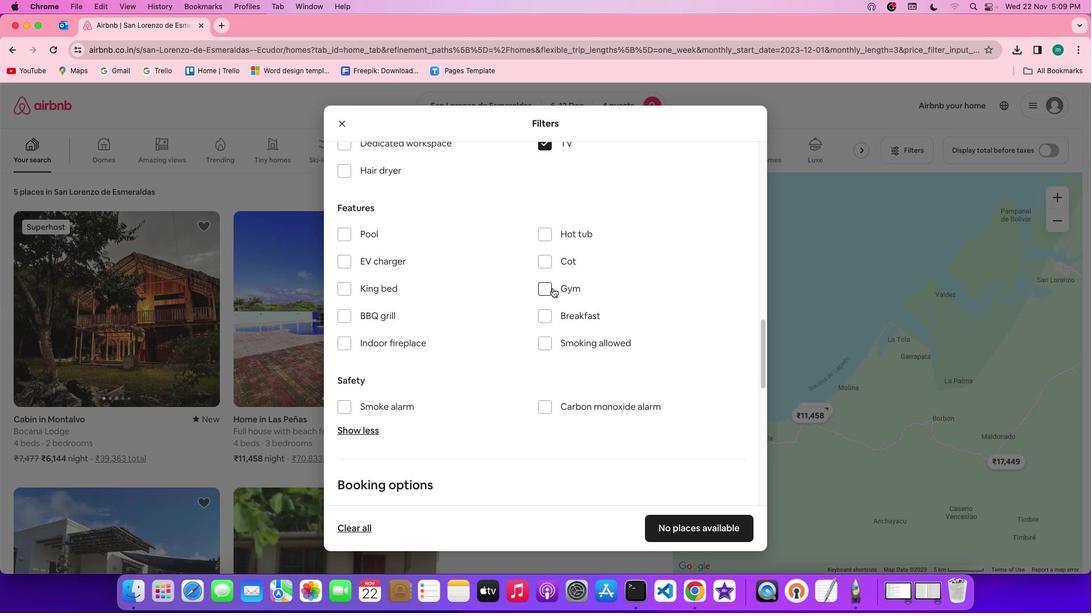 
Action: Mouse moved to (549, 312)
Screenshot: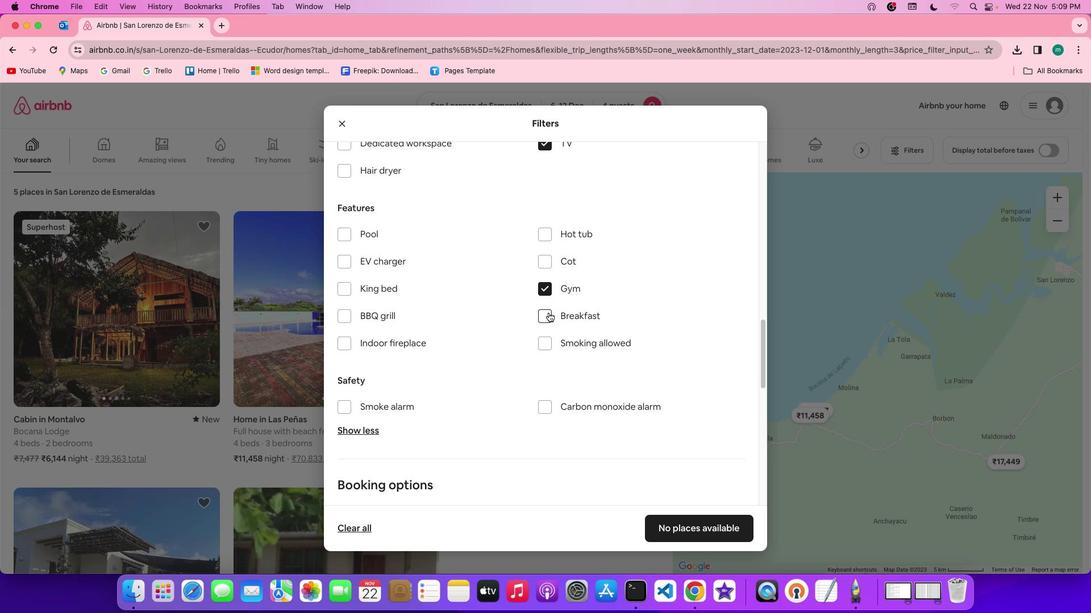 
Action: Mouse pressed left at (549, 312)
Screenshot: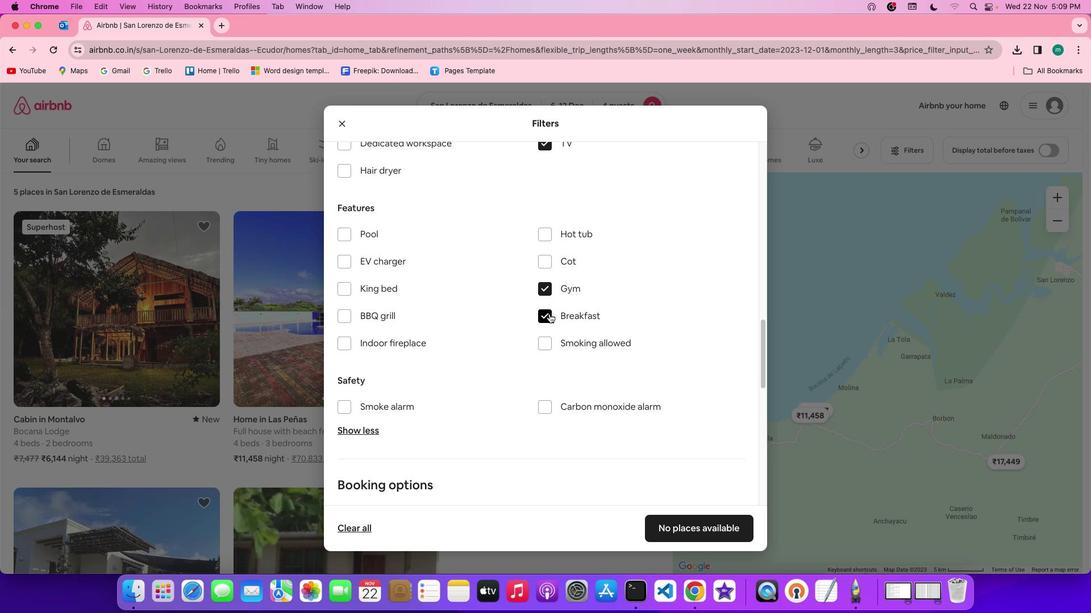 
Action: Mouse moved to (657, 368)
Screenshot: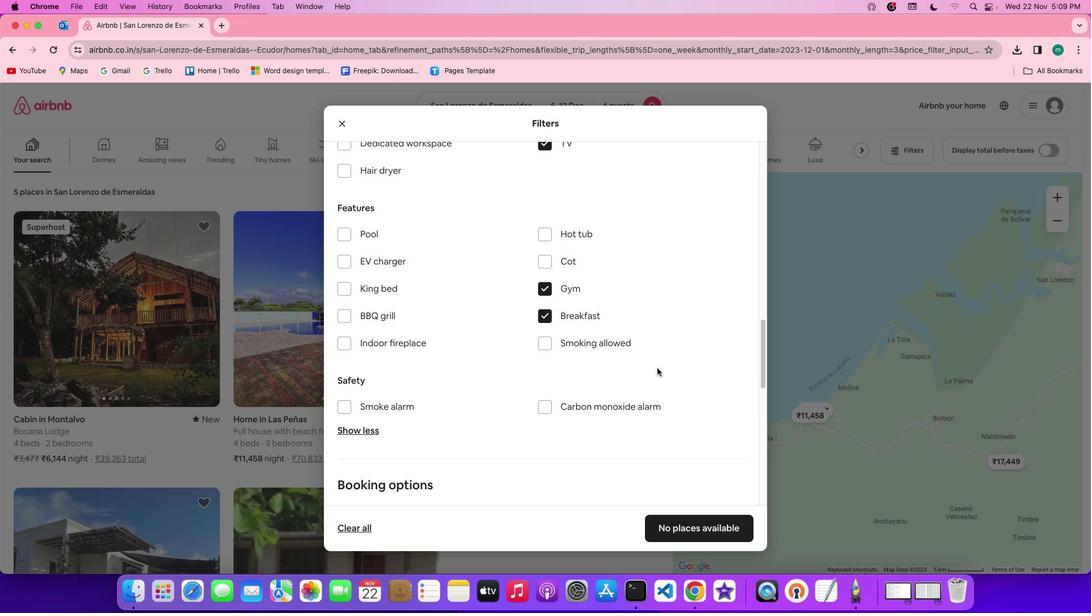 
Action: Mouse scrolled (657, 368) with delta (0, 0)
Screenshot: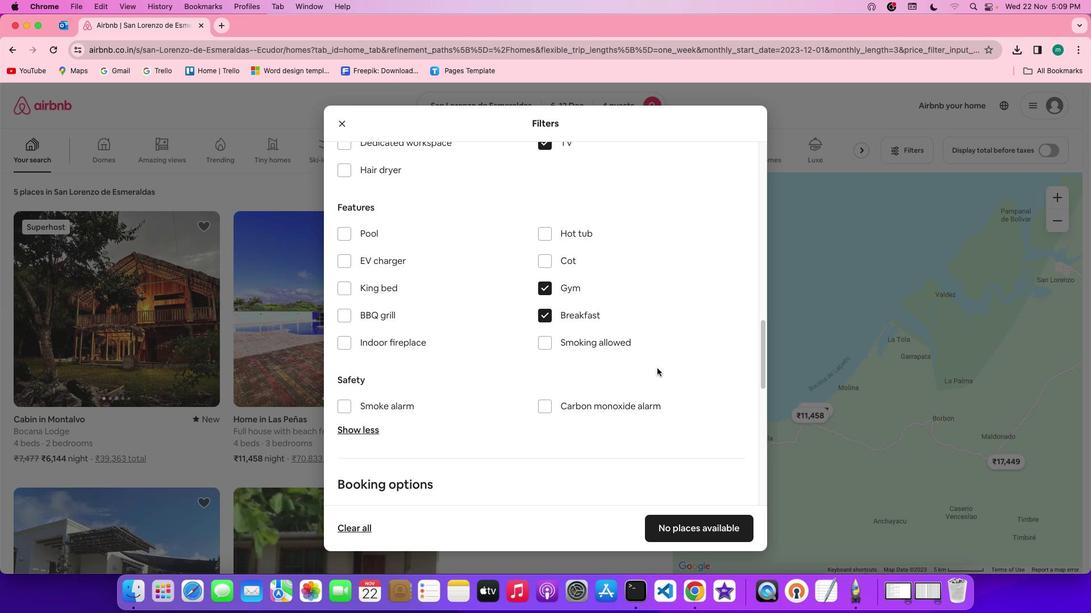 
Action: Mouse scrolled (657, 368) with delta (0, 0)
Screenshot: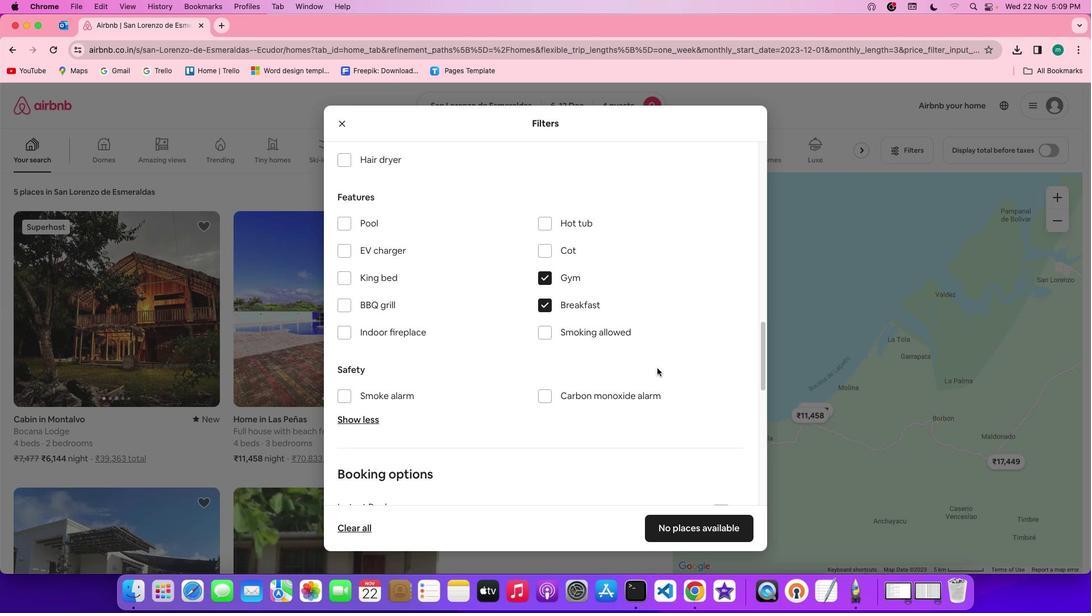 
Action: Mouse scrolled (657, 368) with delta (0, -1)
Screenshot: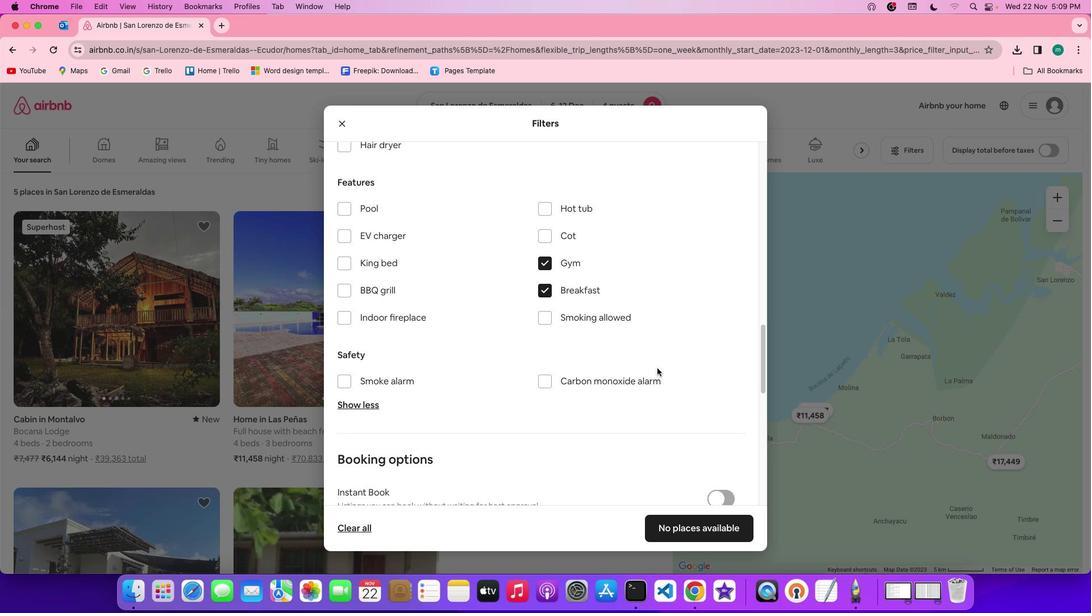 
Action: Mouse scrolled (657, 368) with delta (0, -1)
Screenshot: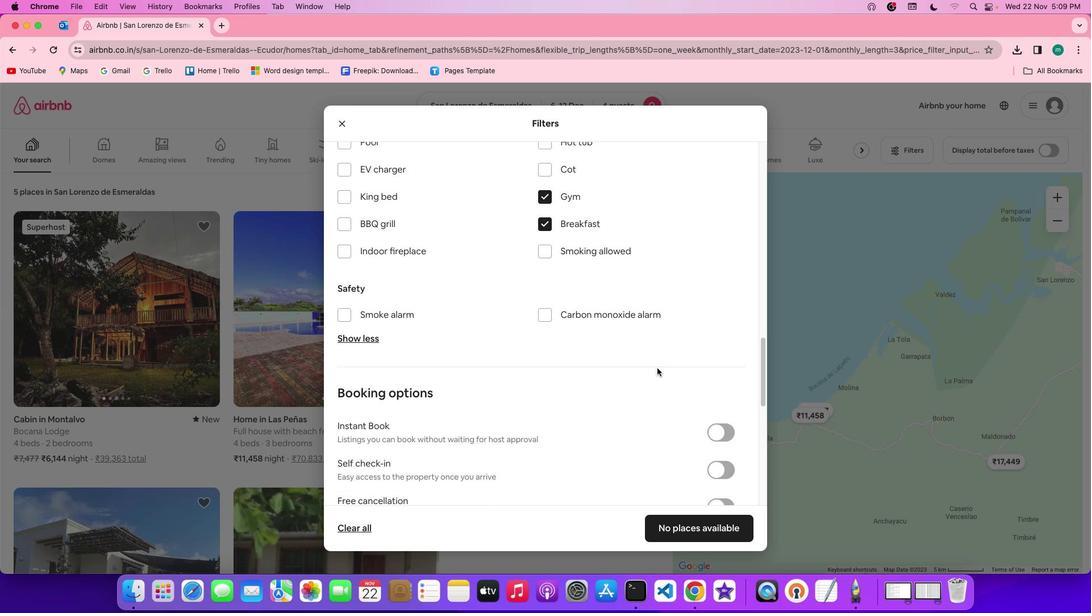 
Action: Mouse moved to (656, 368)
Screenshot: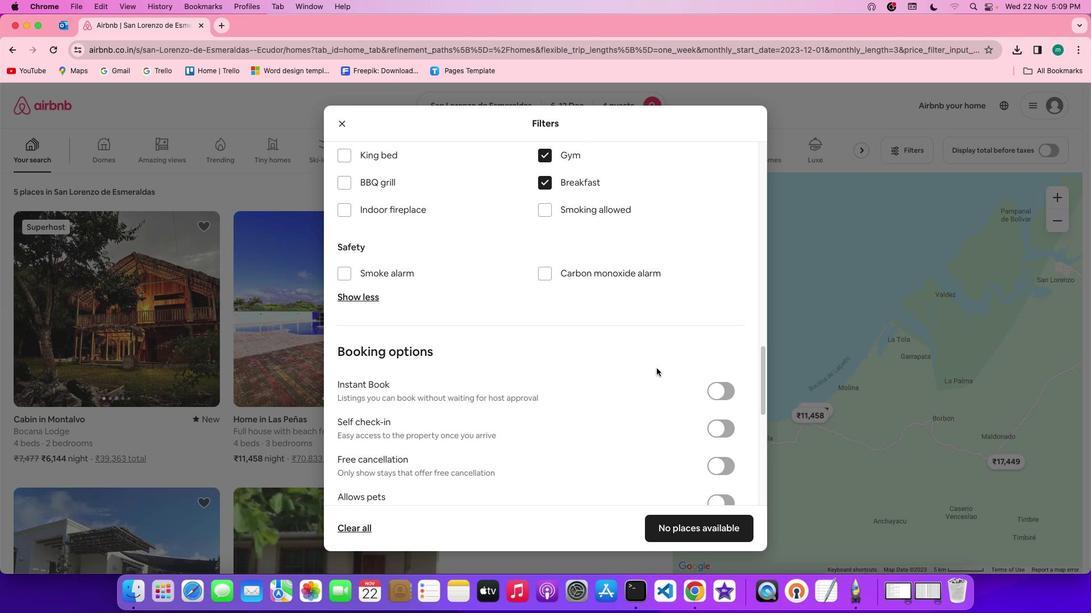 
Action: Mouse scrolled (656, 368) with delta (0, 0)
Screenshot: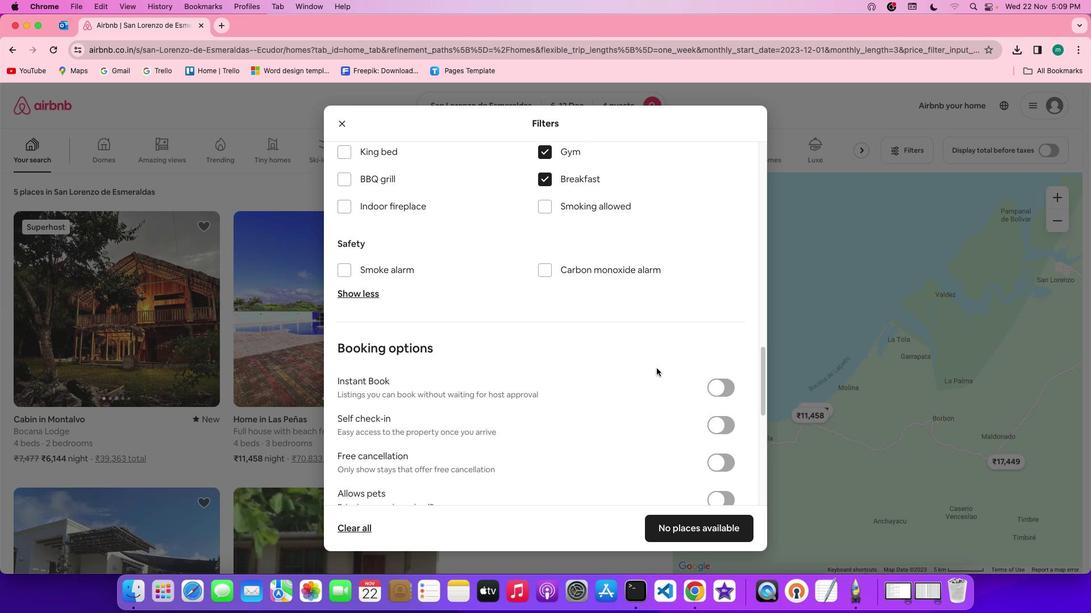 
Action: Mouse scrolled (656, 368) with delta (0, 0)
Screenshot: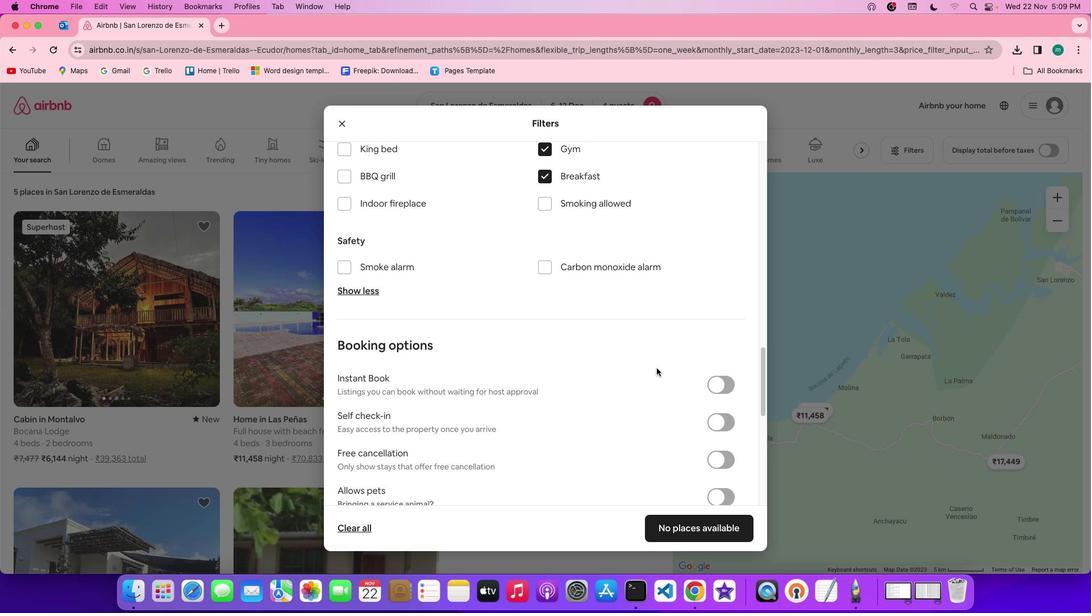 
Action: Mouse scrolled (656, 368) with delta (0, -1)
Screenshot: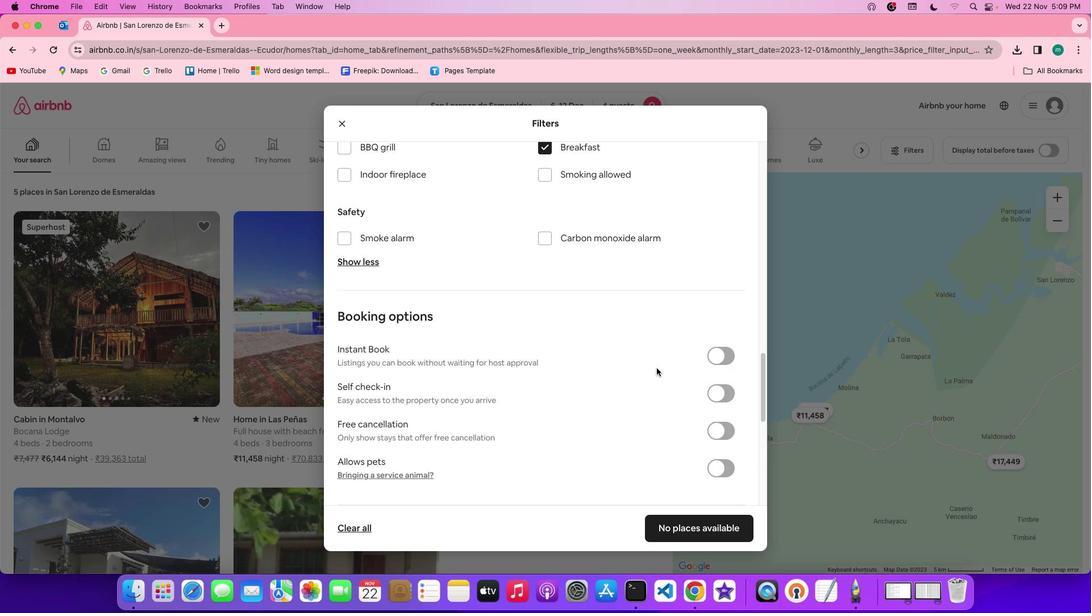 
Action: Mouse scrolled (656, 368) with delta (0, 0)
Screenshot: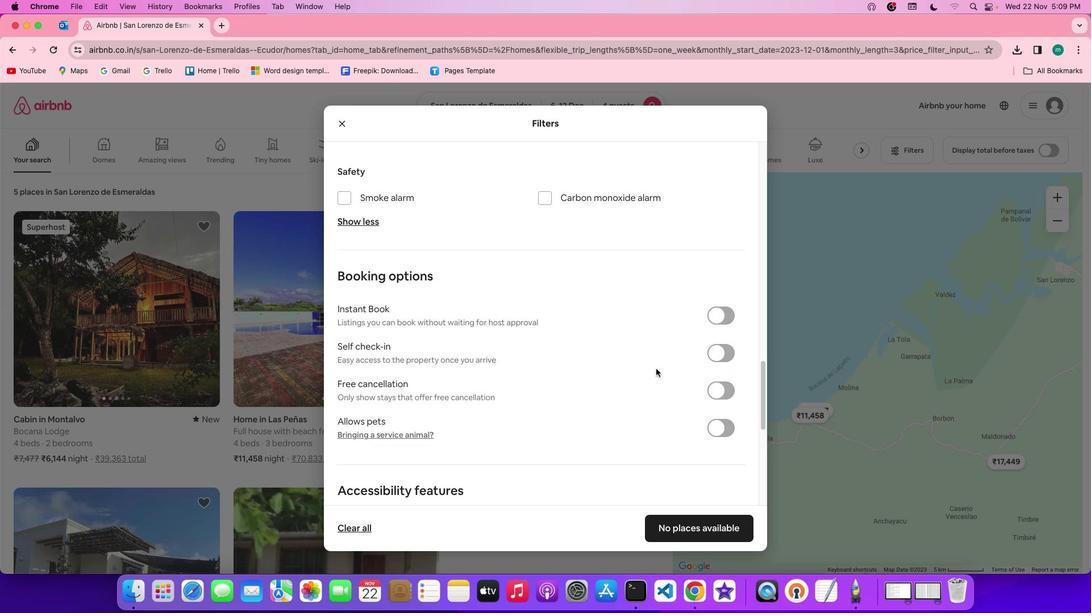 
Action: Mouse moved to (655, 368)
Screenshot: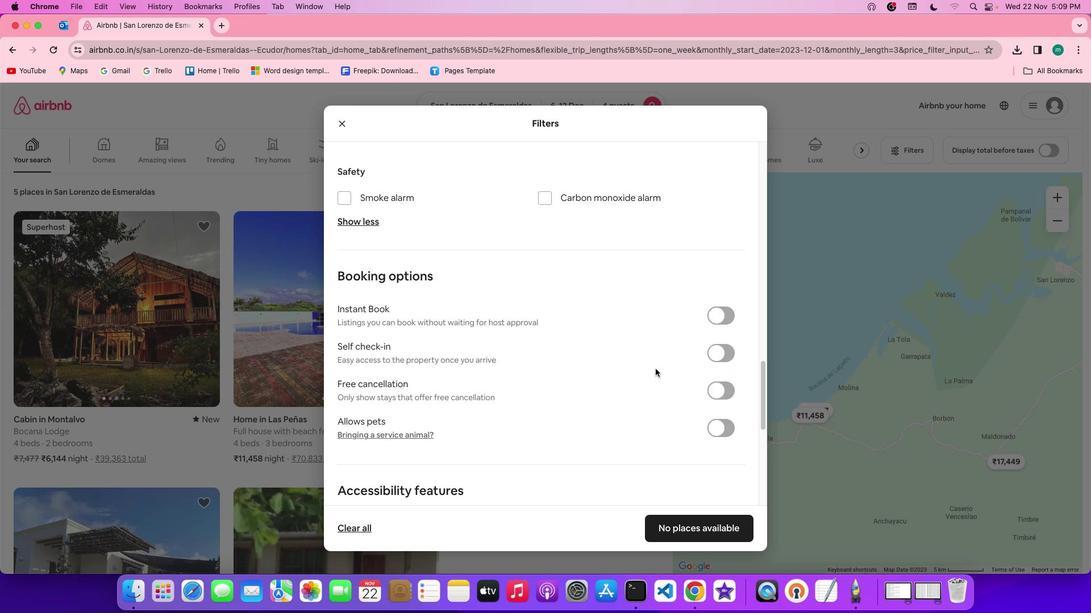 
Action: Mouse scrolled (655, 368) with delta (0, 0)
Screenshot: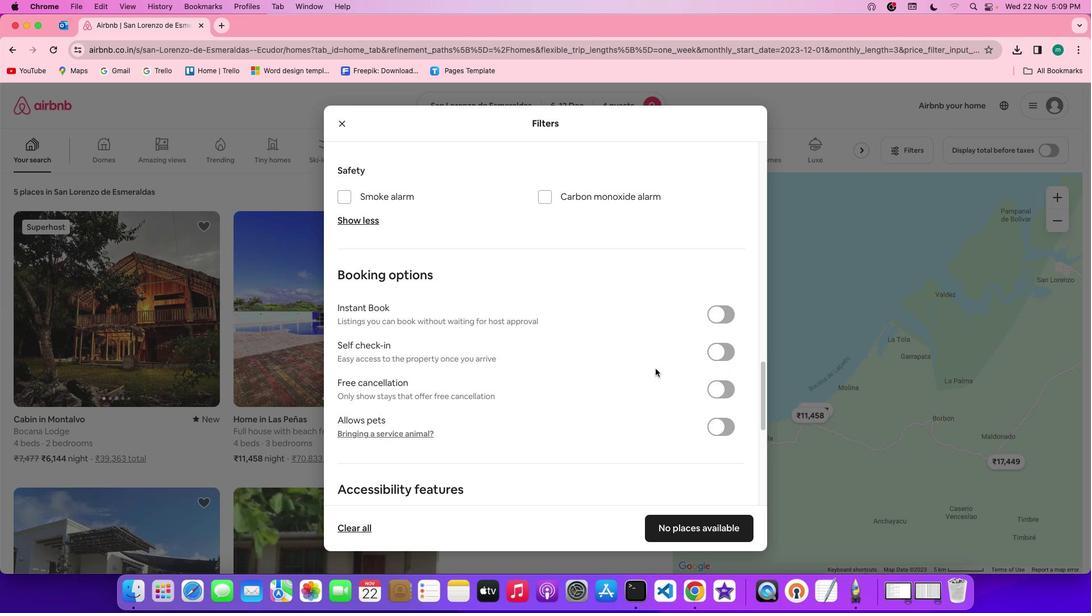 
Action: Mouse scrolled (655, 368) with delta (0, 0)
Screenshot: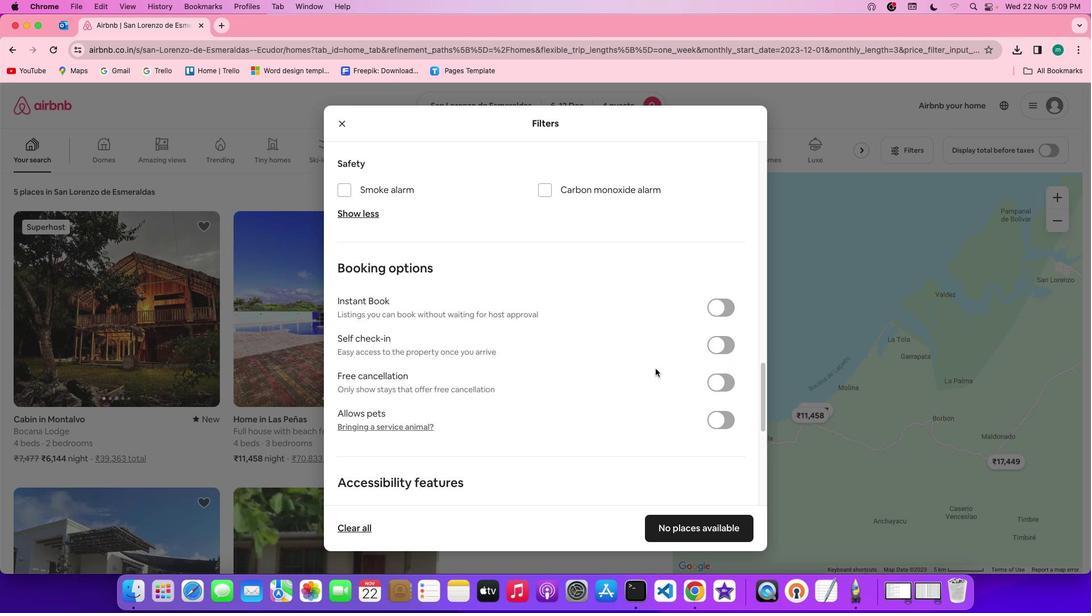
Action: Mouse scrolled (655, 368) with delta (0, 0)
Screenshot: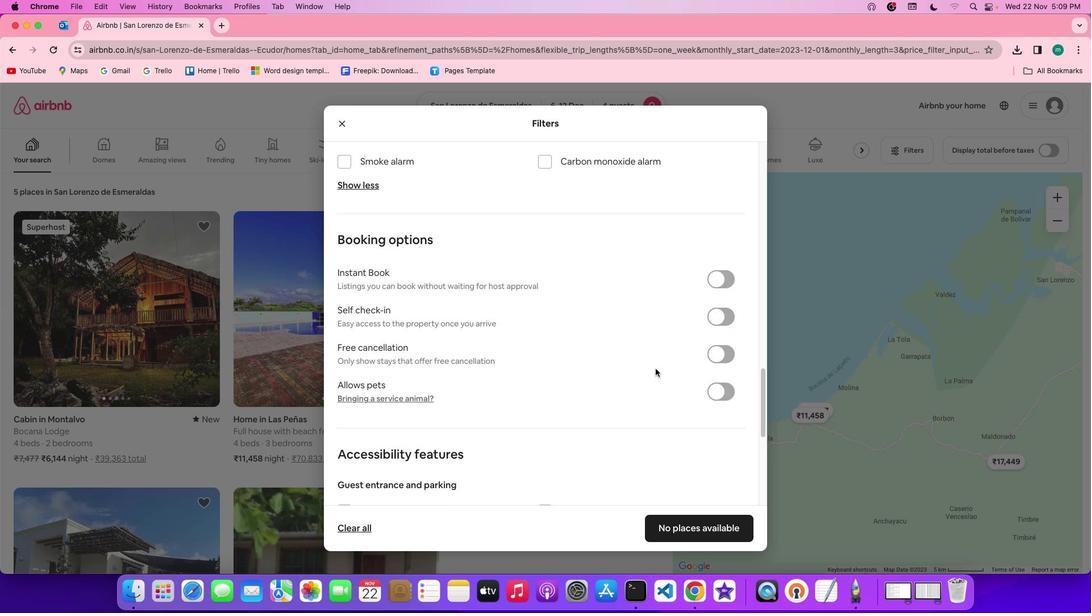 
Action: Mouse scrolled (655, 368) with delta (0, -1)
Screenshot: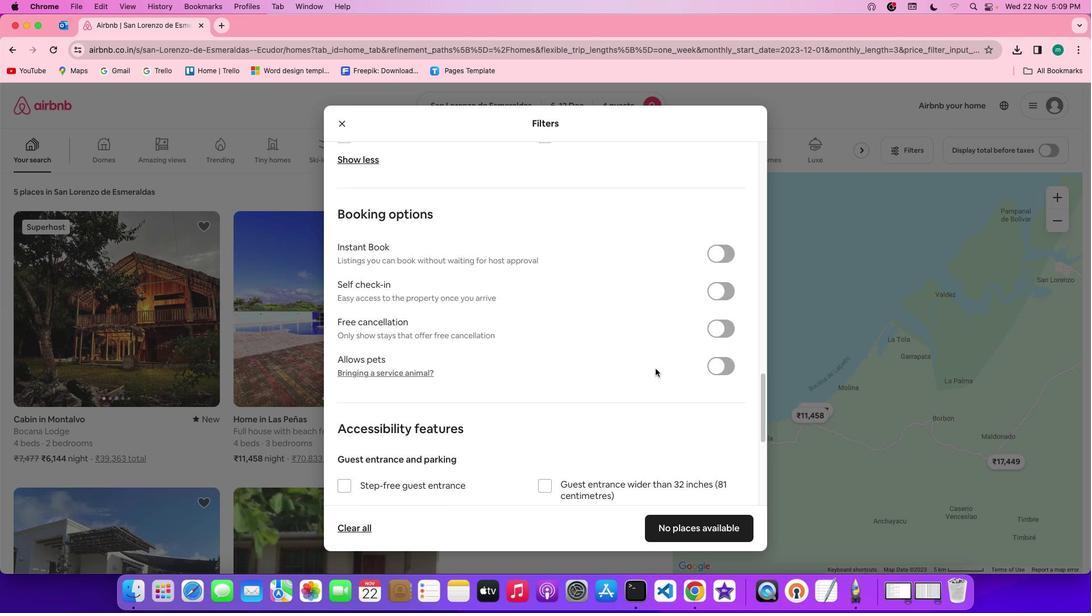
Action: Mouse scrolled (655, 368) with delta (0, 0)
Screenshot: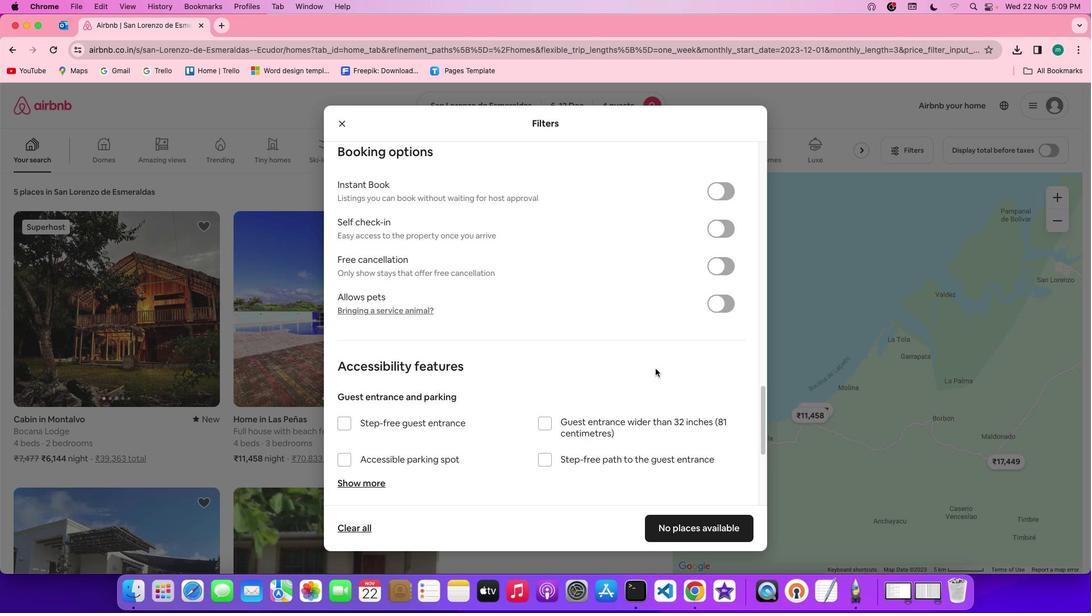 
Action: Mouse moved to (655, 369)
Screenshot: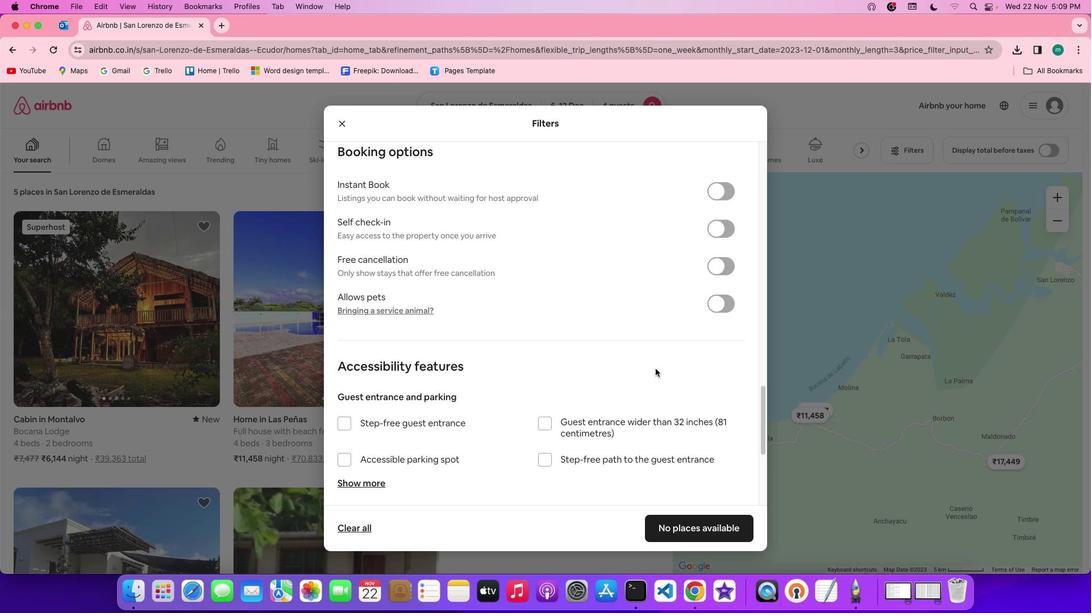 
Action: Mouse scrolled (655, 369) with delta (0, 0)
Screenshot: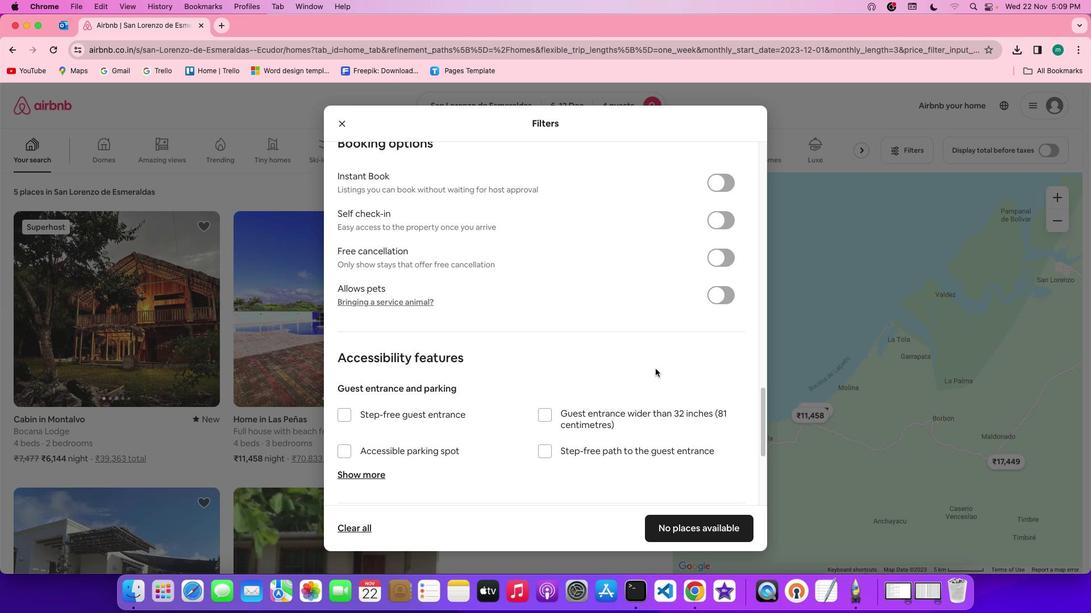 
Action: Mouse scrolled (655, 369) with delta (0, 0)
Screenshot: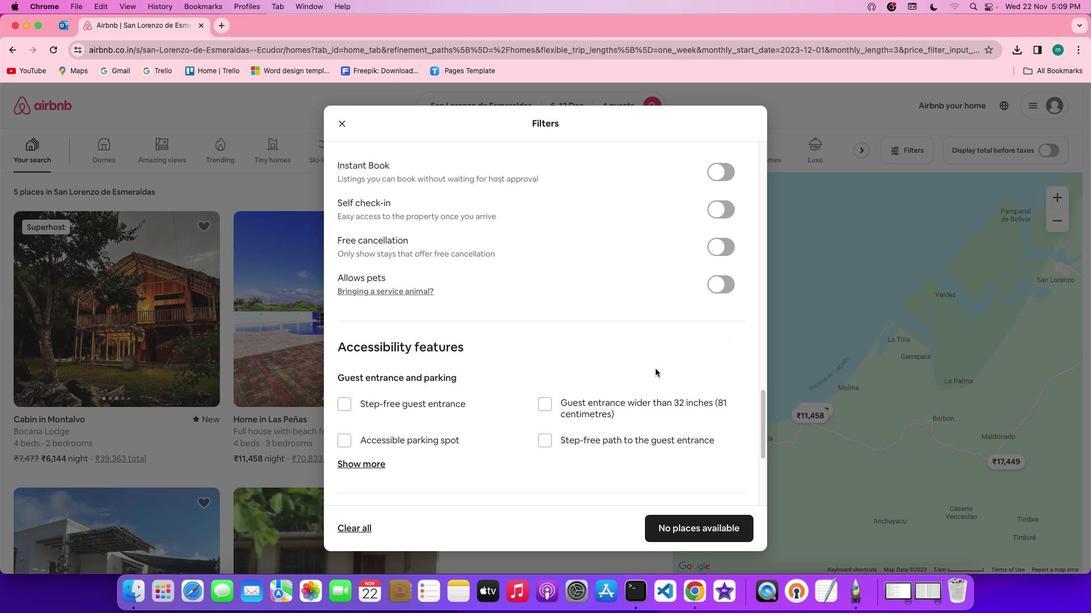 
Action: Mouse scrolled (655, 369) with delta (0, -1)
Screenshot: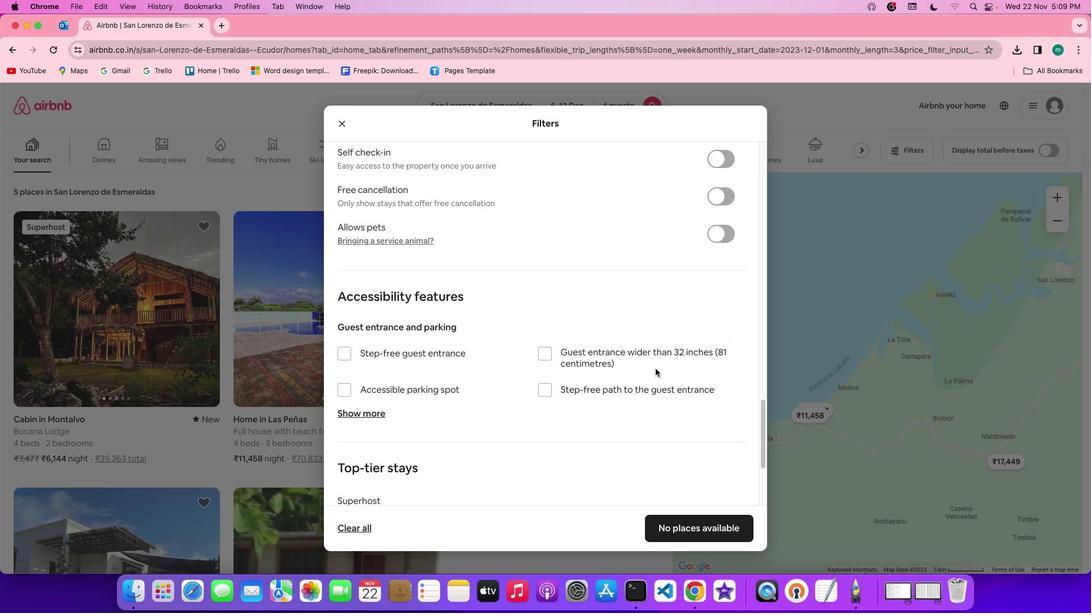
Action: Mouse scrolled (655, 369) with delta (0, -2)
Screenshot: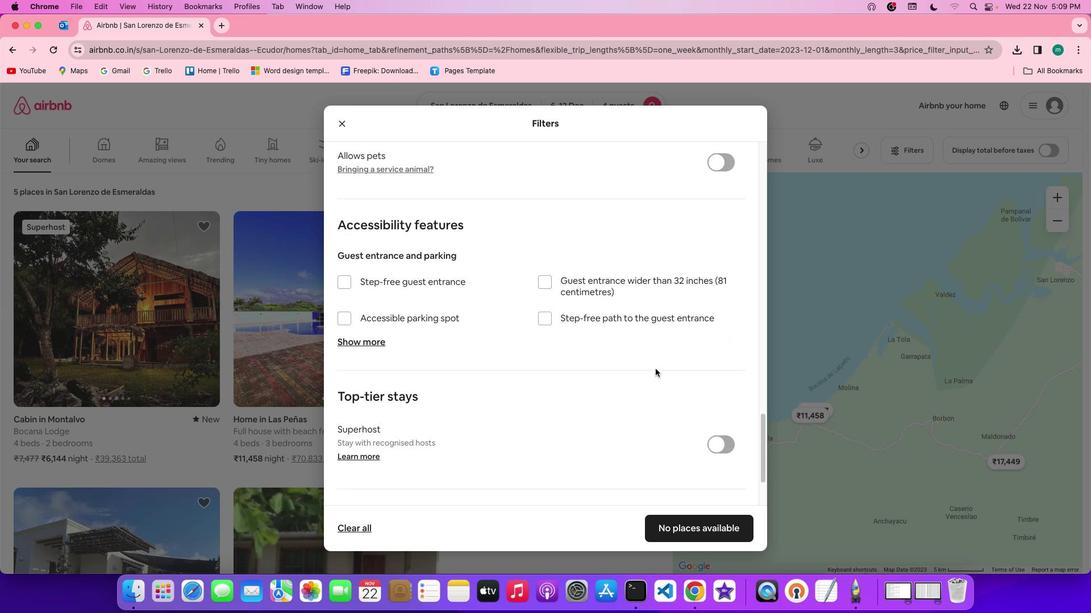 
Action: Mouse scrolled (655, 369) with delta (0, -2)
Screenshot: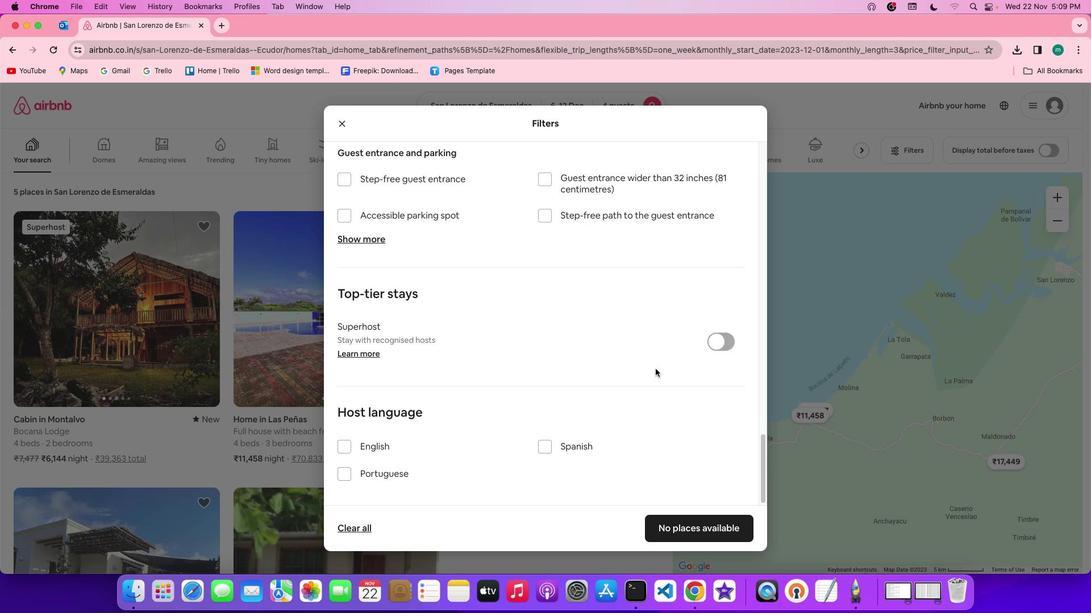 
Action: Mouse moved to (655, 369)
Screenshot: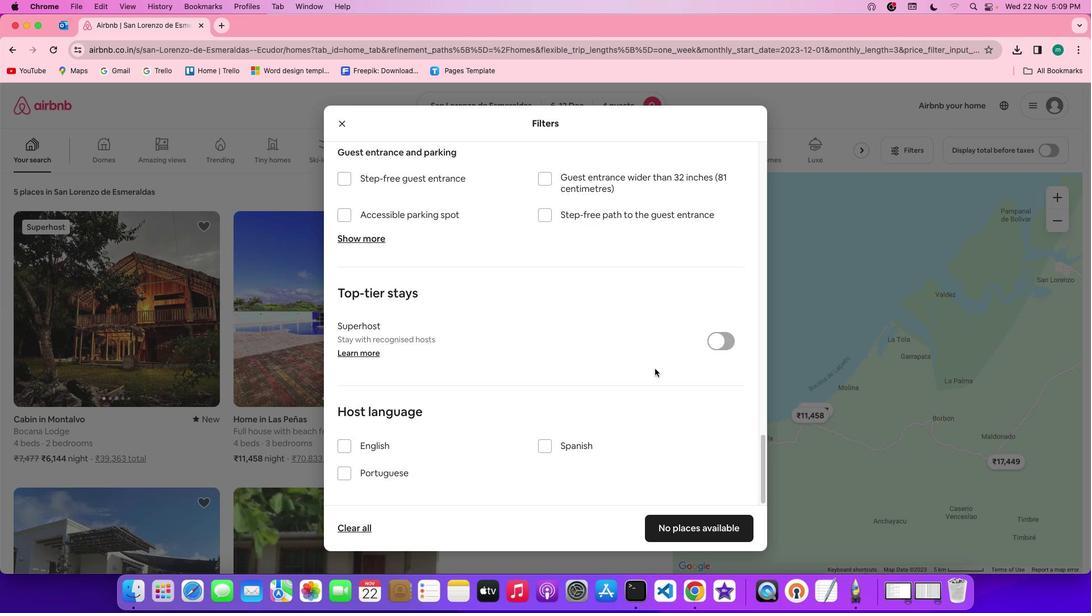 
Action: Mouse scrolled (655, 369) with delta (0, 0)
Screenshot: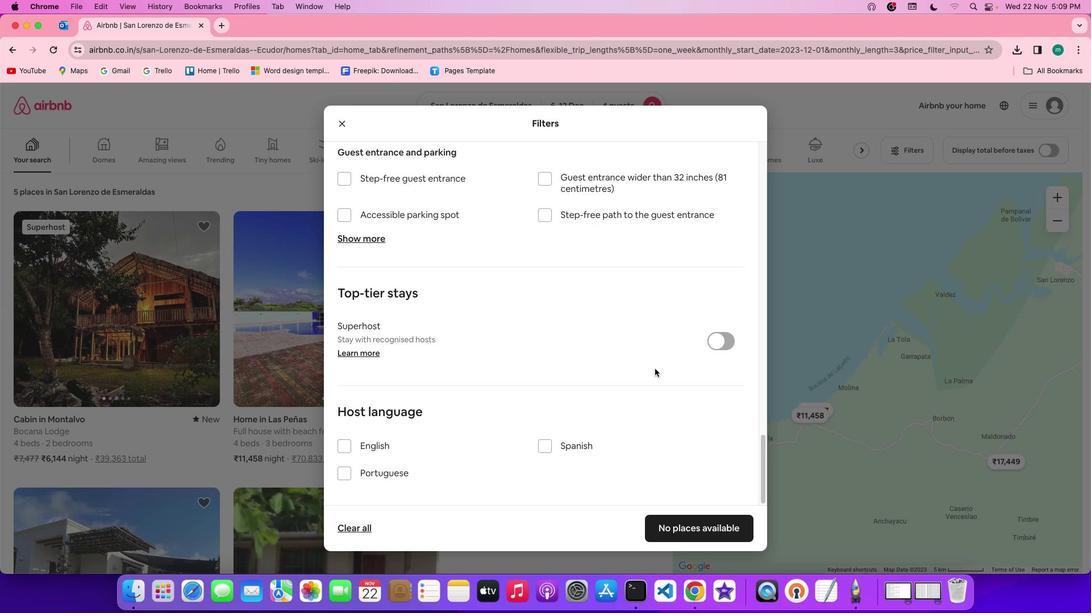 
Action: Mouse scrolled (655, 369) with delta (0, 0)
Screenshot: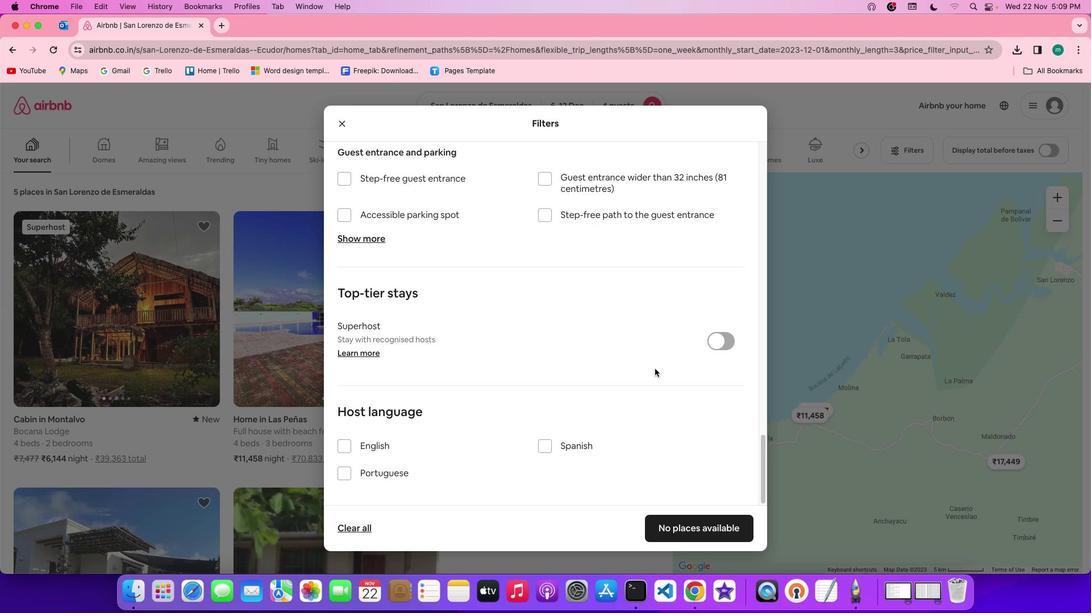 
Action: Mouse scrolled (655, 369) with delta (0, -1)
Screenshot: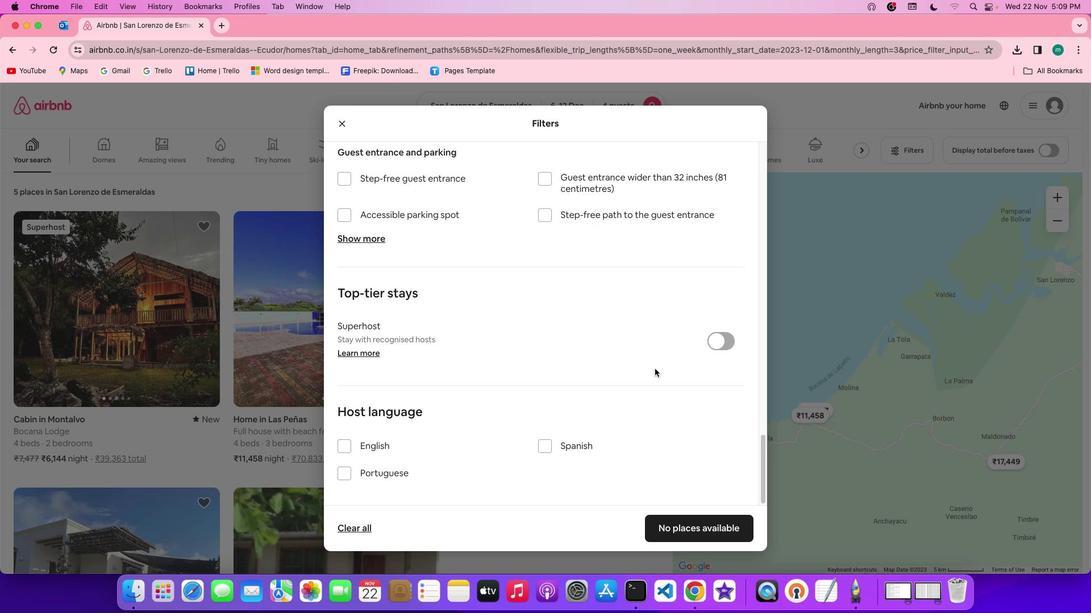 
Action: Mouse scrolled (655, 369) with delta (0, -2)
Screenshot: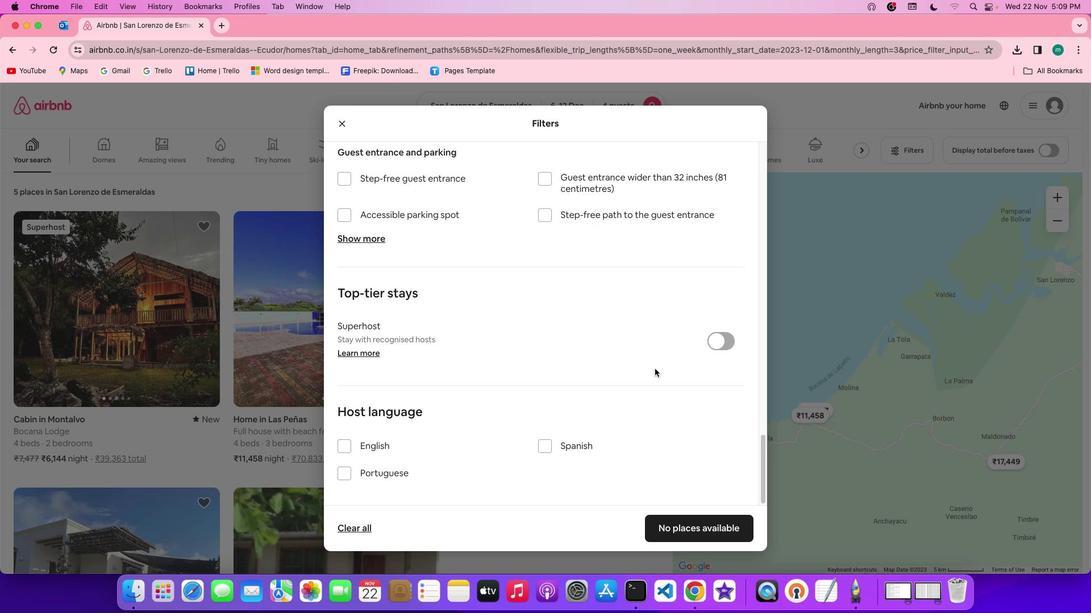 
Action: Mouse scrolled (655, 369) with delta (0, -3)
Screenshot: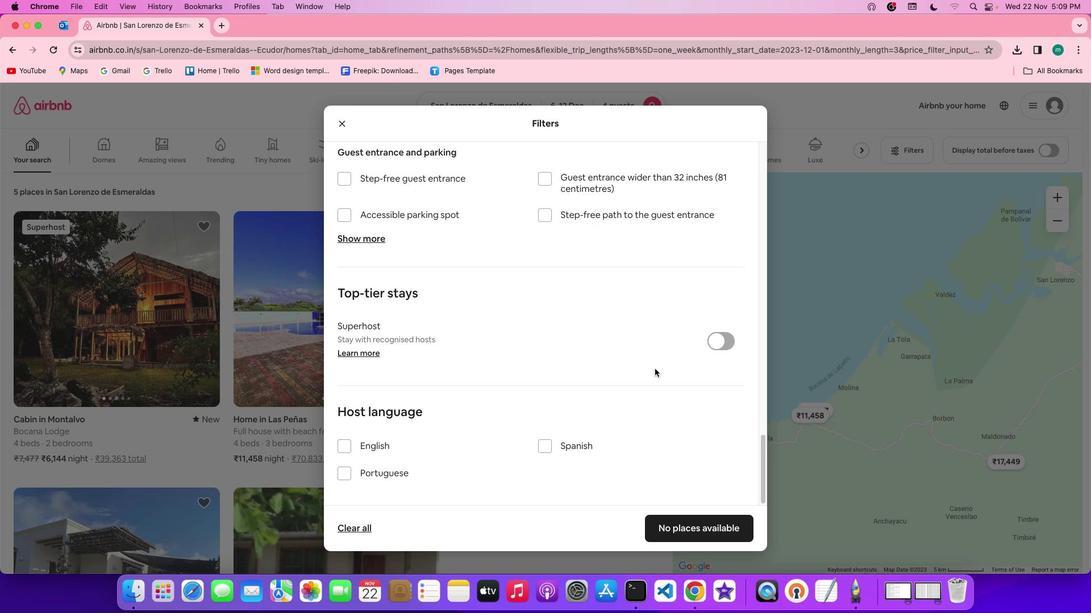 
Action: Mouse scrolled (655, 369) with delta (0, -3)
Screenshot: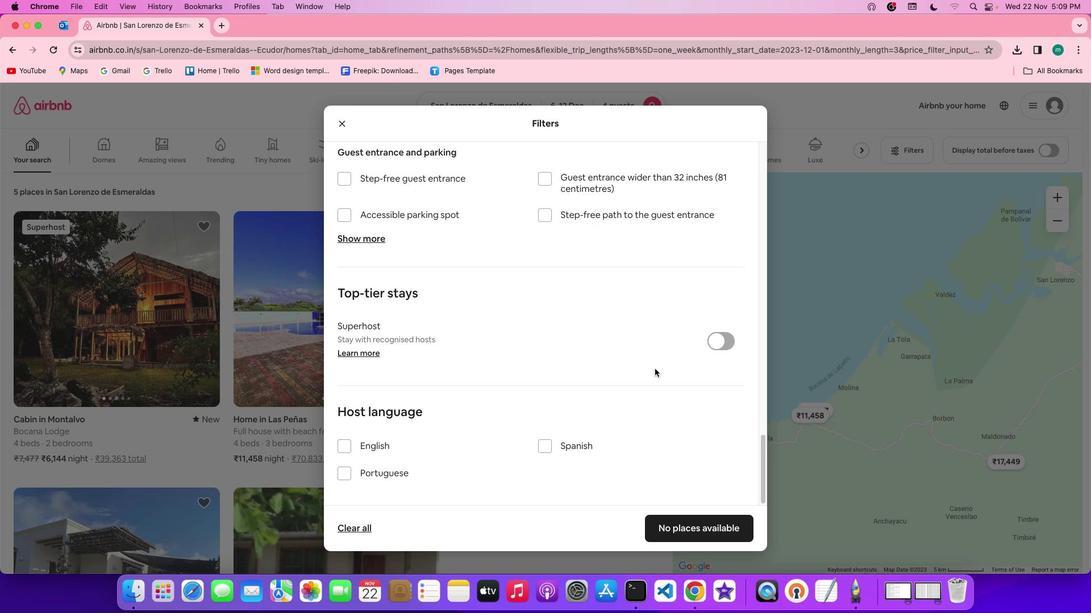 
Action: Mouse scrolled (655, 369) with delta (0, 0)
Screenshot: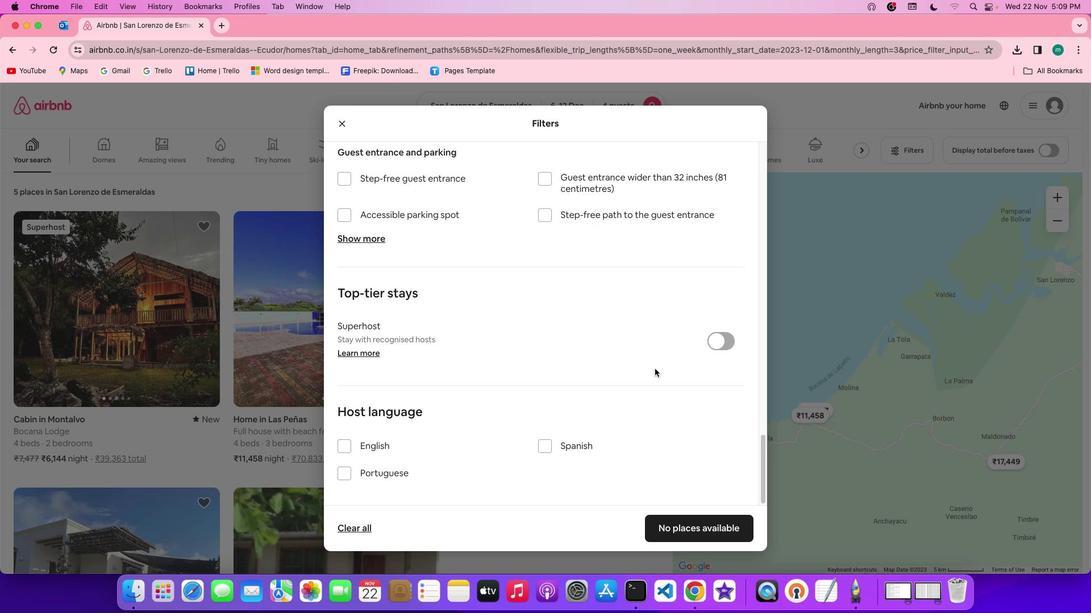 
Action: Mouse scrolled (655, 369) with delta (0, 0)
Screenshot: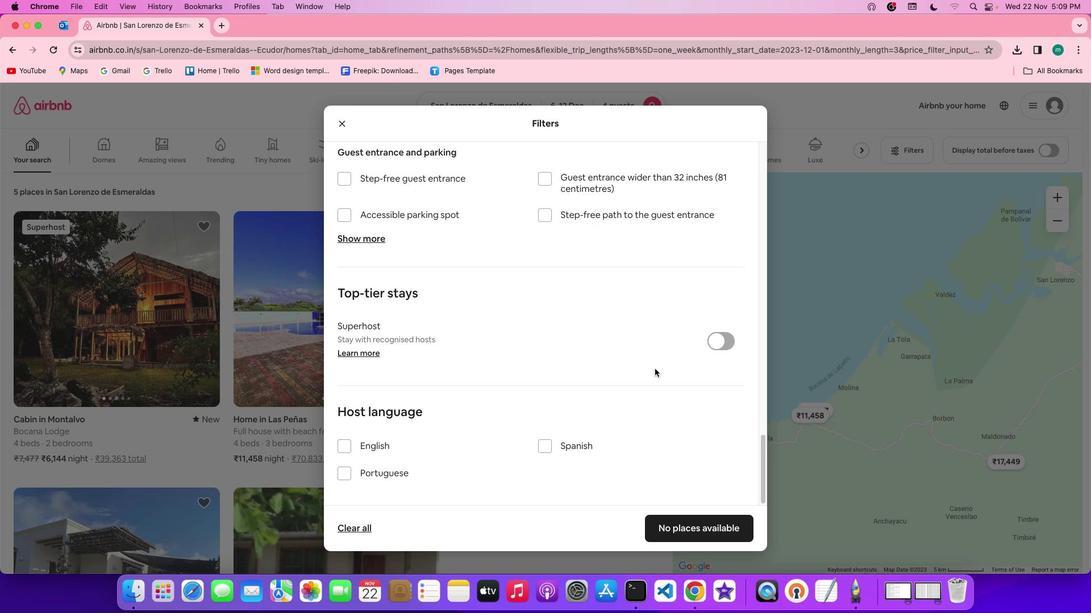 
Action: Mouse scrolled (655, 369) with delta (0, -1)
Screenshot: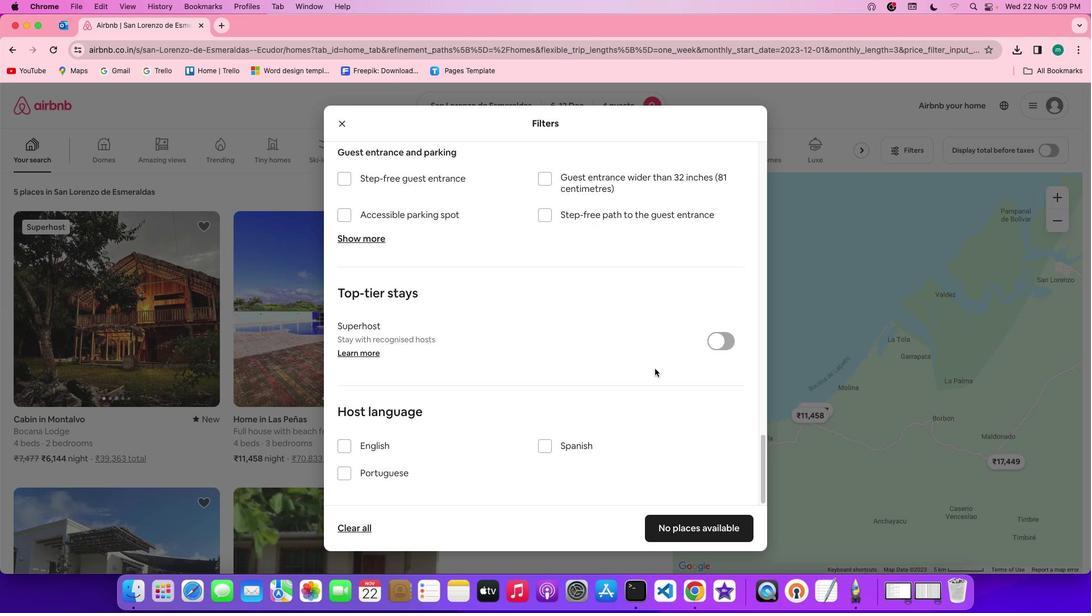 
Action: Mouse scrolled (655, 369) with delta (0, -2)
Screenshot: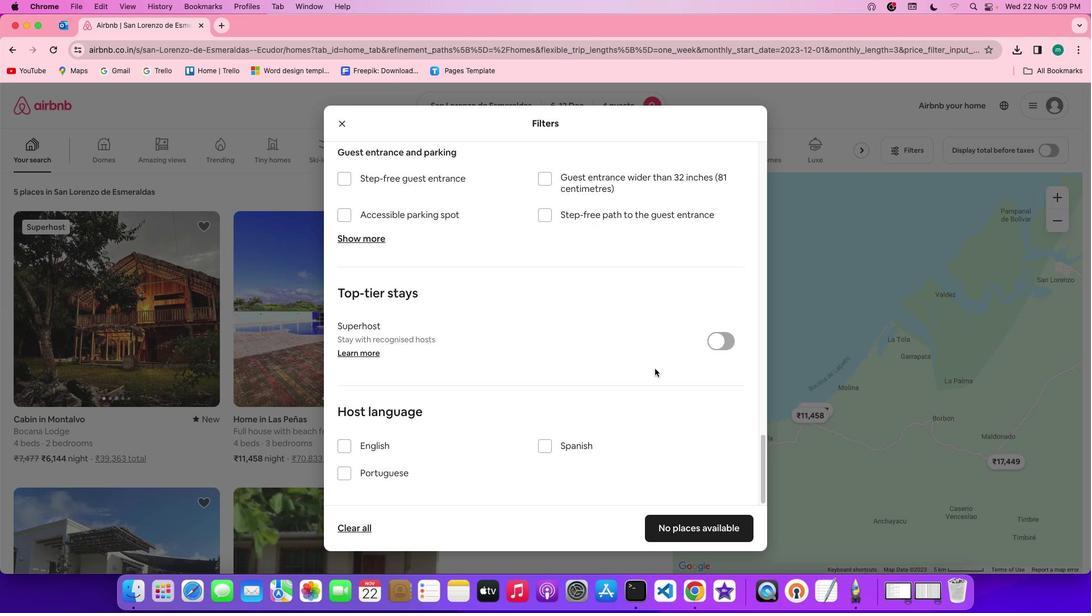 
Action: Mouse moved to (705, 528)
Screenshot: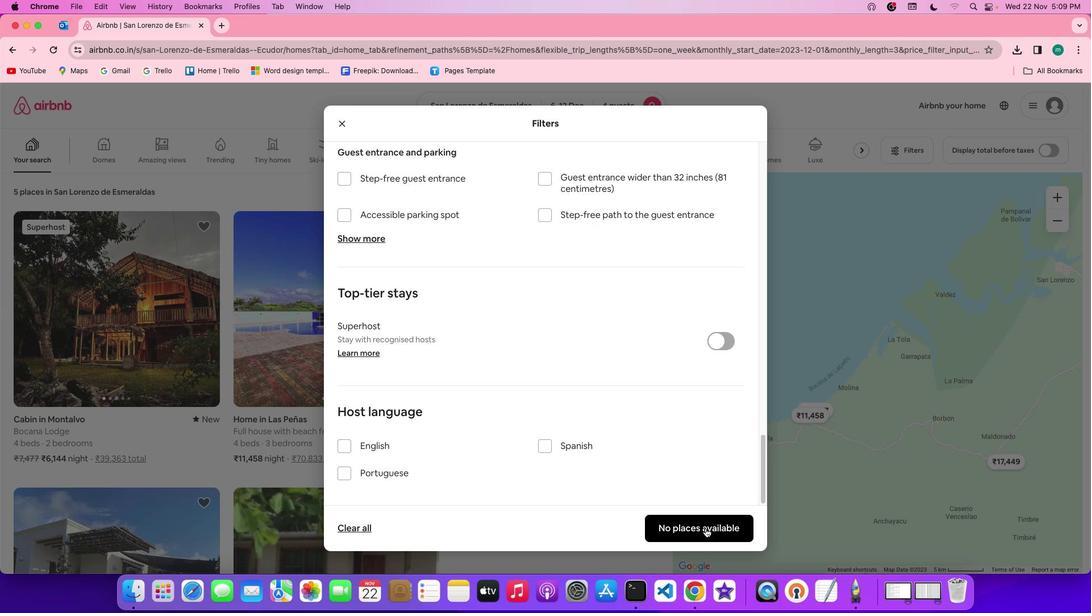 
Action: Mouse pressed left at (705, 528)
Screenshot: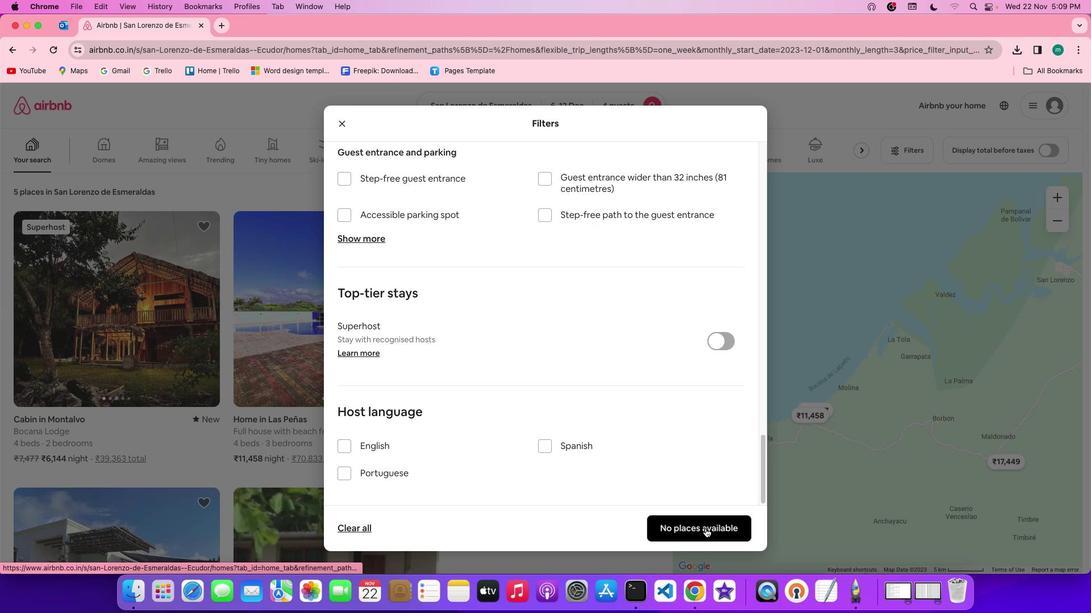 
Action: Mouse moved to (439, 422)
Screenshot: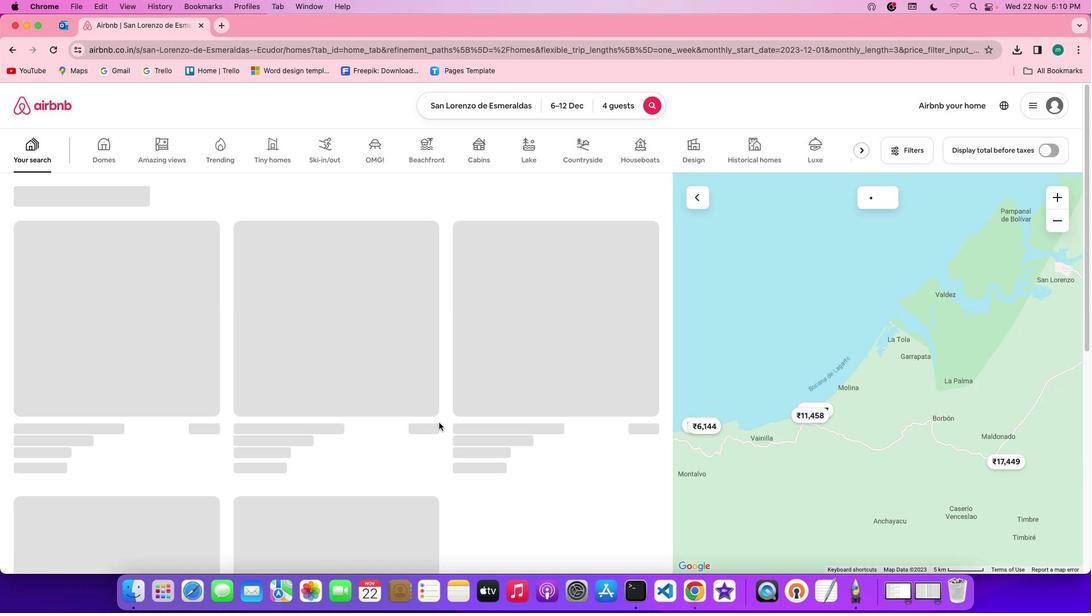 
